 Task: Find connections with filter location Marbach am Neckar with filter topic #Industrieswith filter profile language Potuguese with filter current company L.E.K. Consulting with filter school Sri Chaitanya Techno School, Bangalore with filter industry Security Guards and Patrol Services with filter service category Property Management with filter keywords title Online ESL Instructor
Action: Mouse moved to (590, 57)
Screenshot: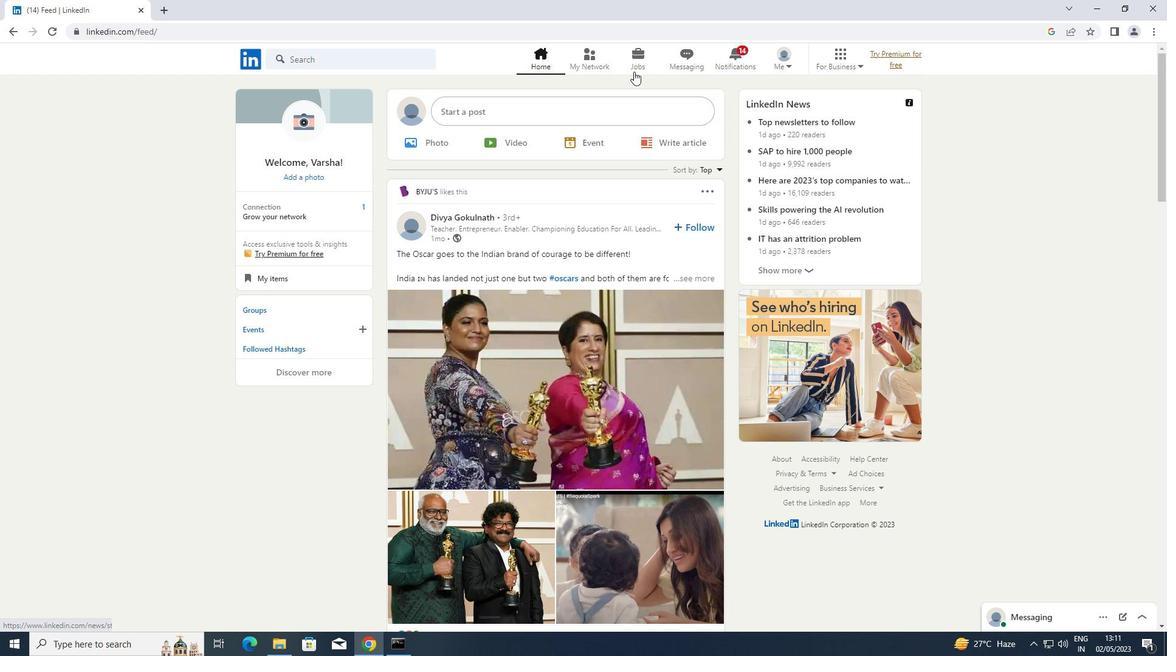 
Action: Mouse pressed left at (590, 57)
Screenshot: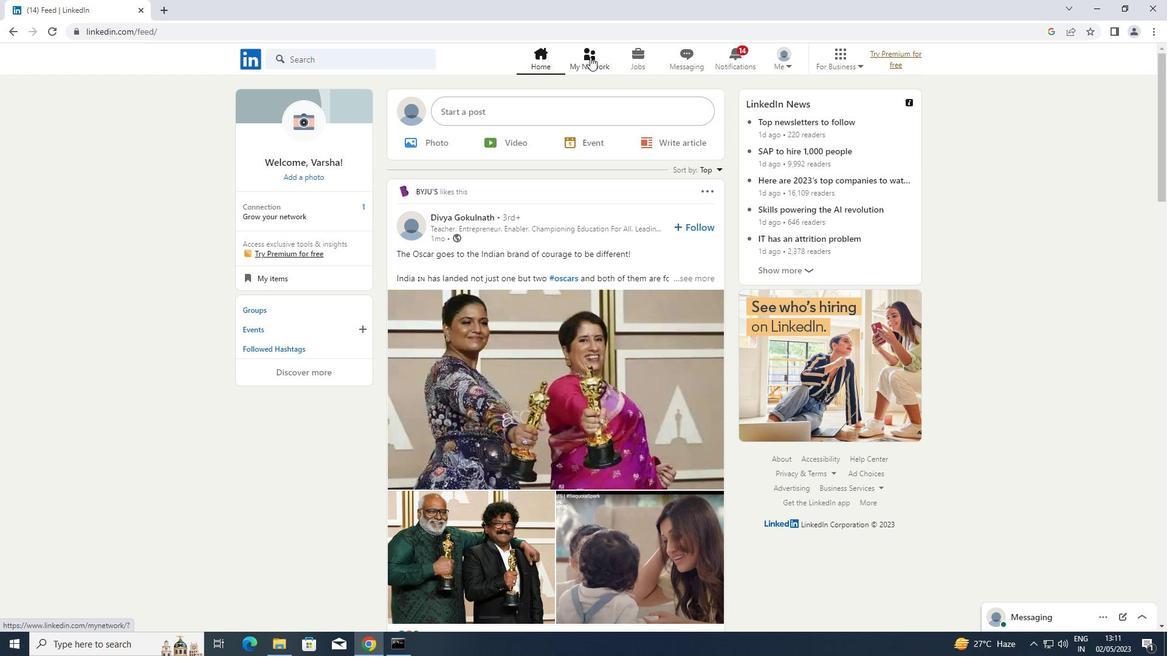 
Action: Mouse moved to (336, 125)
Screenshot: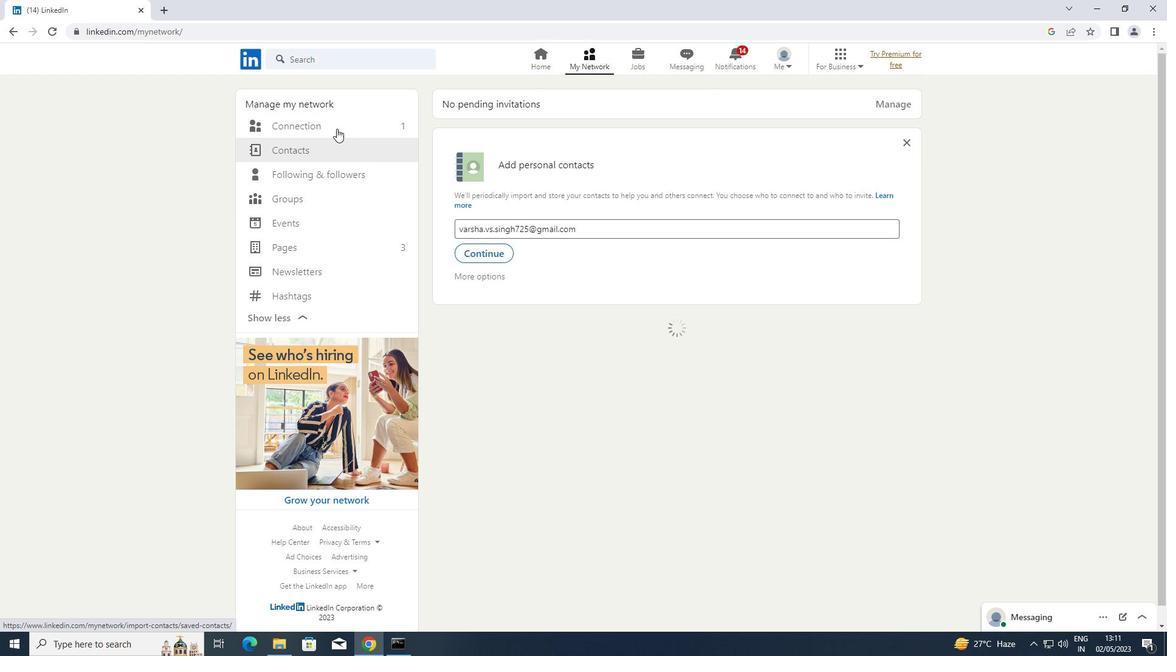 
Action: Mouse pressed left at (336, 125)
Screenshot: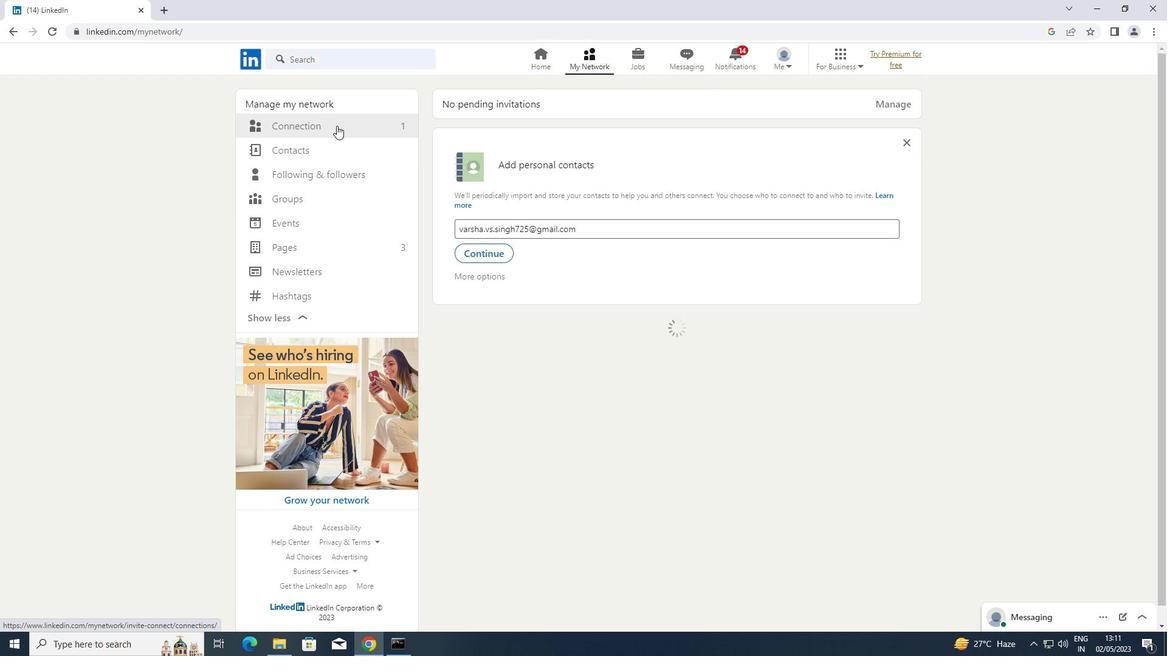 
Action: Mouse moved to (662, 129)
Screenshot: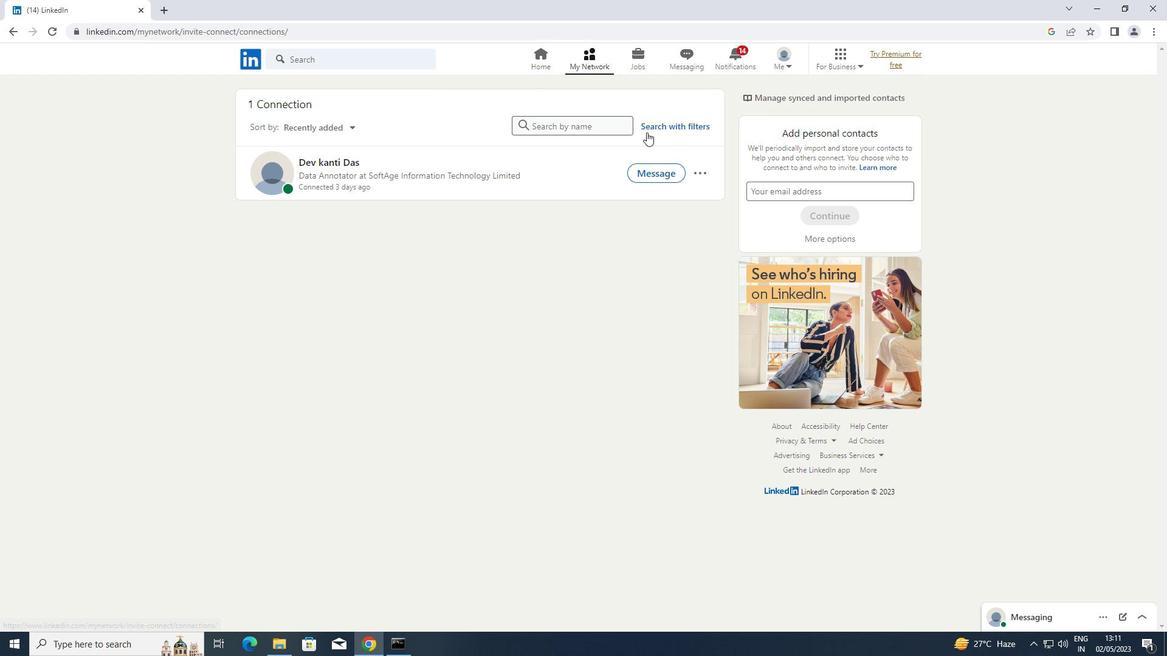
Action: Mouse pressed left at (662, 129)
Screenshot: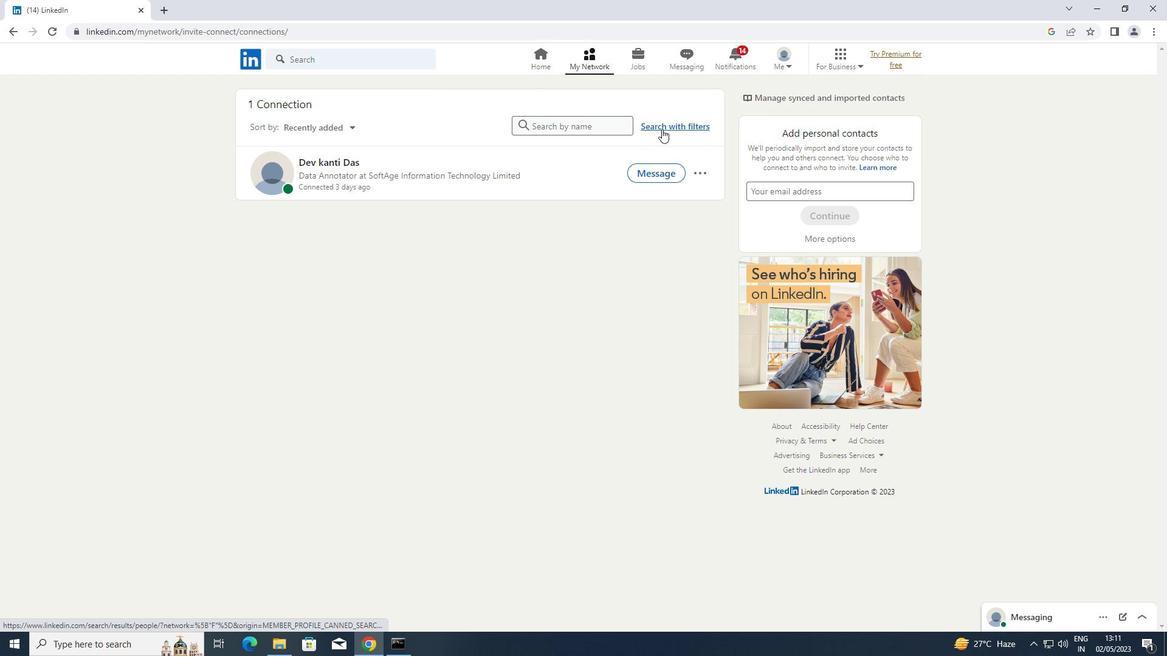 
Action: Mouse moved to (620, 94)
Screenshot: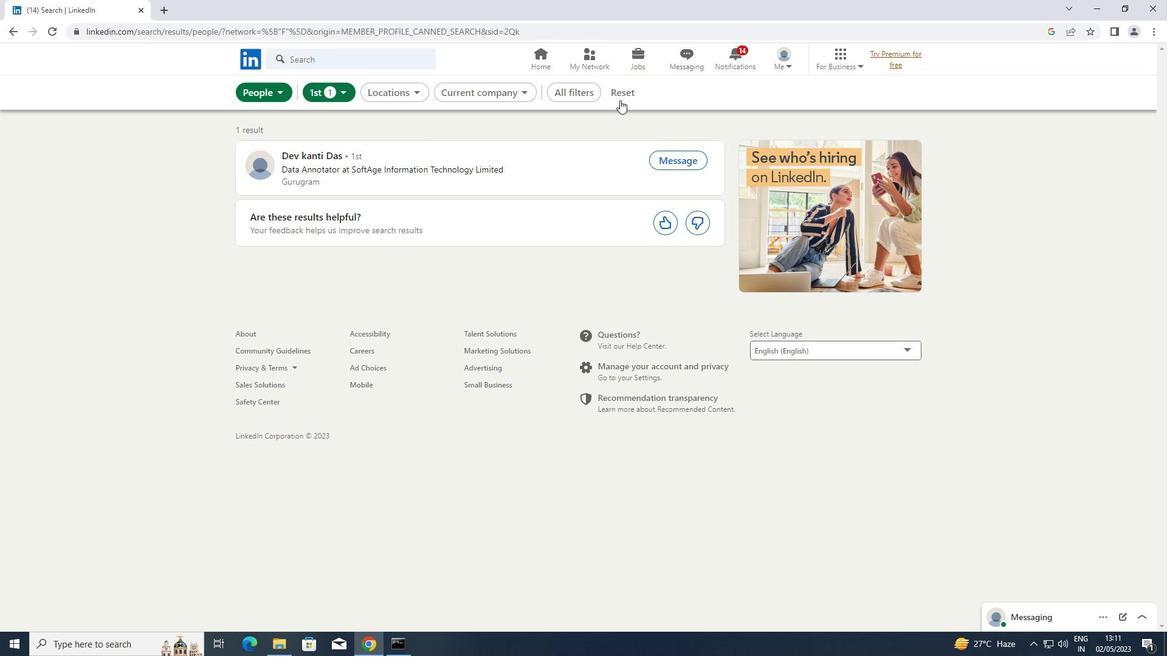 
Action: Mouse pressed left at (620, 94)
Screenshot: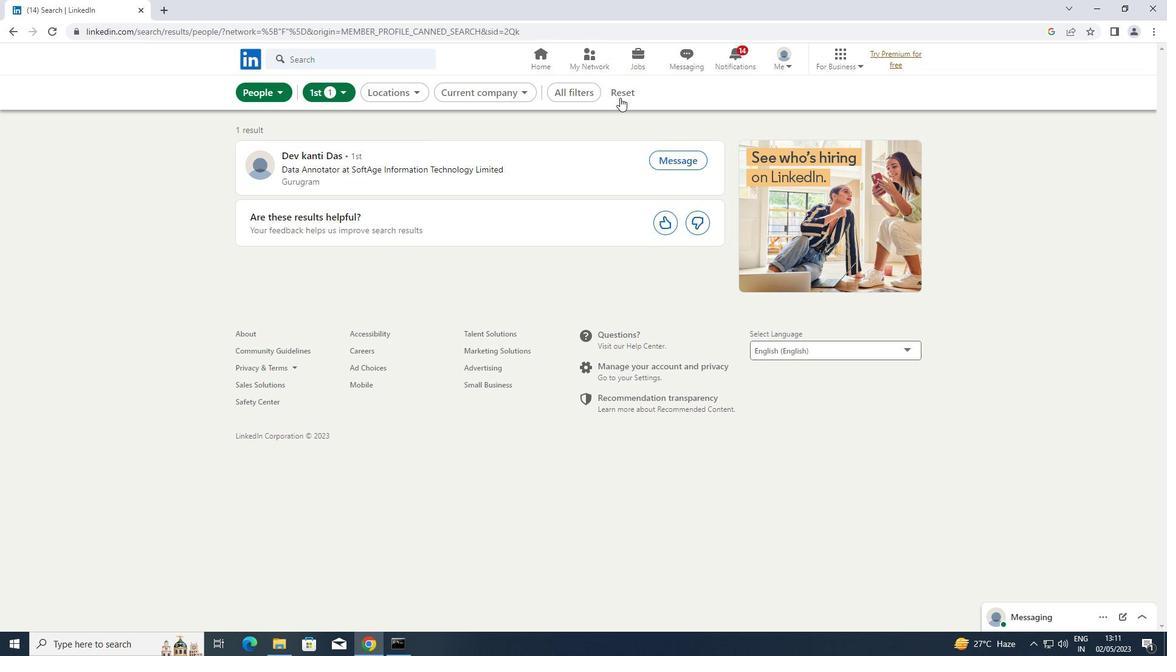 
Action: Mouse moved to (613, 89)
Screenshot: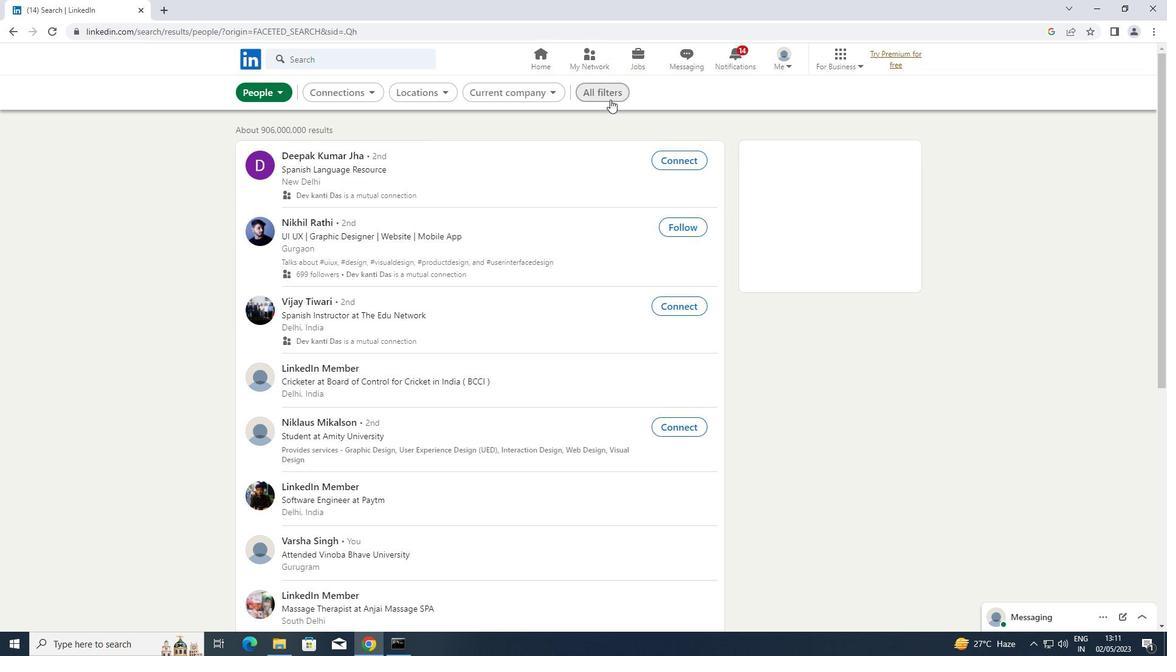 
Action: Mouse pressed left at (613, 89)
Screenshot: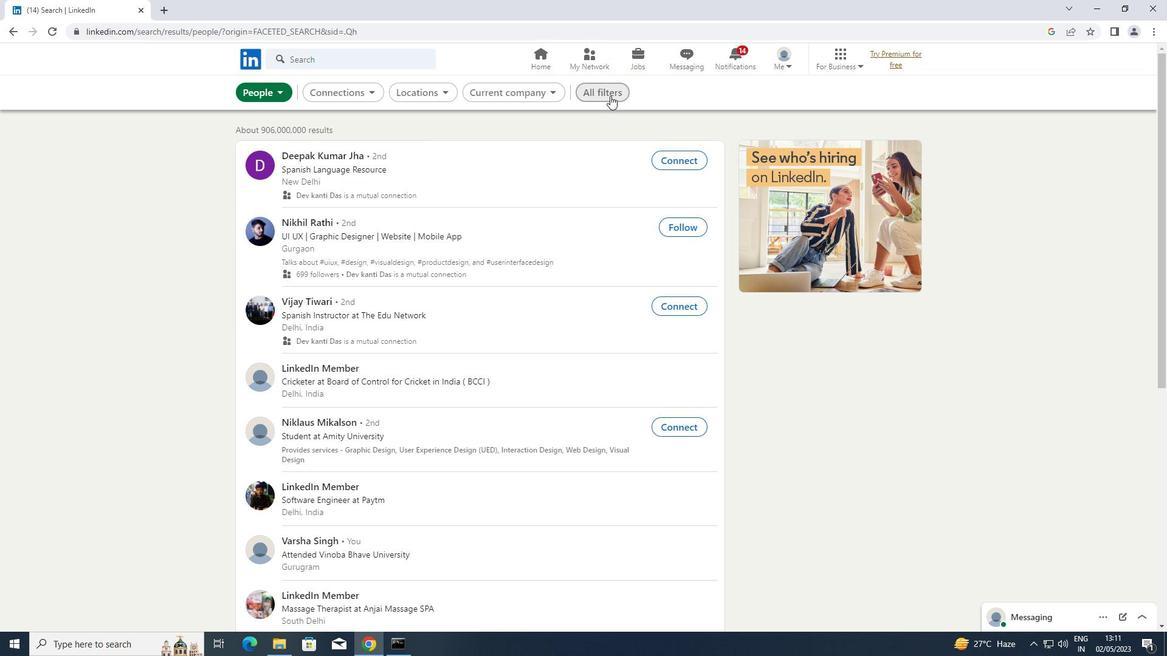 
Action: Mouse moved to (940, 396)
Screenshot: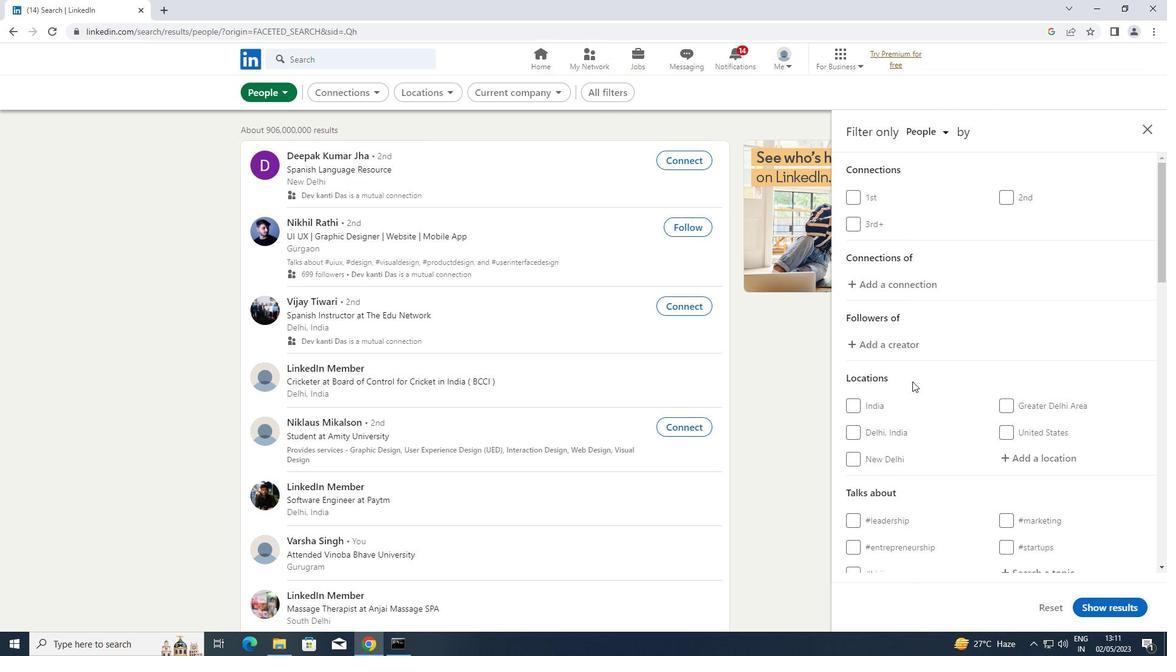 
Action: Mouse scrolled (940, 395) with delta (0, 0)
Screenshot: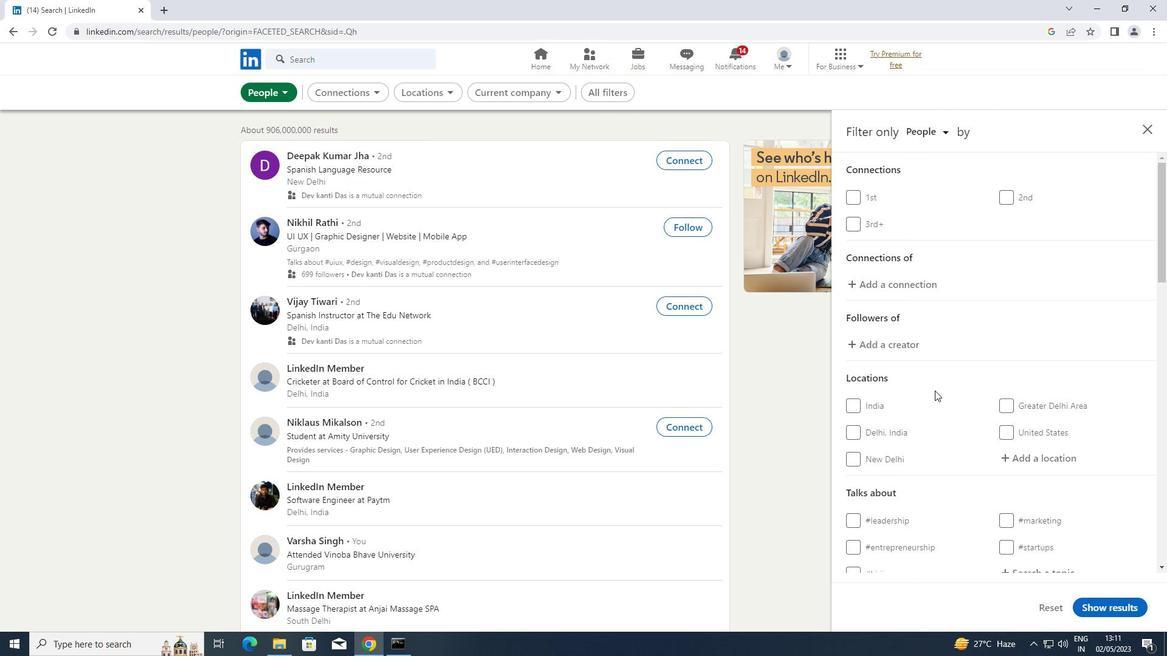 
Action: Mouse moved to (1026, 397)
Screenshot: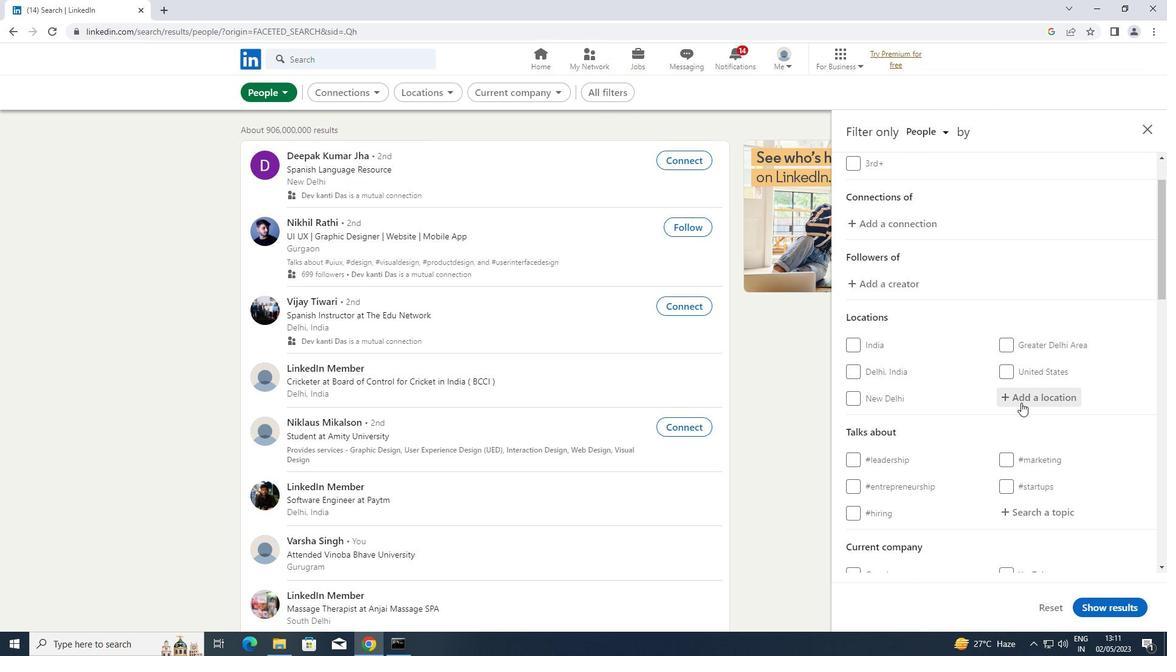 
Action: Mouse pressed left at (1026, 397)
Screenshot: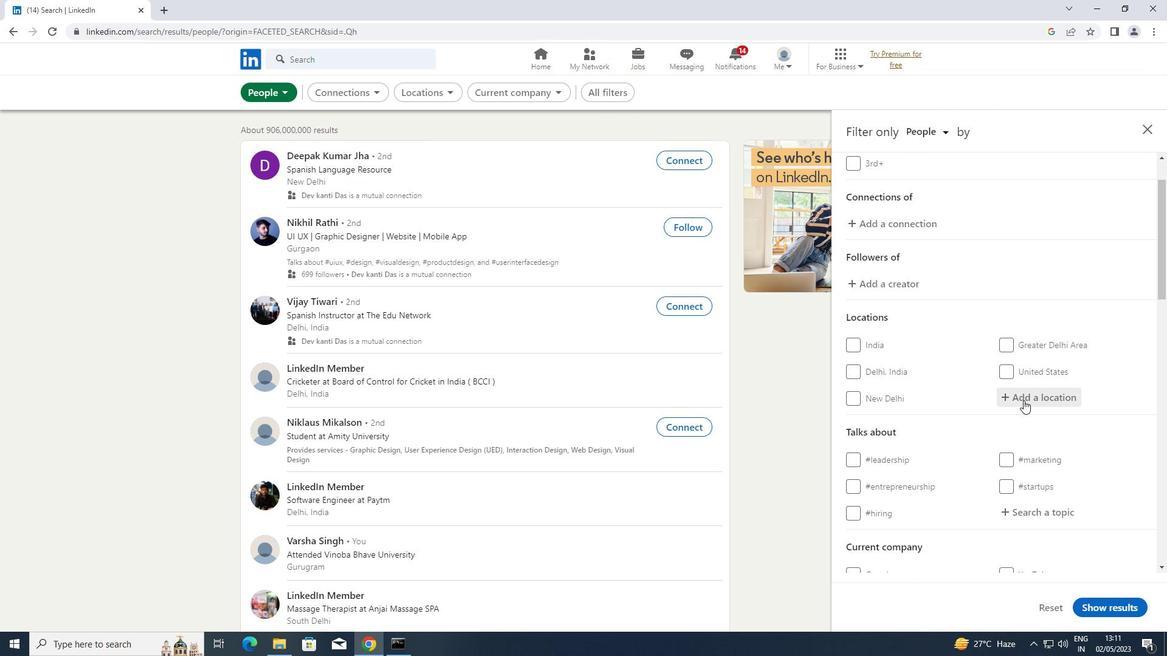 
Action: Key pressed <Key.shift>MARBACH<Key.space>AM<Key.space><Key.shift>NECKAR
Screenshot: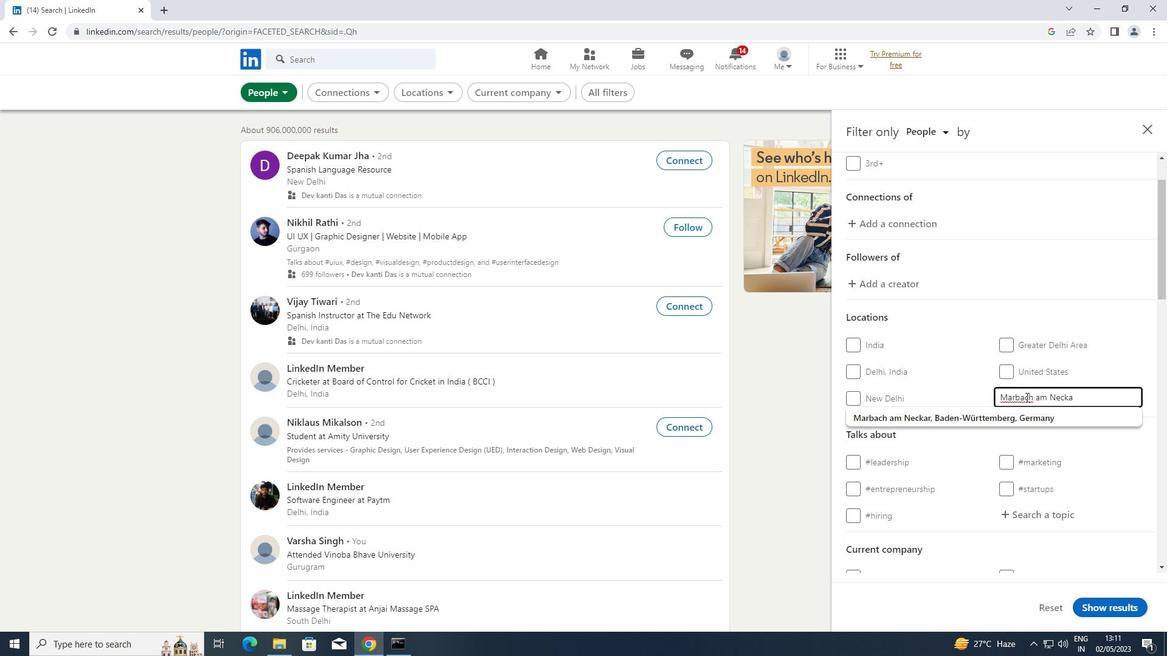 
Action: Mouse moved to (1035, 519)
Screenshot: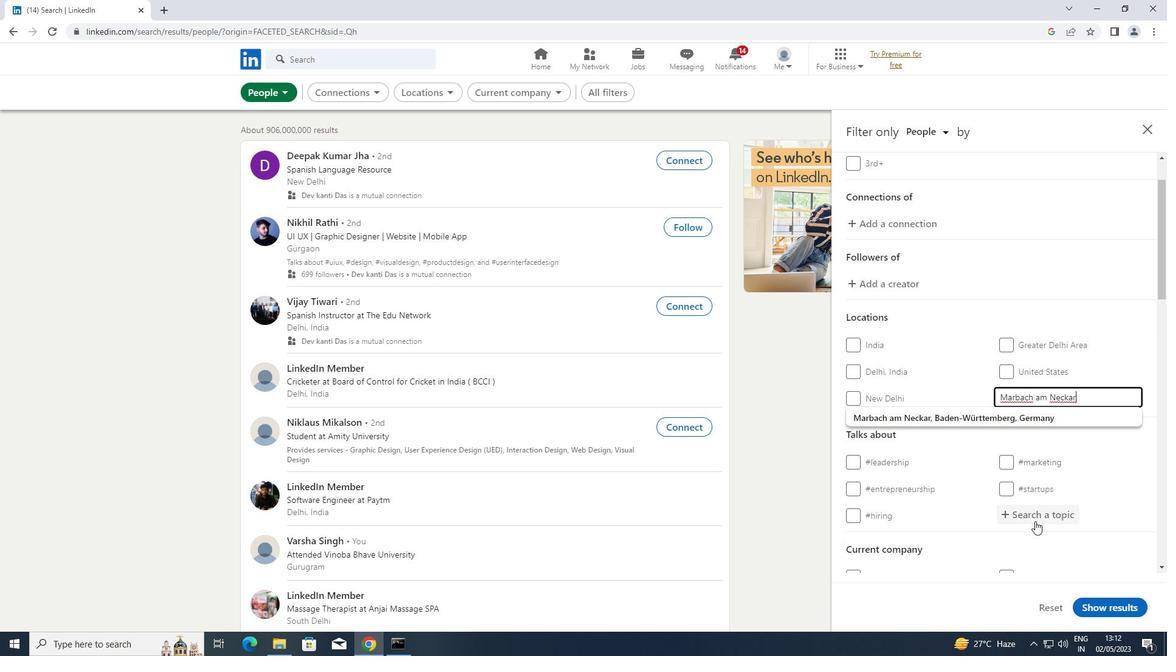 
Action: Mouse pressed left at (1035, 519)
Screenshot: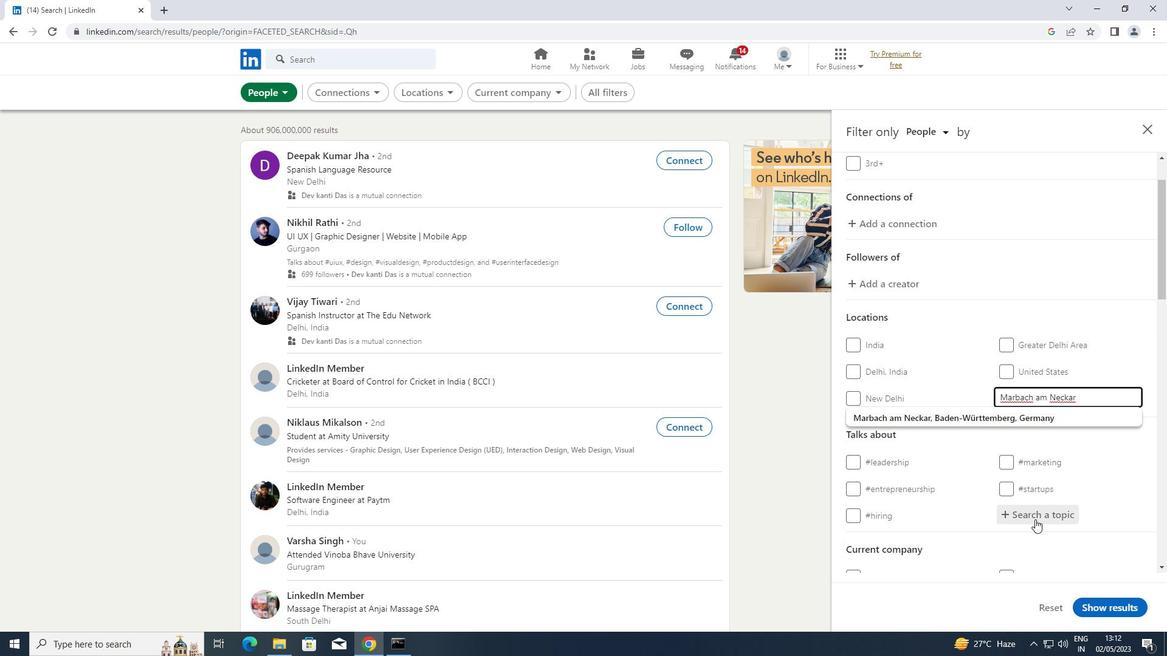 
Action: Key pressed <Key.shift>INDUSTR
Screenshot: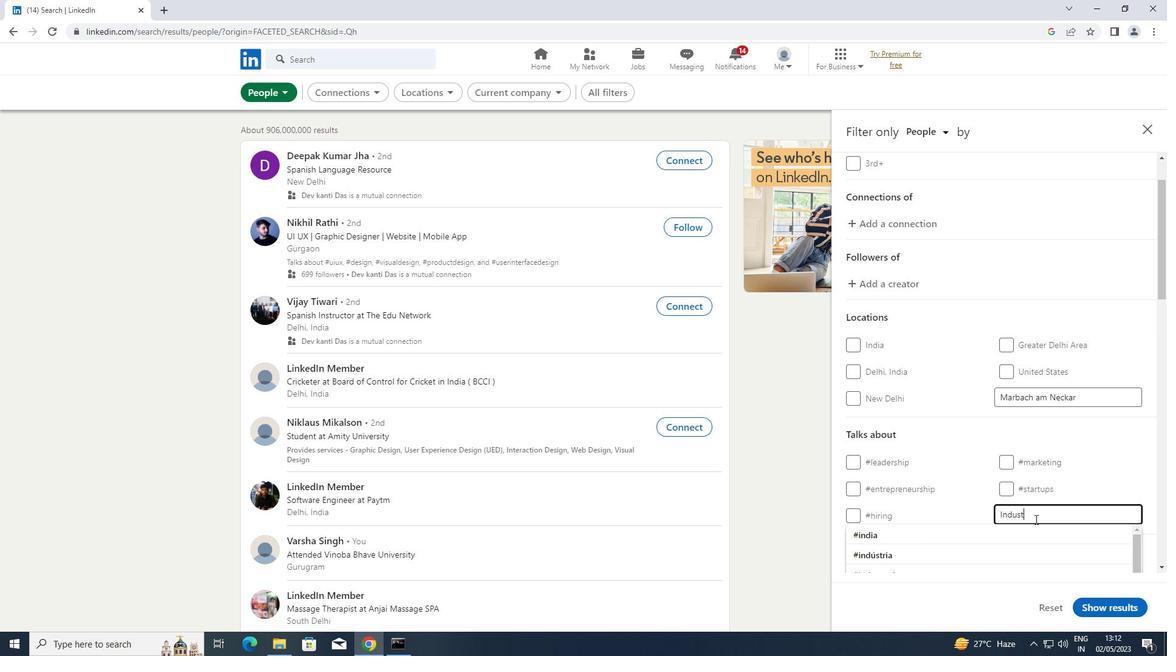 
Action: Mouse moved to (999, 529)
Screenshot: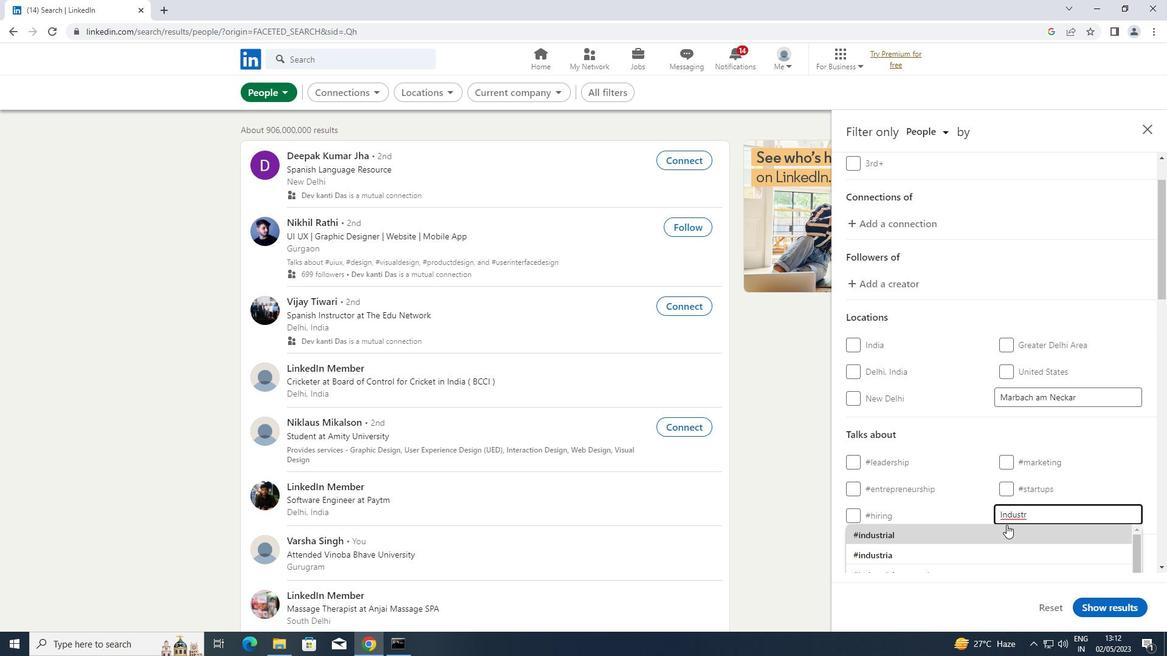 
Action: Key pressed IE
Screenshot: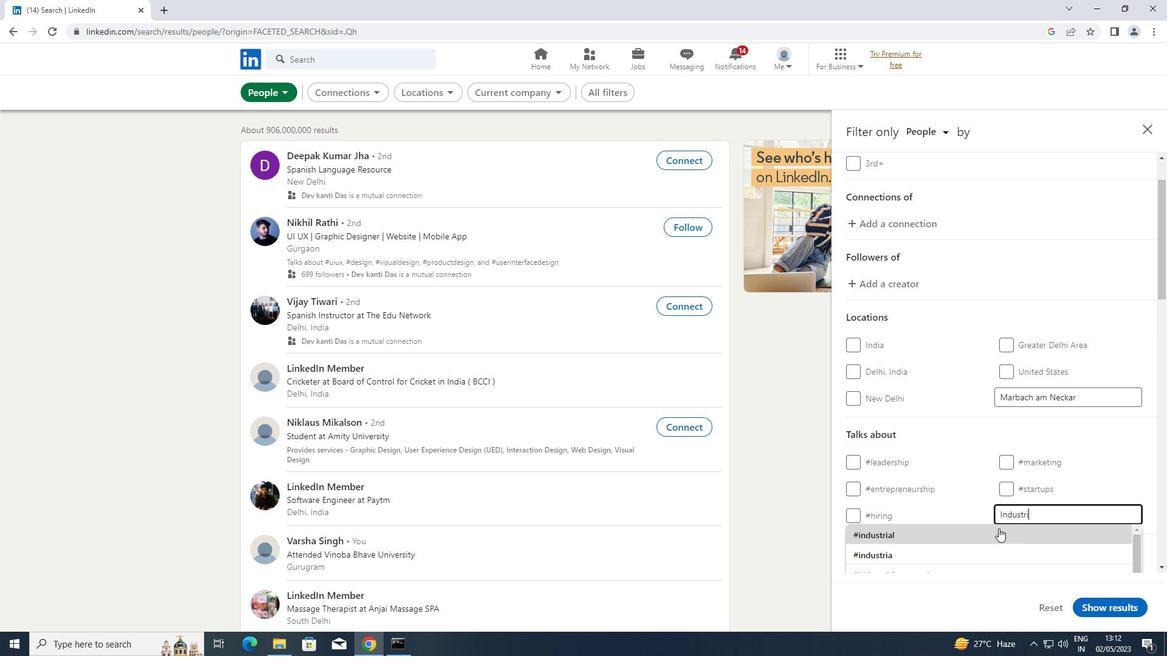
Action: Mouse moved to (906, 549)
Screenshot: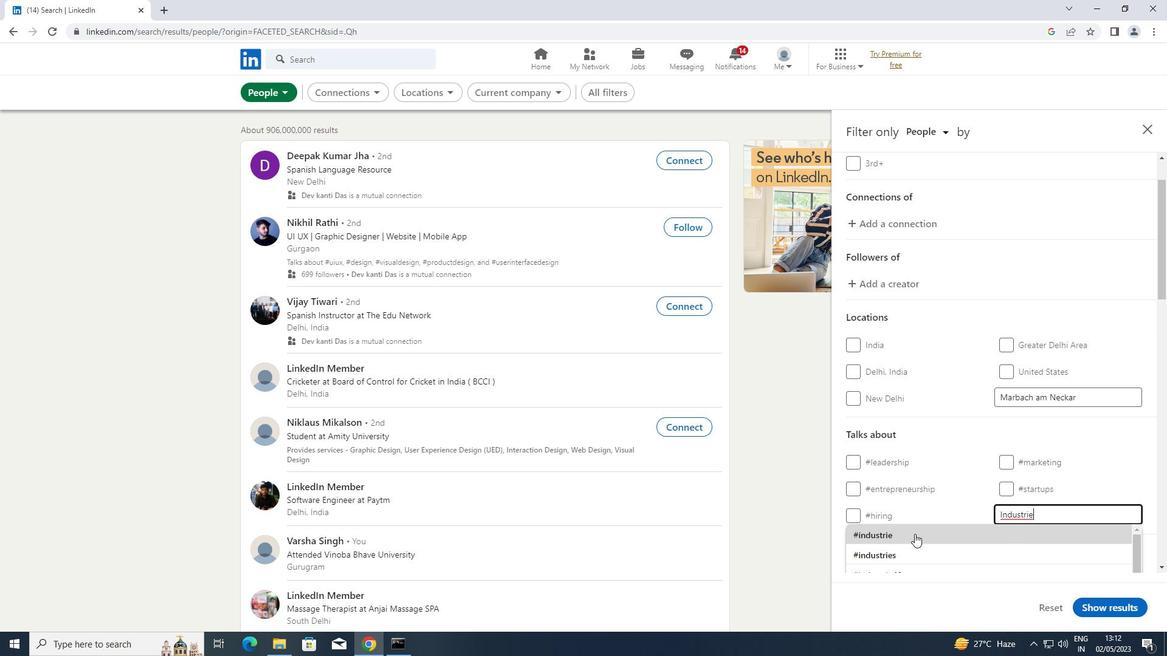 
Action: Mouse pressed left at (906, 549)
Screenshot: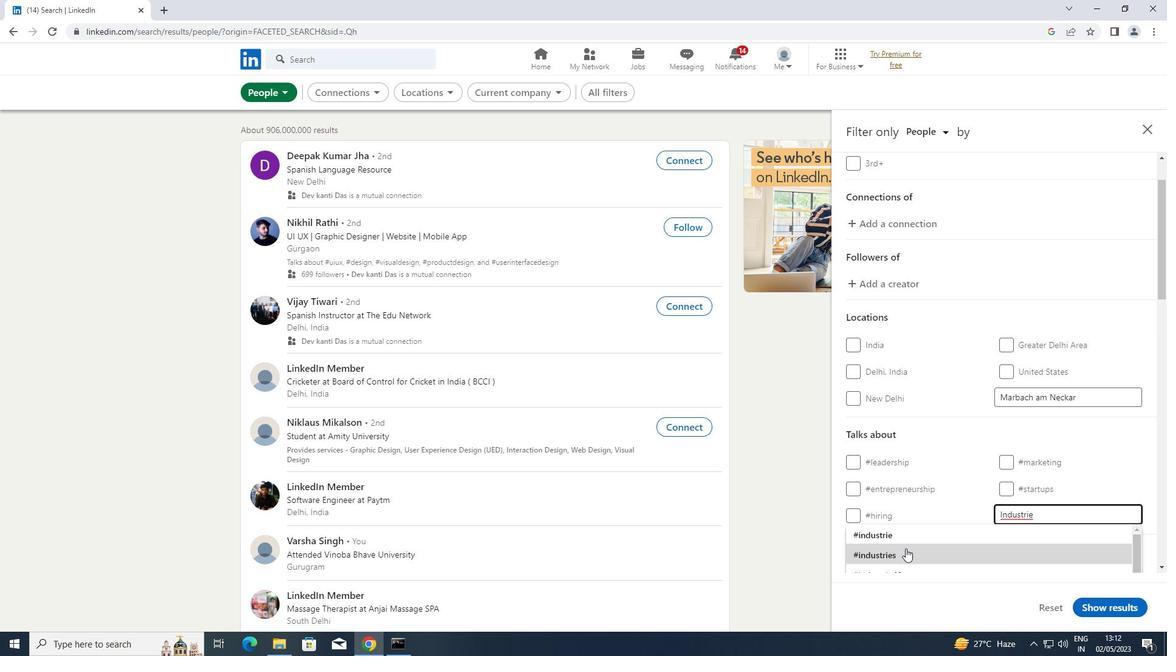 
Action: Mouse scrolled (906, 548) with delta (0, 0)
Screenshot: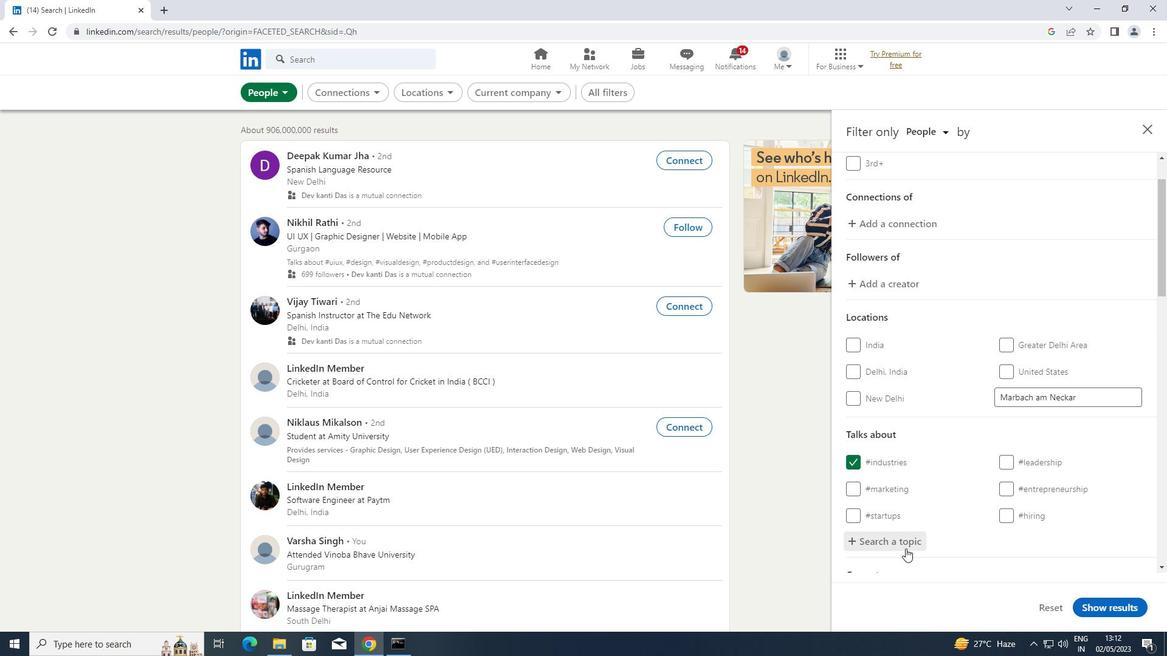 
Action: Mouse scrolled (906, 548) with delta (0, 0)
Screenshot: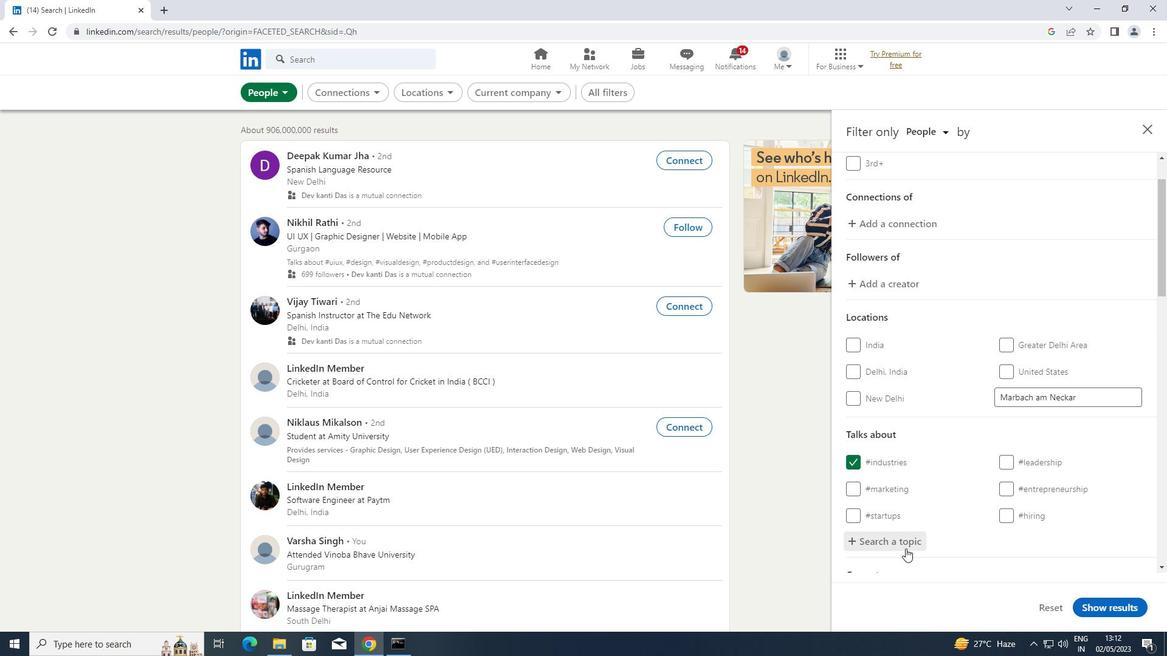 
Action: Mouse scrolled (906, 548) with delta (0, 0)
Screenshot: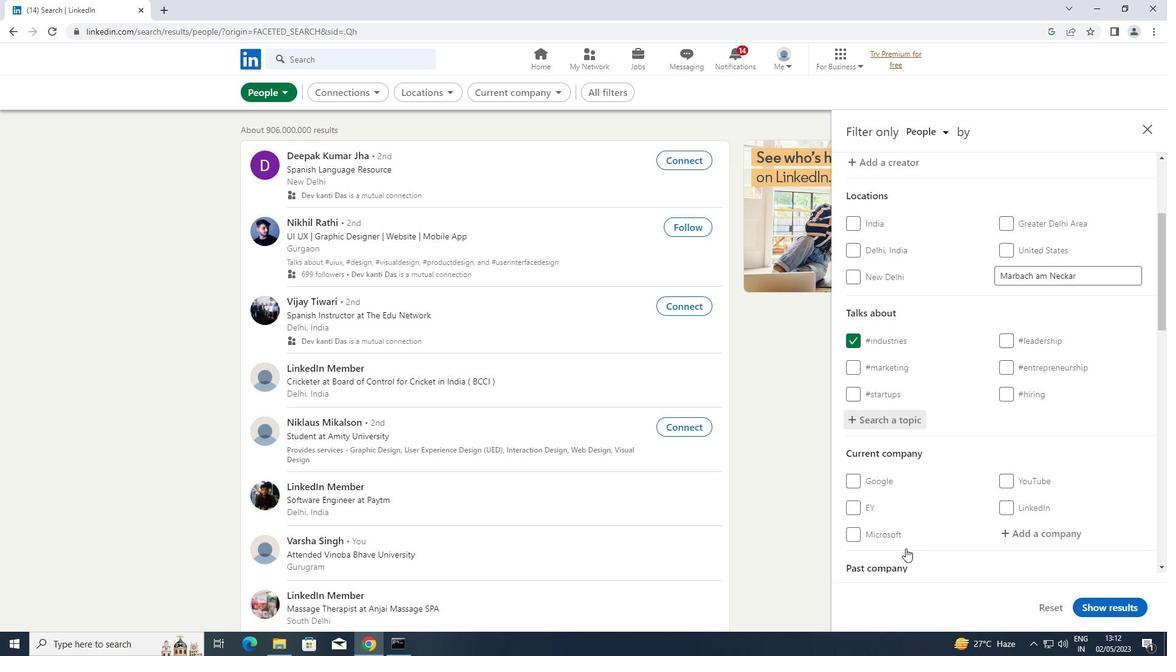 
Action: Mouse scrolled (906, 548) with delta (0, 0)
Screenshot: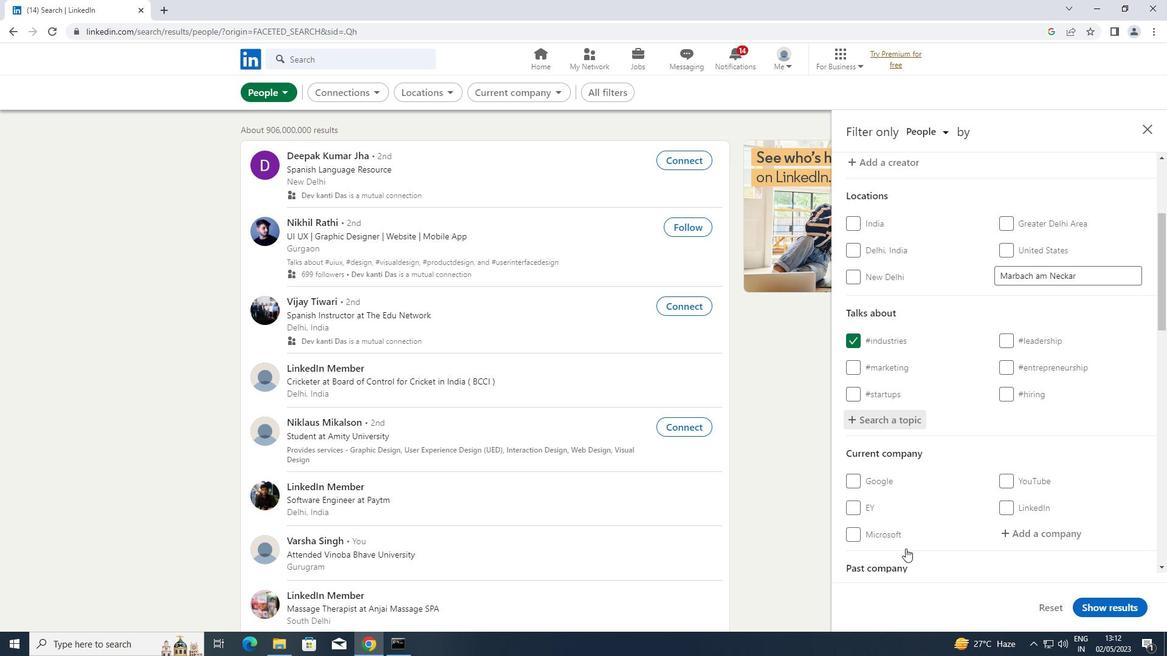 
Action: Mouse scrolled (906, 548) with delta (0, 0)
Screenshot: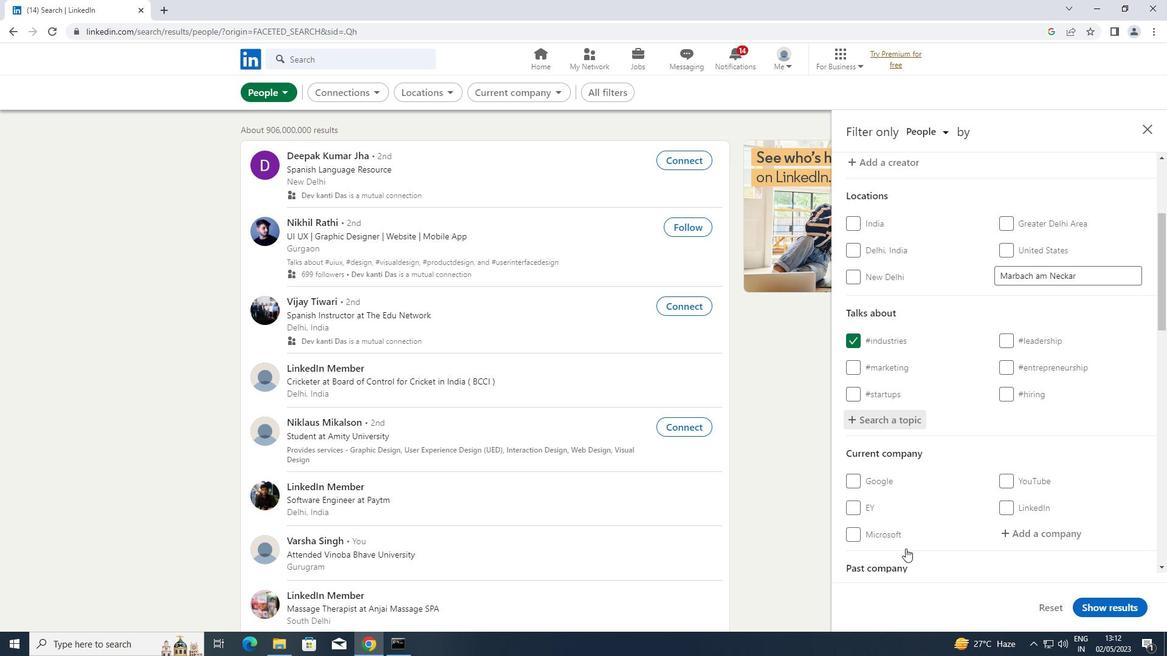 
Action: Mouse scrolled (906, 548) with delta (0, 0)
Screenshot: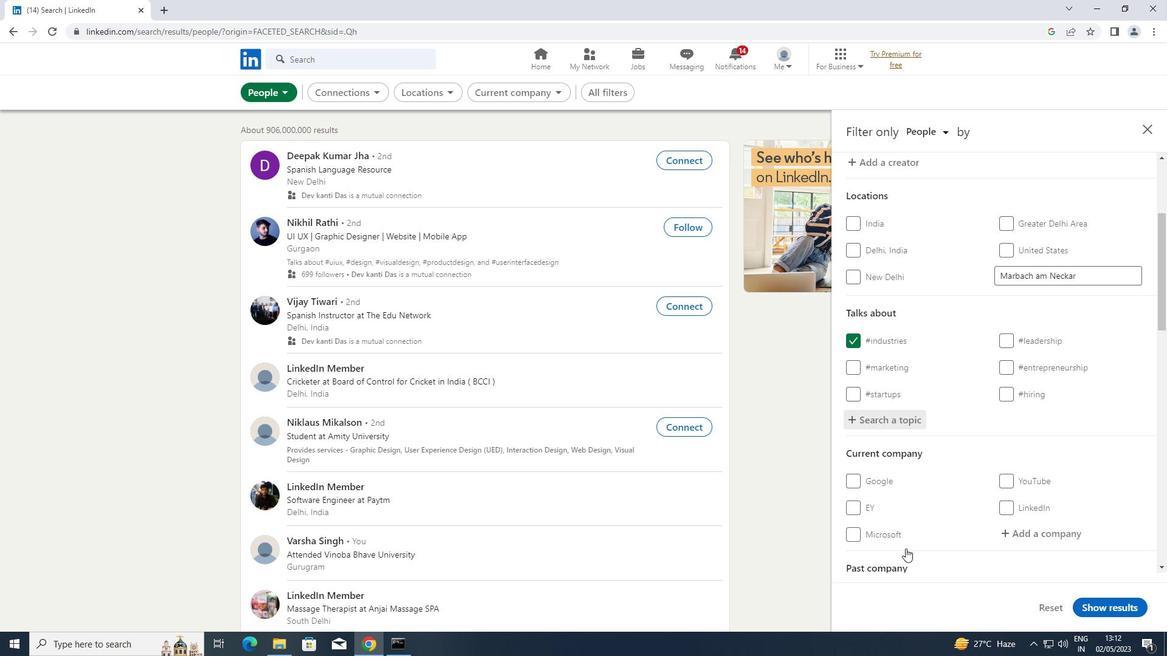 
Action: Mouse scrolled (906, 548) with delta (0, 0)
Screenshot: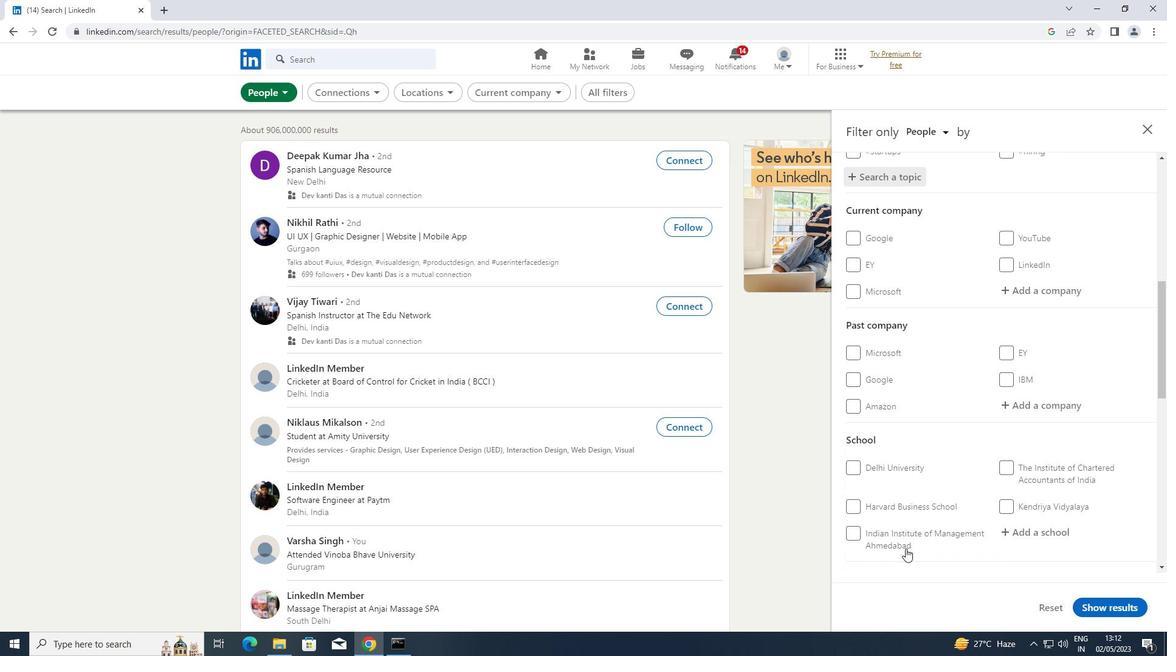 
Action: Mouse scrolled (906, 548) with delta (0, 0)
Screenshot: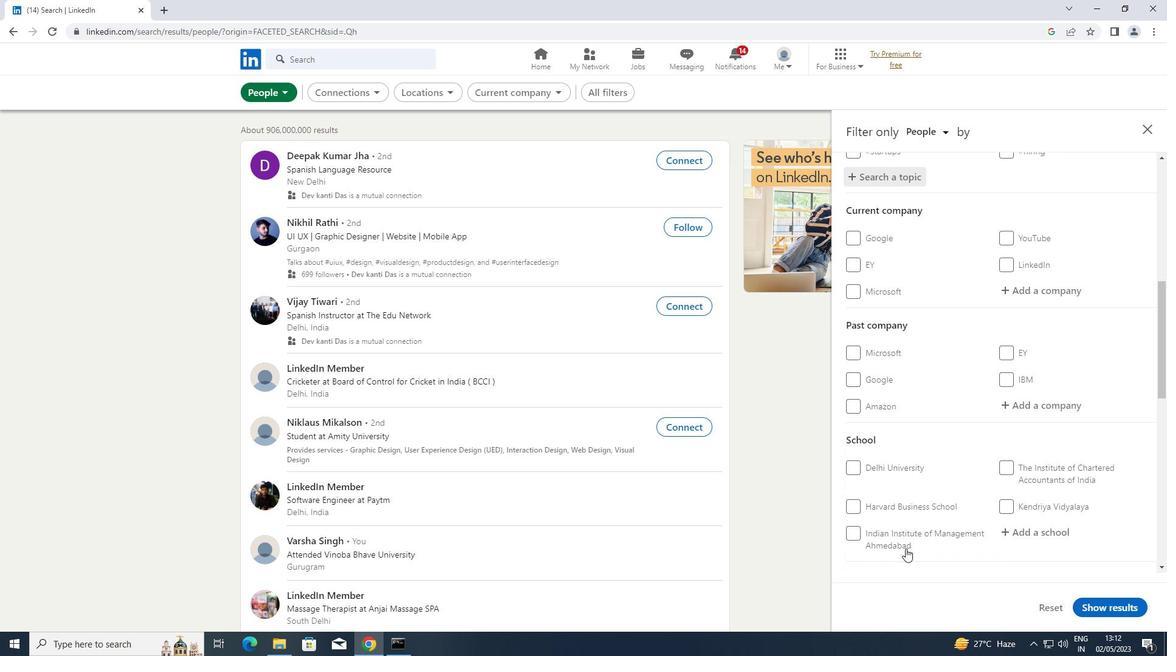 
Action: Mouse scrolled (906, 548) with delta (0, 0)
Screenshot: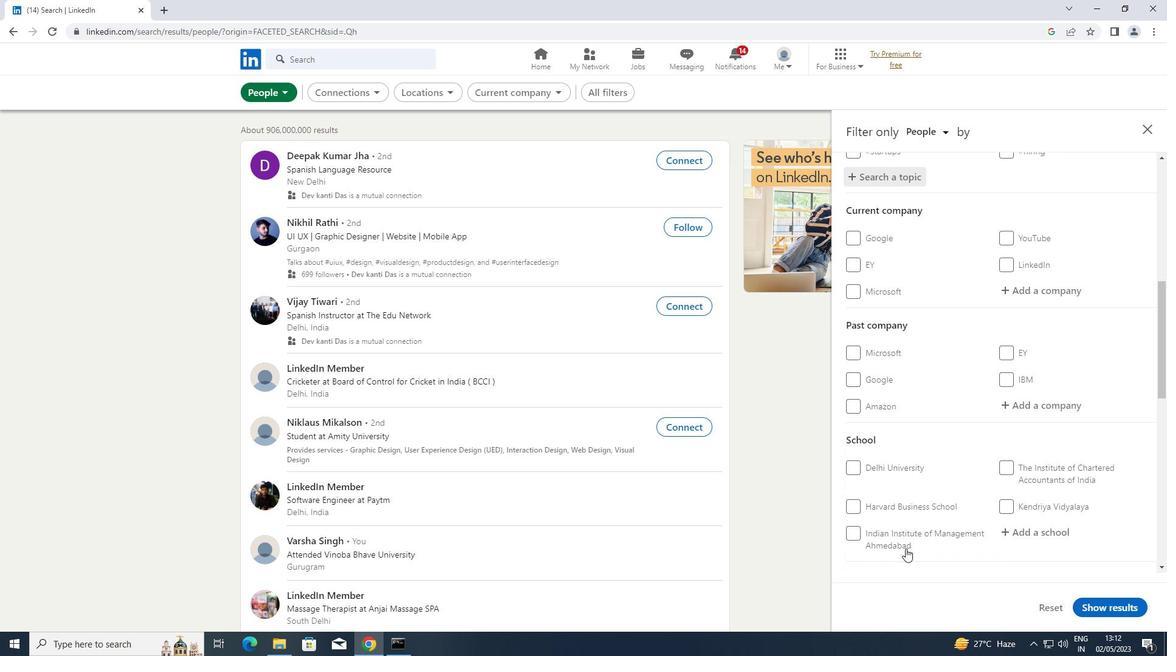 
Action: Mouse moved to (948, 534)
Screenshot: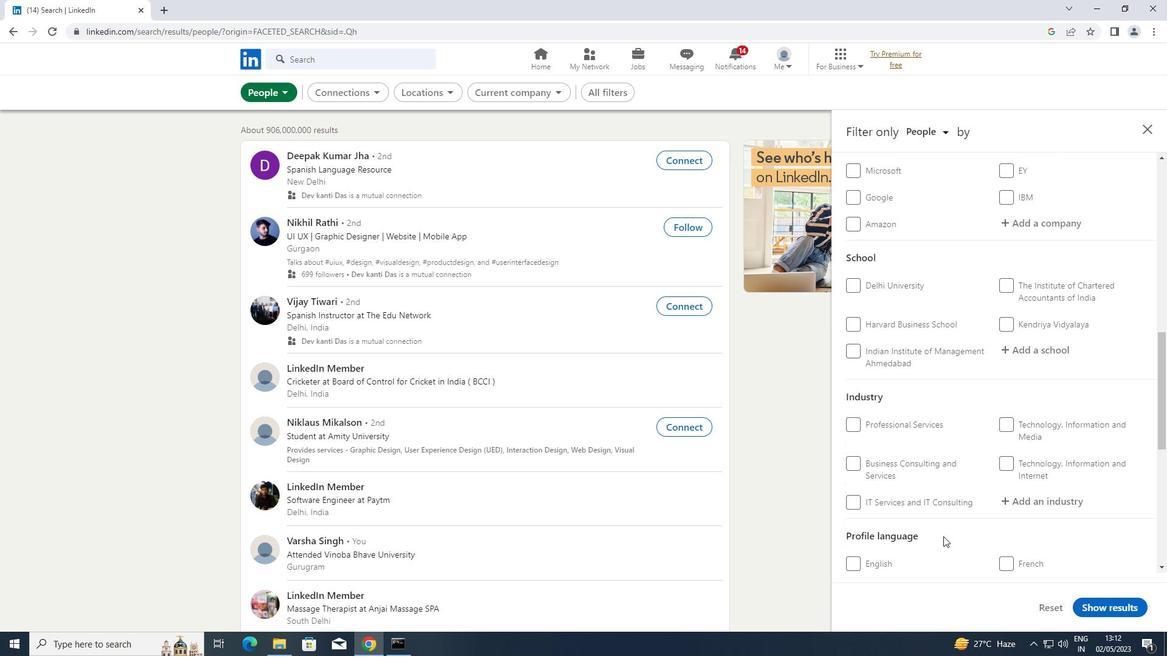 
Action: Mouse scrolled (948, 533) with delta (0, 0)
Screenshot: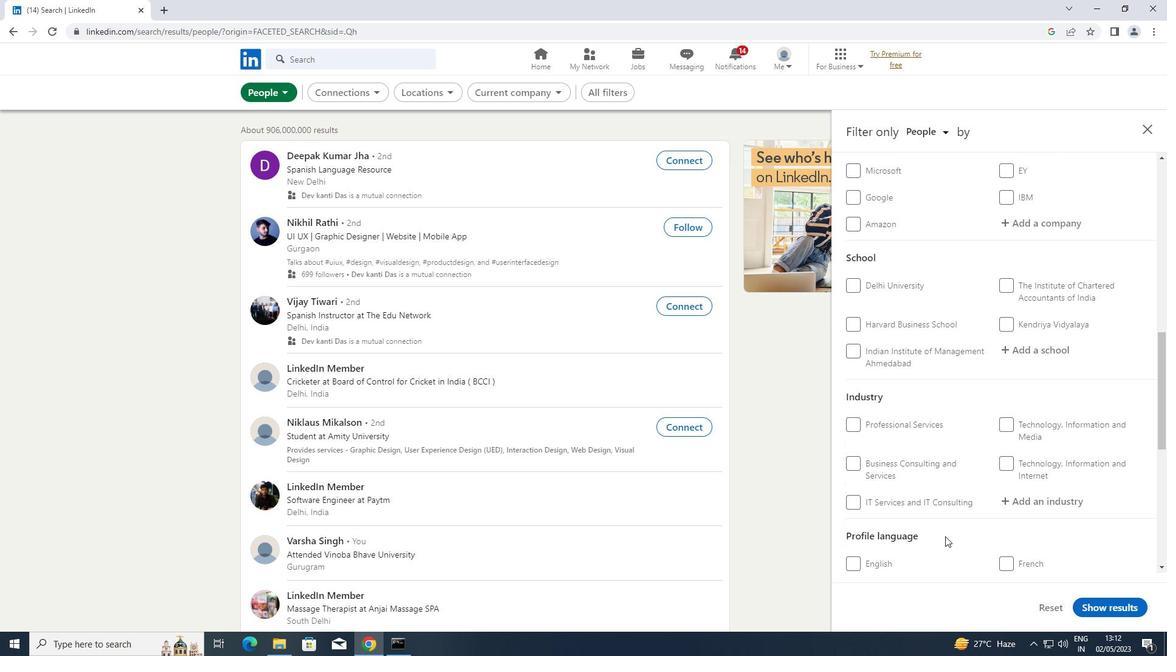 
Action: Mouse scrolled (948, 533) with delta (0, 0)
Screenshot: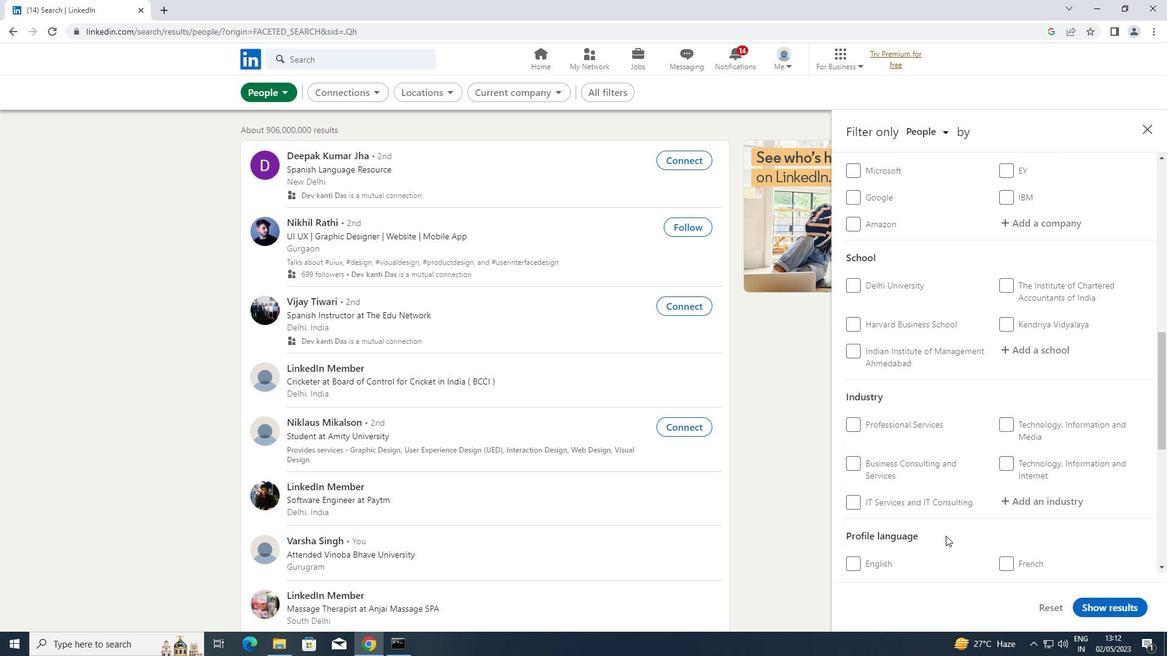 
Action: Mouse scrolled (948, 533) with delta (0, 0)
Screenshot: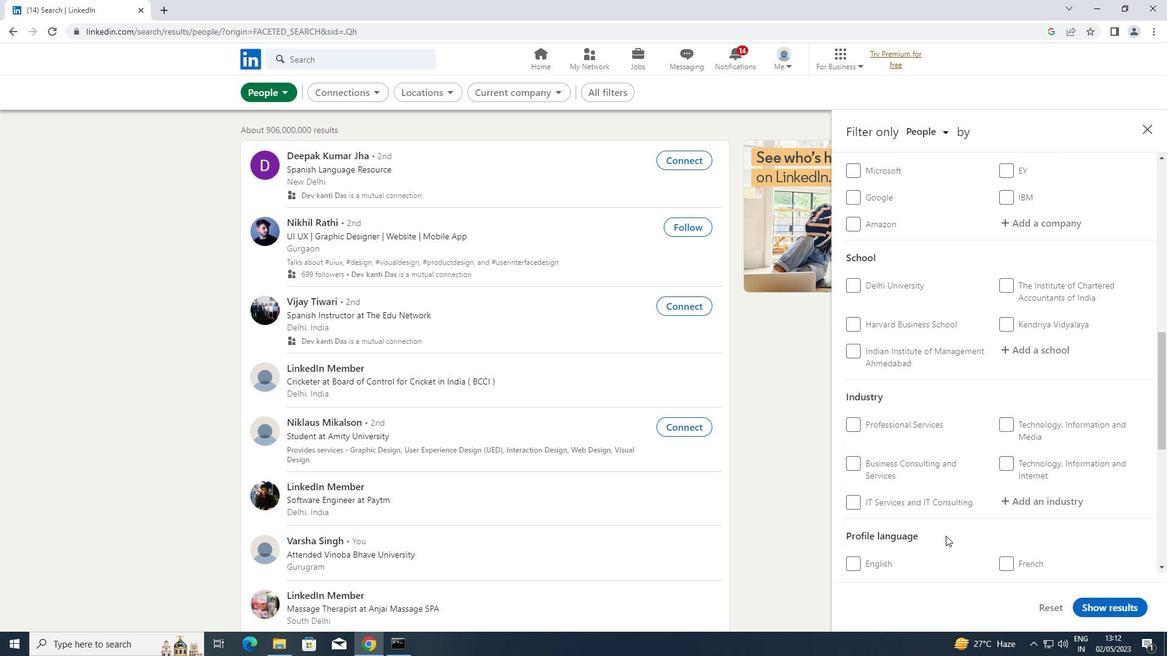 
Action: Mouse moved to (1007, 411)
Screenshot: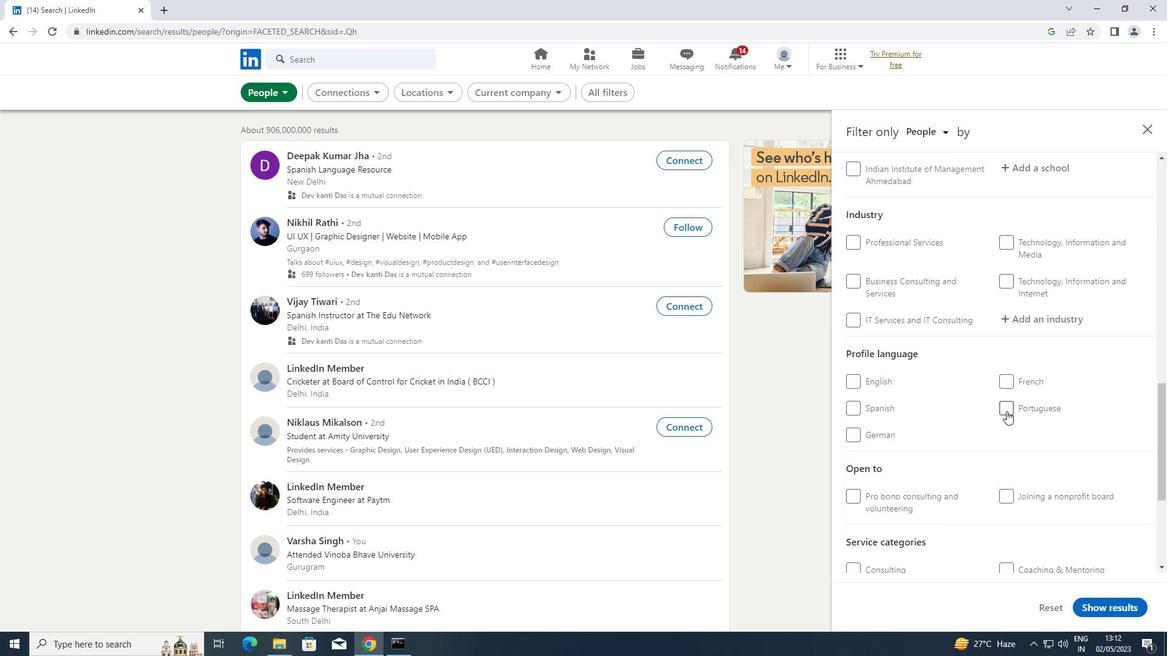 
Action: Mouse pressed left at (1007, 411)
Screenshot: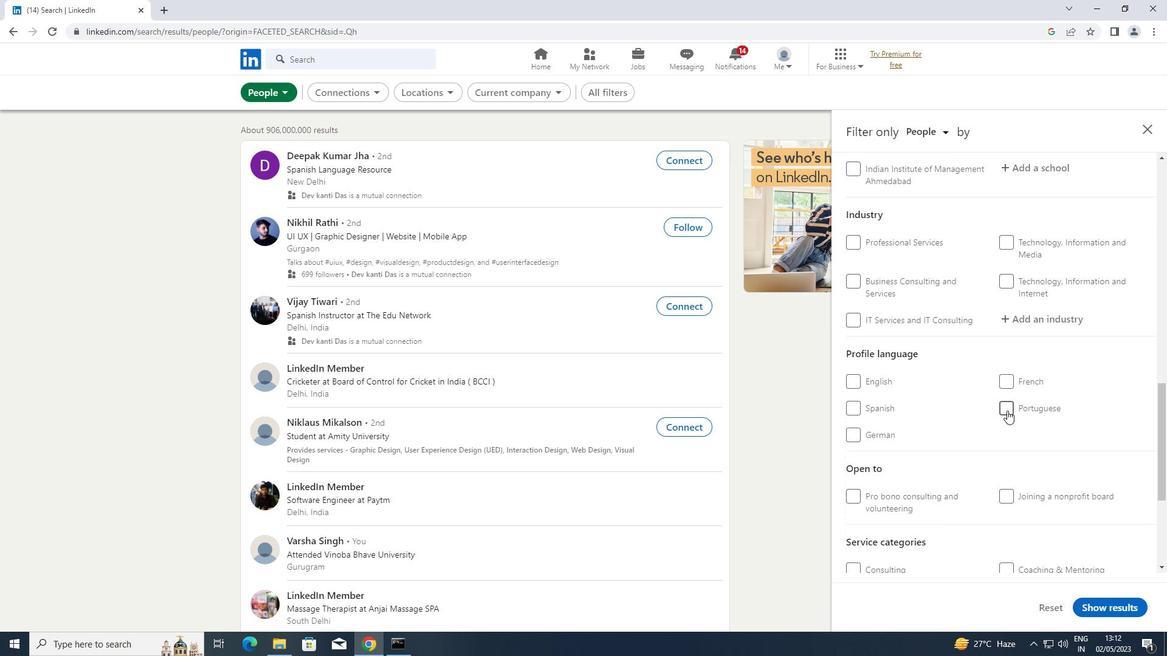 
Action: Mouse moved to (1007, 411)
Screenshot: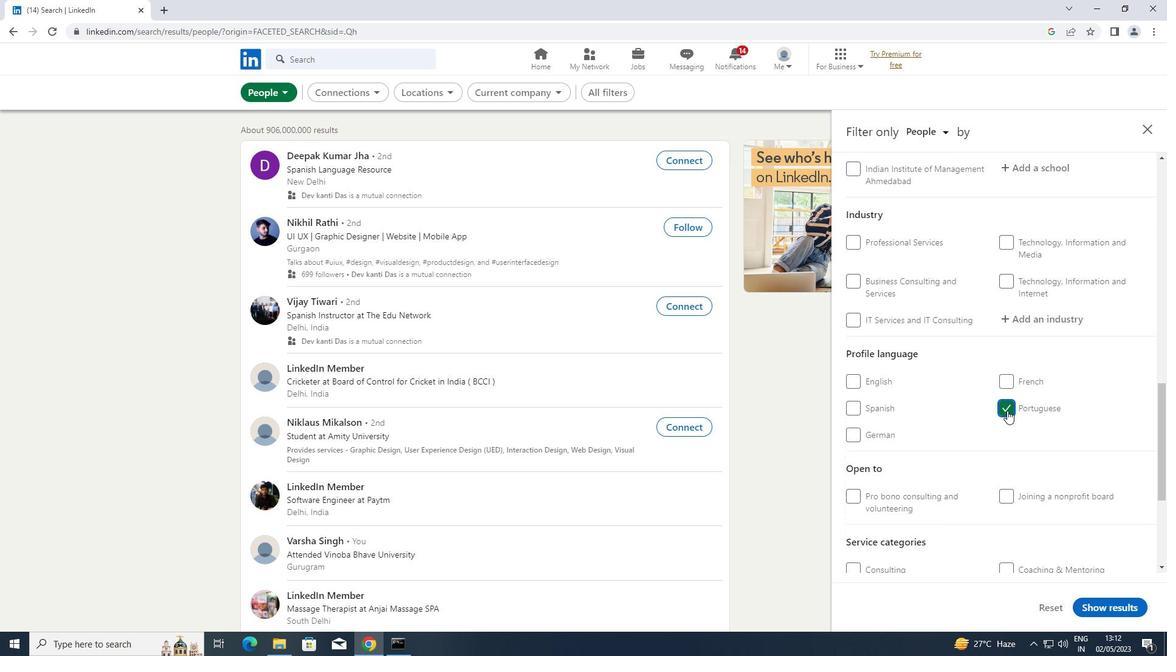 
Action: Mouse scrolled (1007, 411) with delta (0, 0)
Screenshot: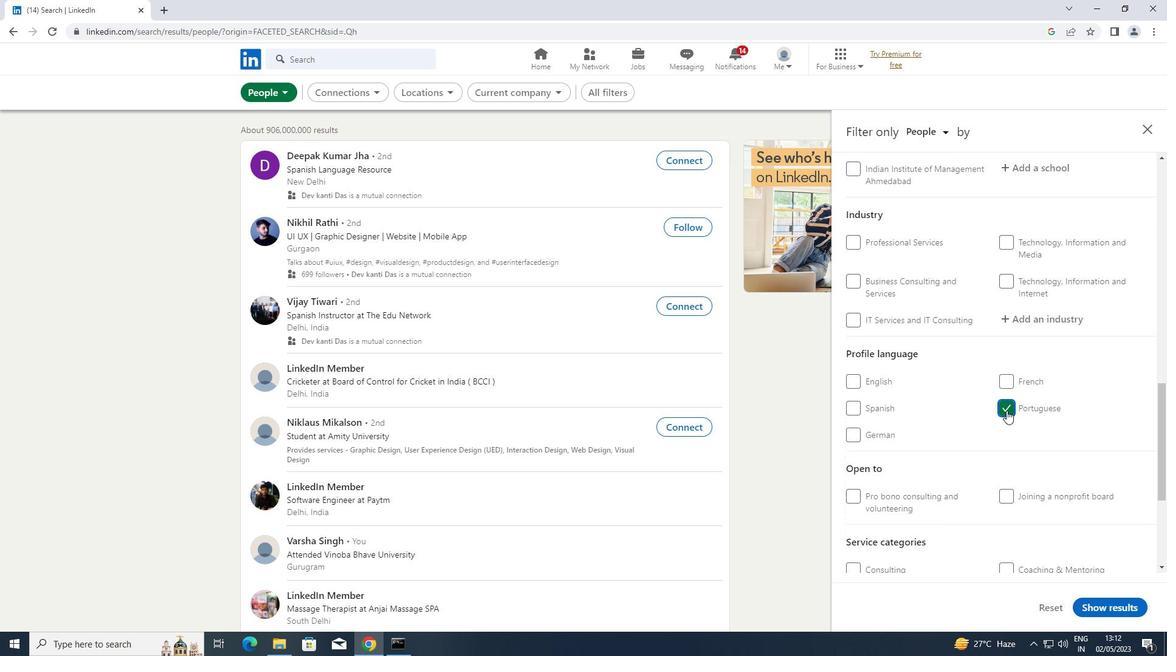 
Action: Mouse scrolled (1007, 411) with delta (0, 0)
Screenshot: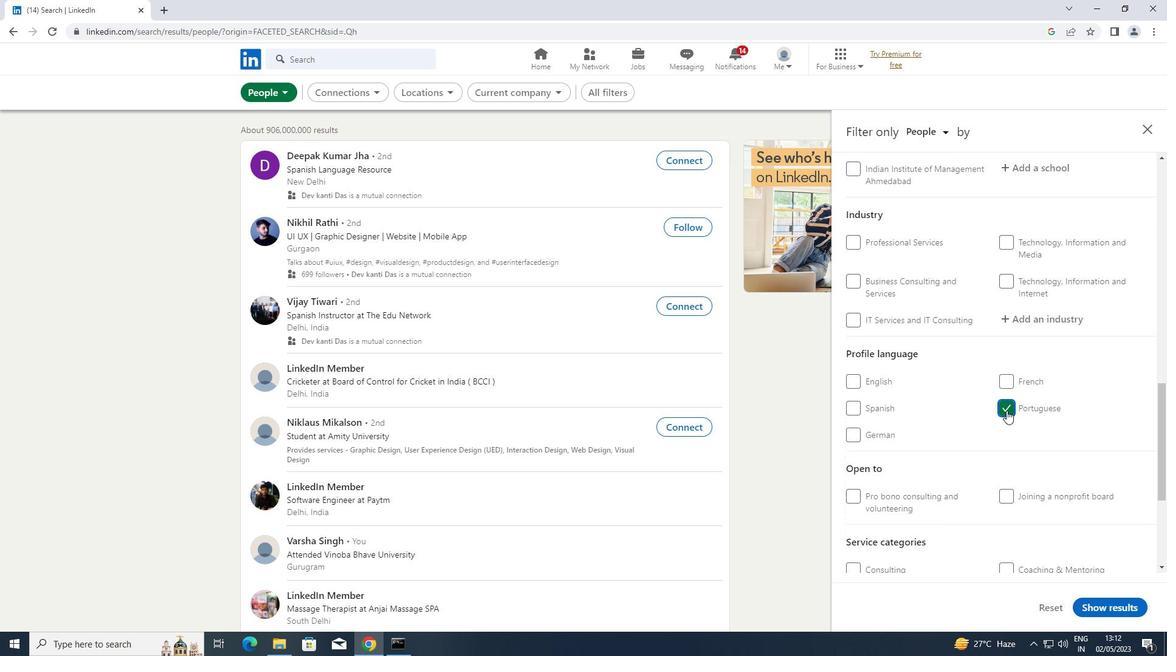 
Action: Mouse scrolled (1007, 411) with delta (0, 0)
Screenshot: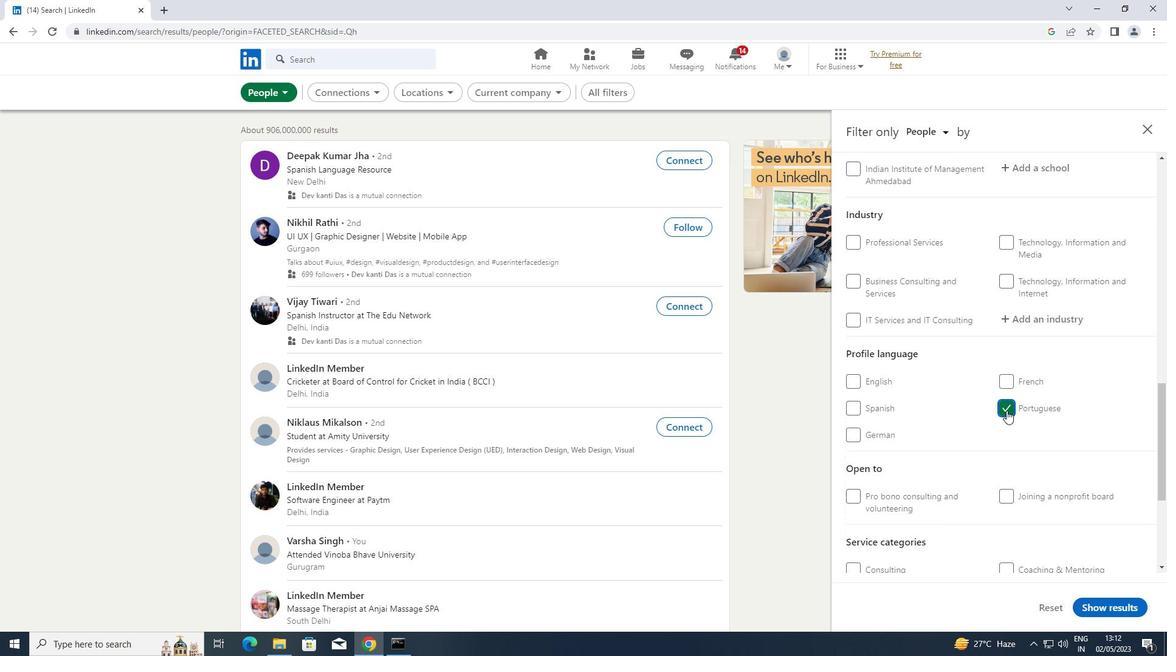 
Action: Mouse scrolled (1007, 411) with delta (0, 0)
Screenshot: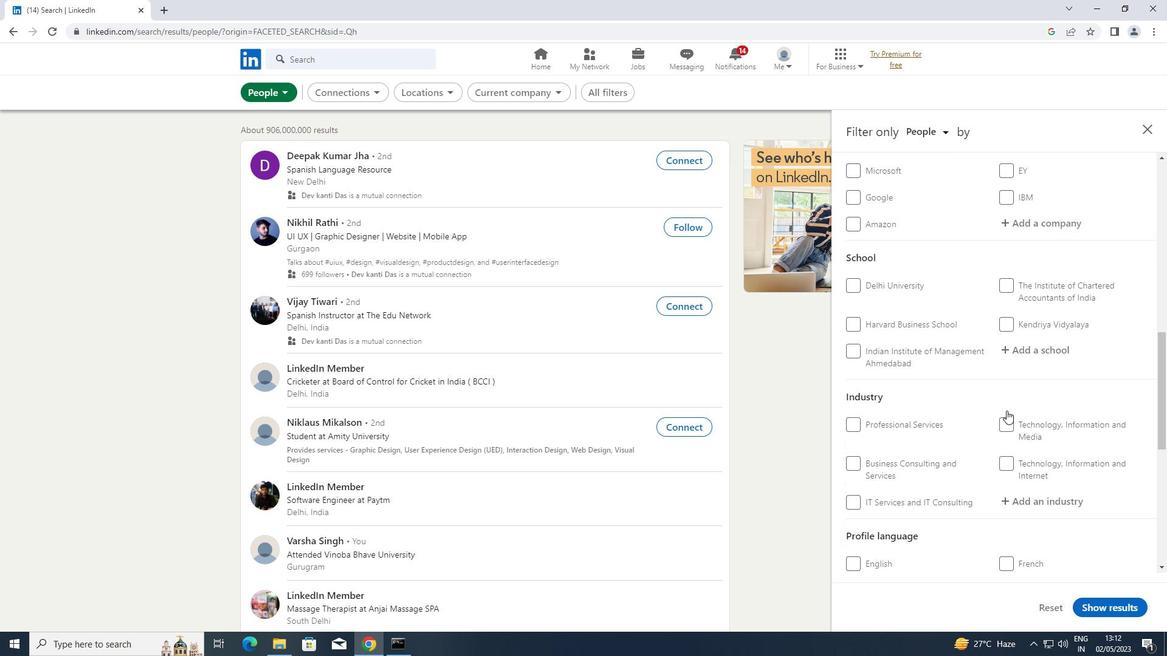 
Action: Mouse scrolled (1007, 411) with delta (0, 0)
Screenshot: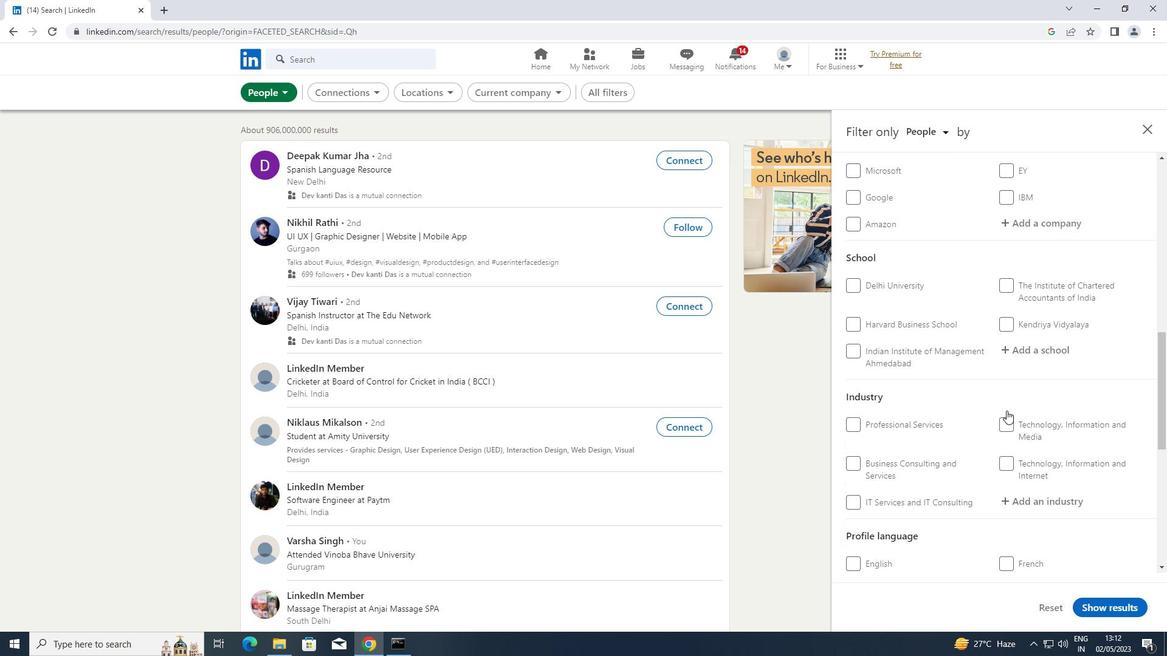 
Action: Mouse scrolled (1007, 411) with delta (0, 0)
Screenshot: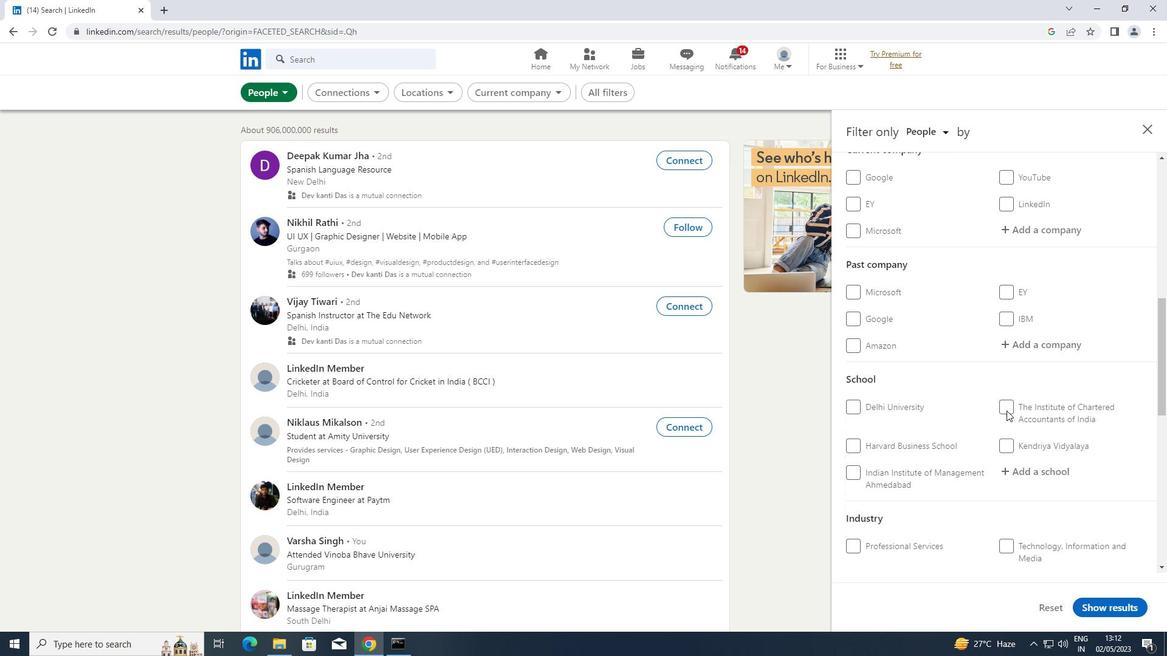 
Action: Mouse scrolled (1007, 411) with delta (0, 0)
Screenshot: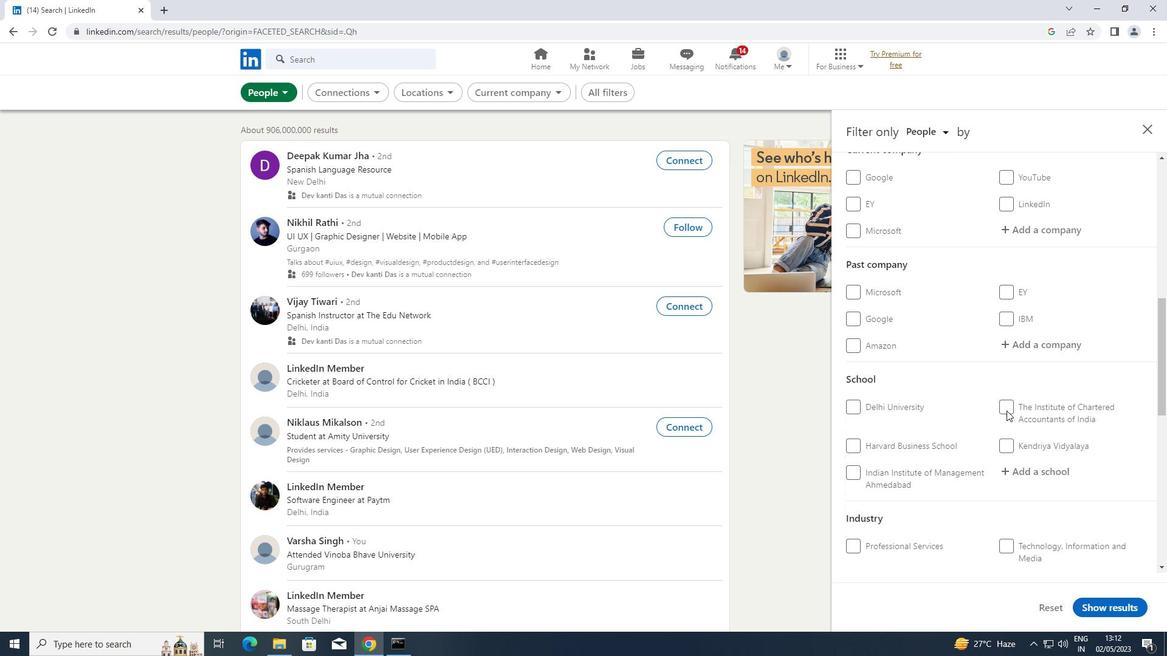 
Action: Mouse moved to (1051, 349)
Screenshot: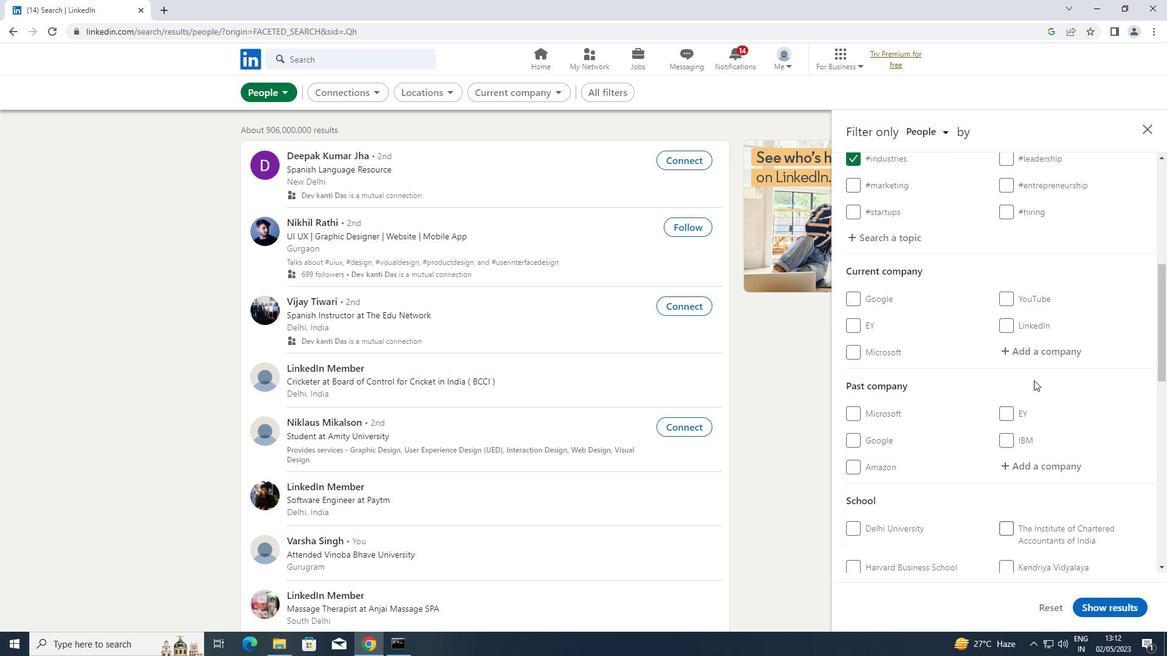 
Action: Mouse pressed left at (1051, 349)
Screenshot: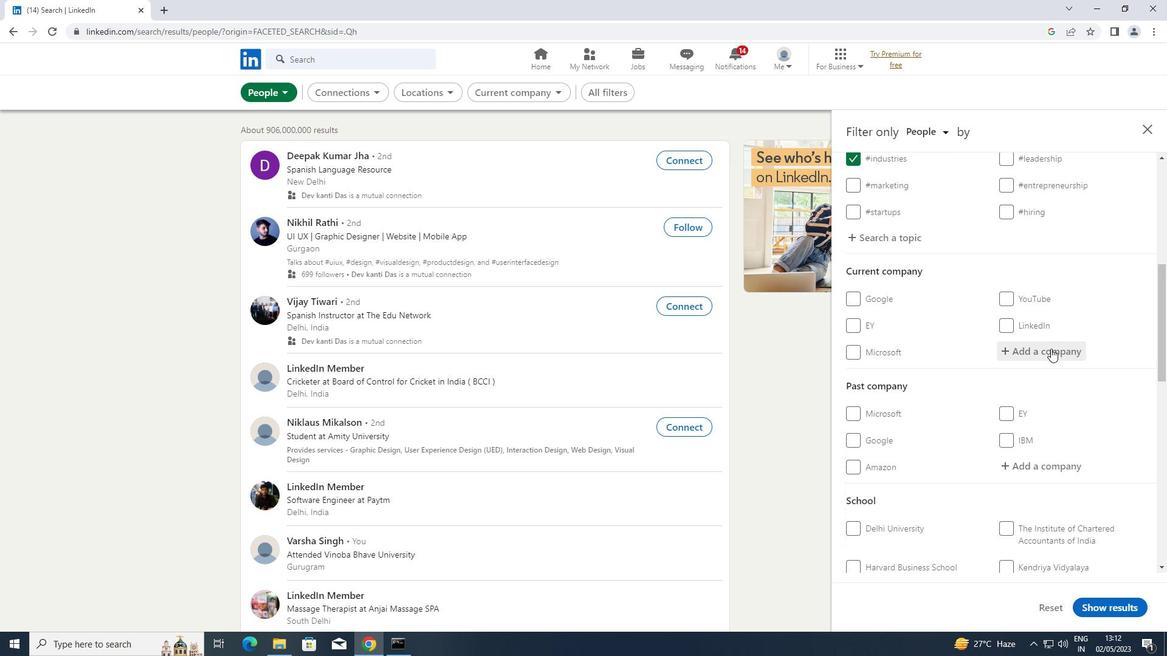 
Action: Key pressed <Key.shift>L>E>K
Screenshot: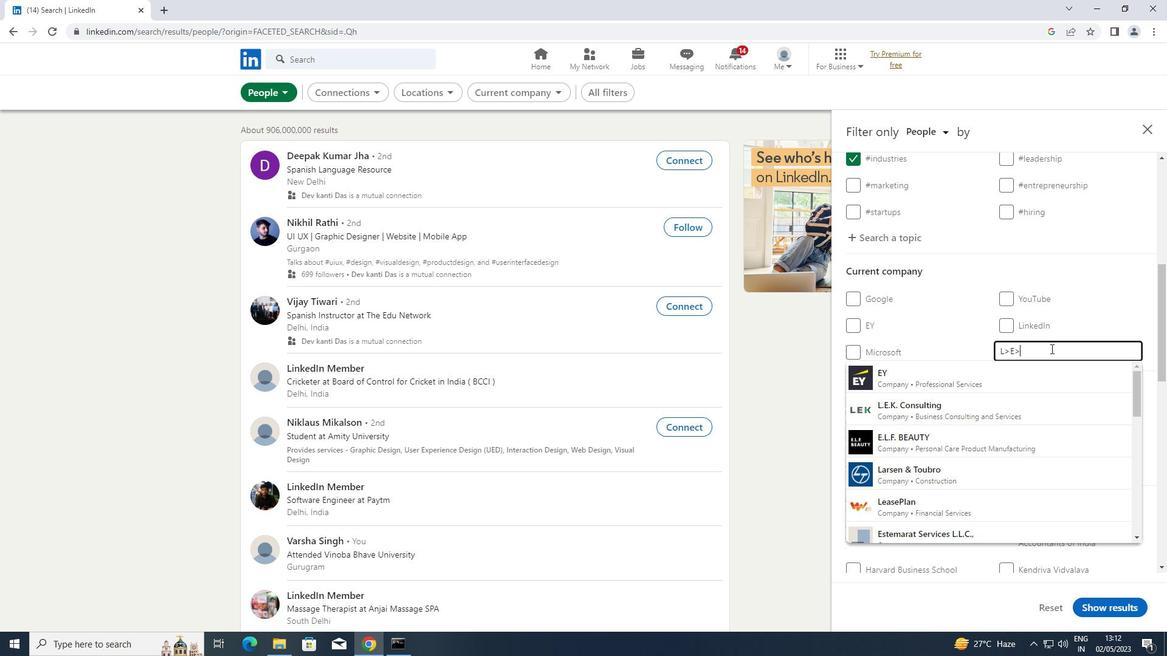 
Action: Mouse moved to (971, 383)
Screenshot: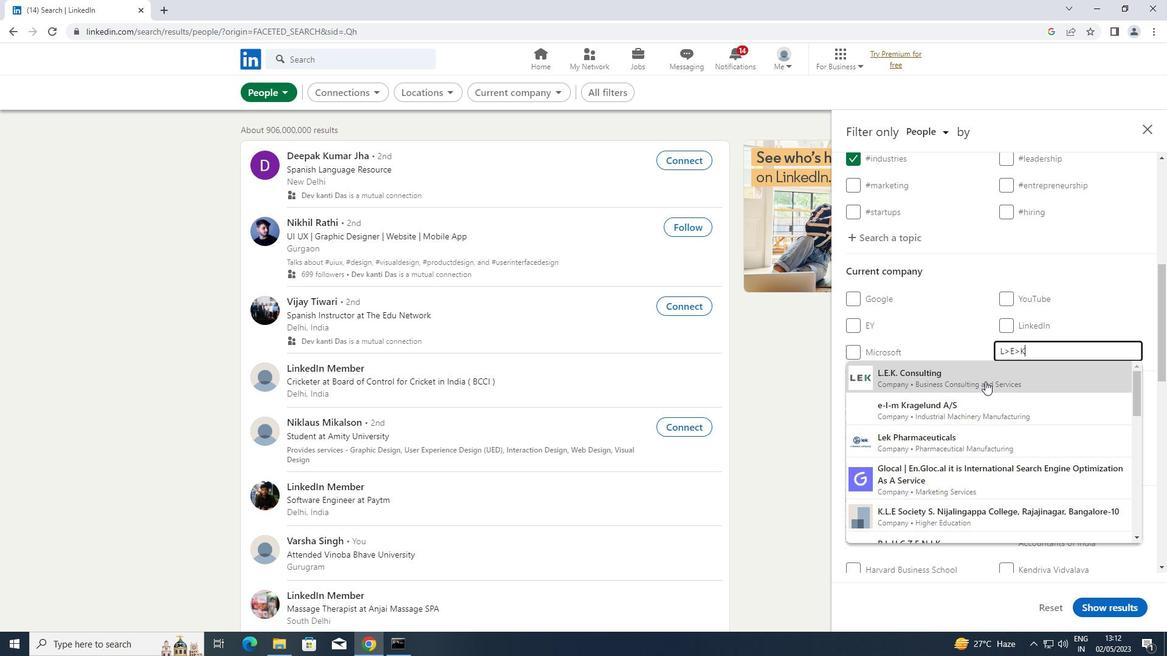 
Action: Mouse pressed left at (971, 383)
Screenshot: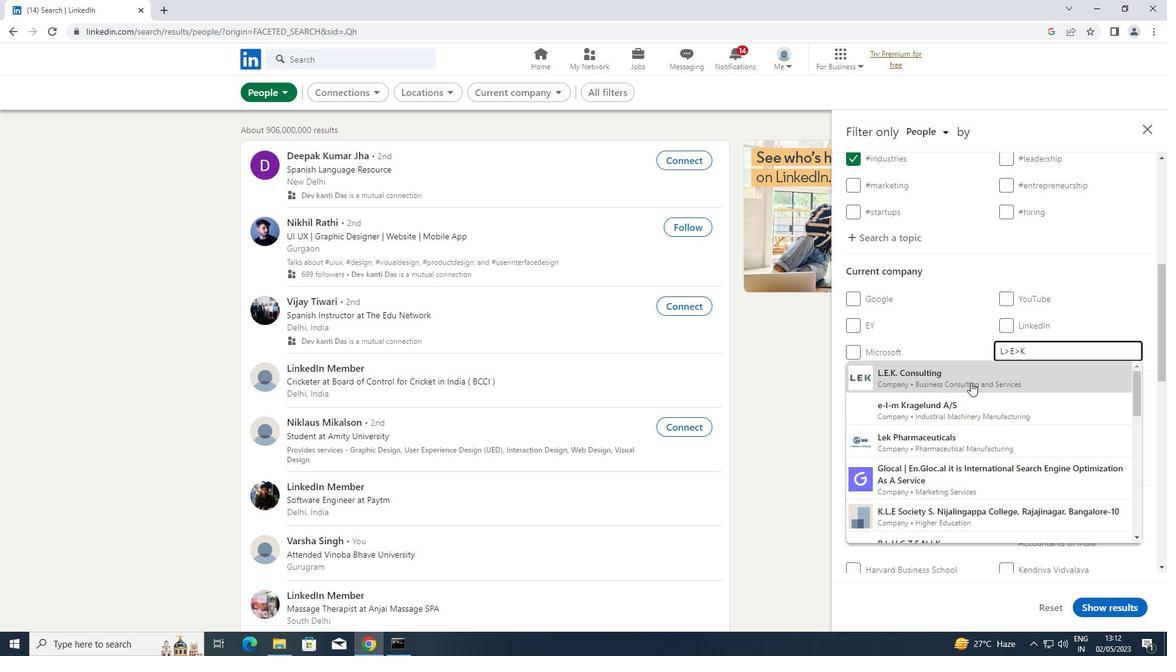 
Action: Mouse scrolled (971, 382) with delta (0, 0)
Screenshot: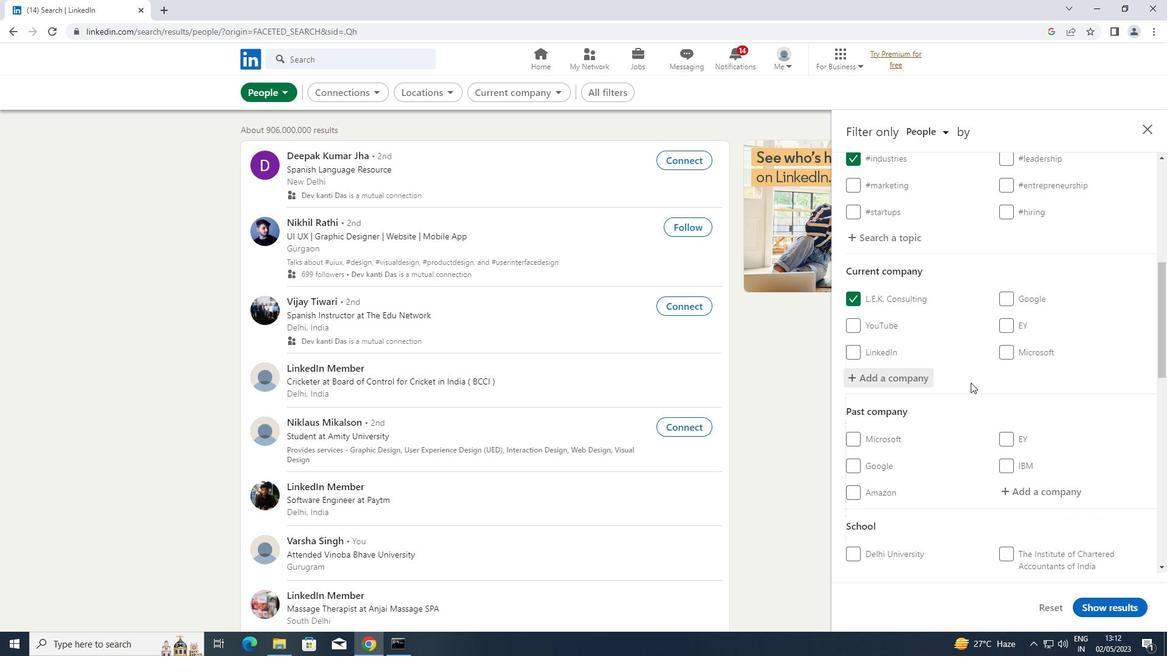 
Action: Mouse scrolled (971, 382) with delta (0, 0)
Screenshot: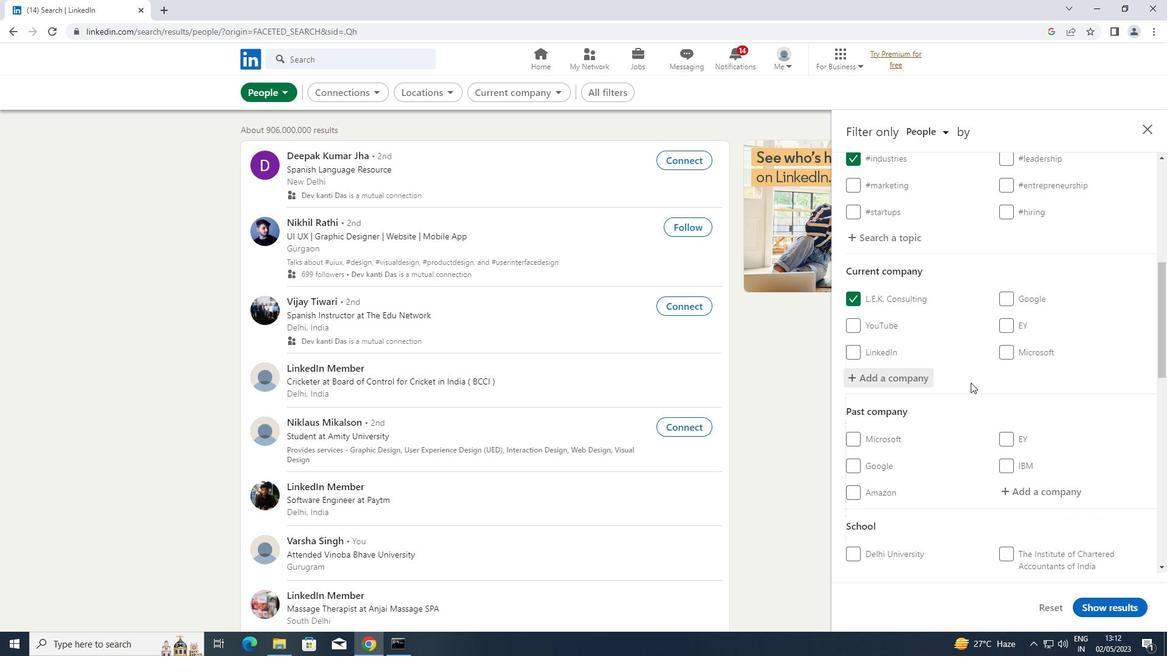 
Action: Mouse scrolled (971, 382) with delta (0, 0)
Screenshot: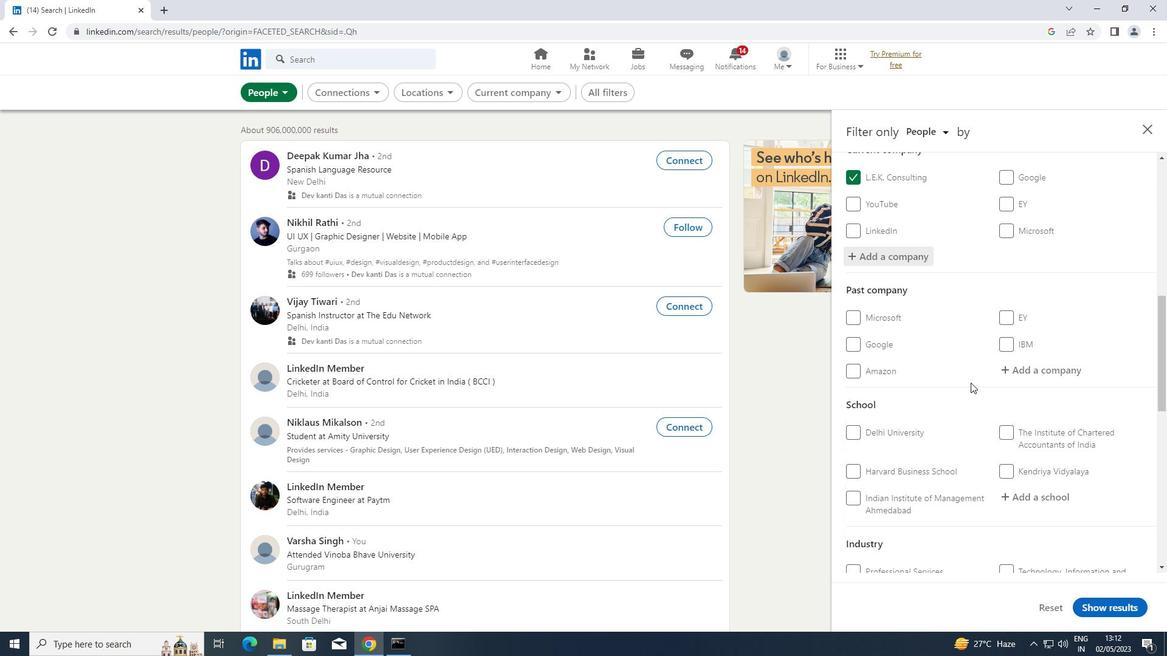 
Action: Mouse scrolled (971, 382) with delta (0, 0)
Screenshot: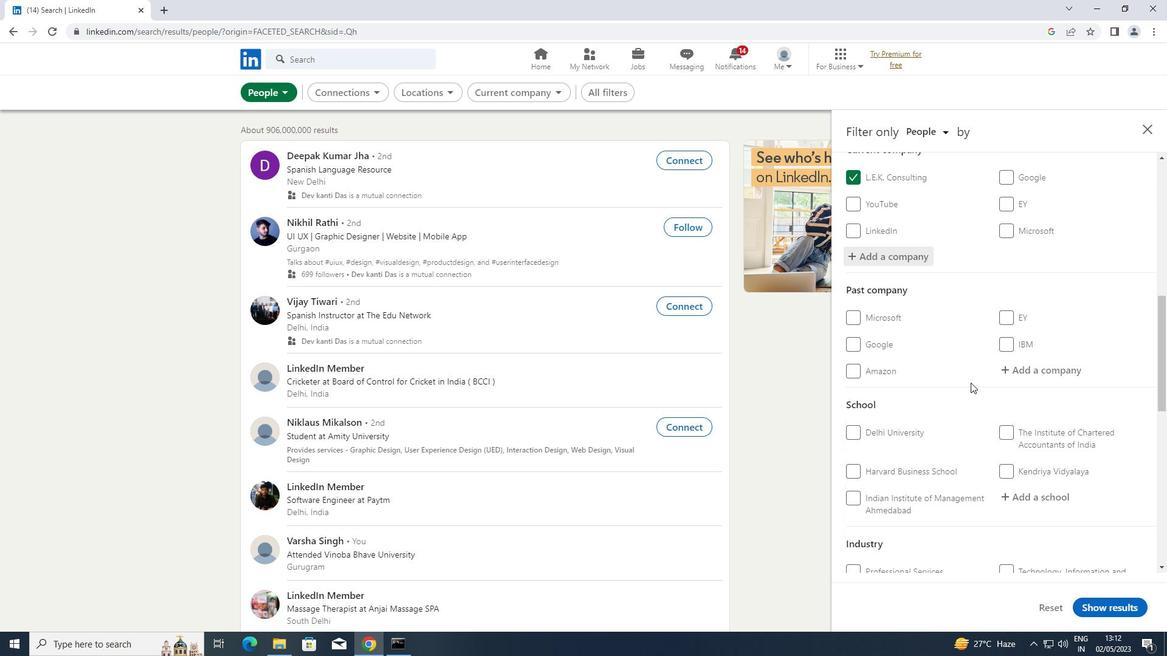 
Action: Mouse moved to (1018, 367)
Screenshot: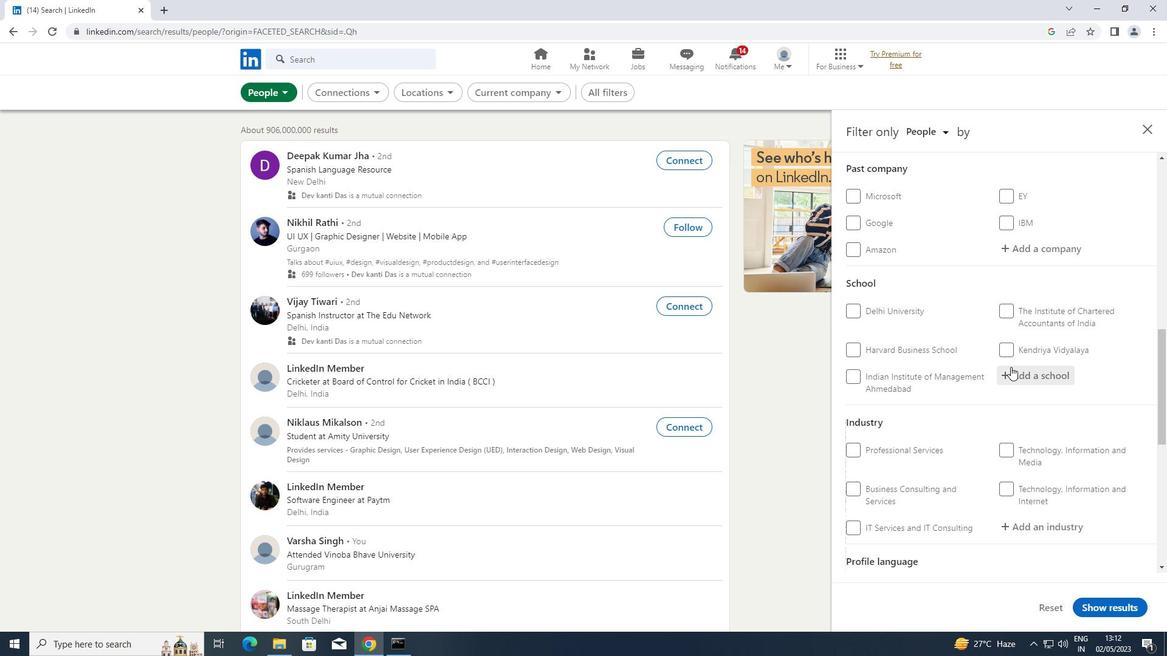 
Action: Mouse pressed left at (1018, 367)
Screenshot: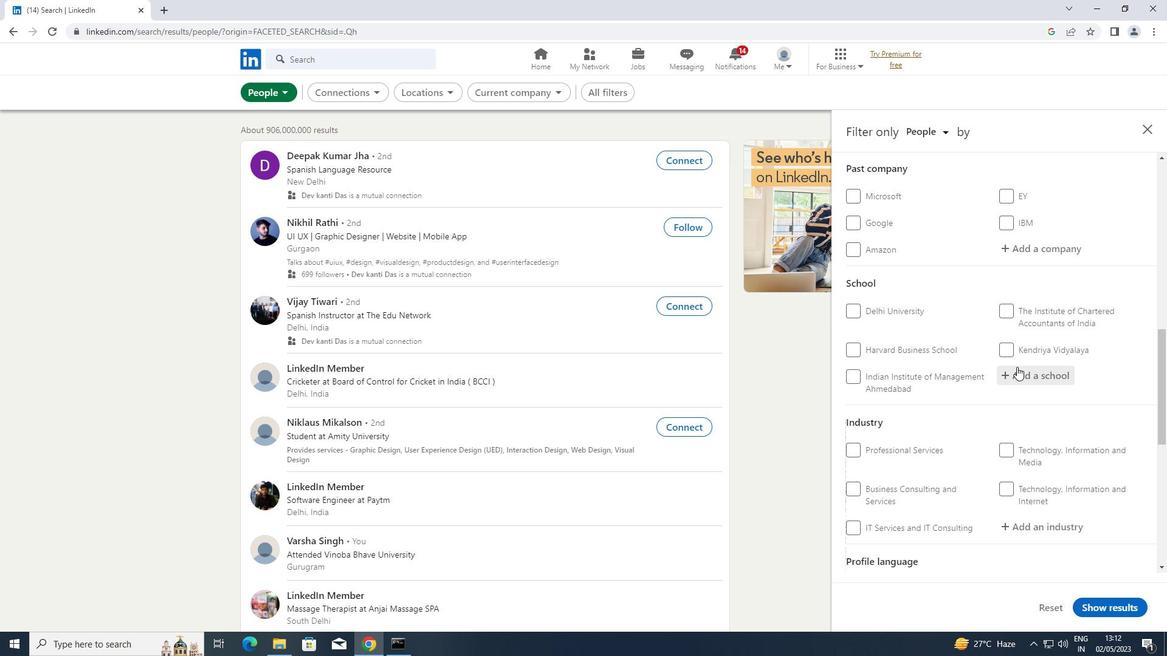 
Action: Key pressed <Key.shift>SRI<Key.space><Key.shift>CHAI
Screenshot: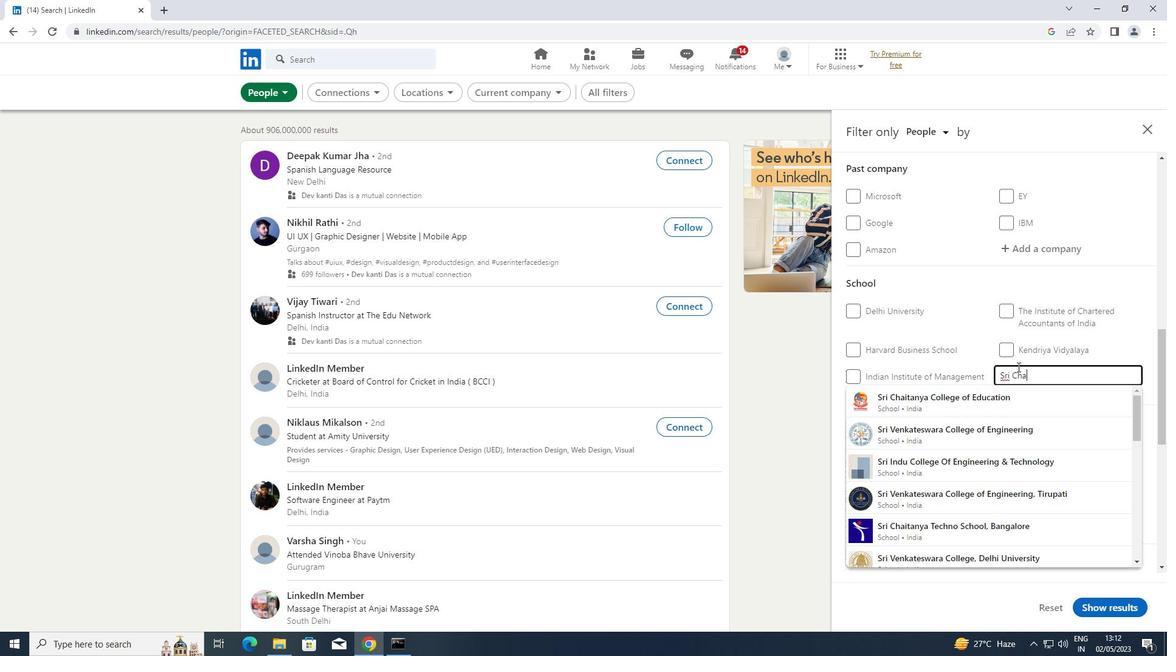 
Action: Mouse moved to (987, 430)
Screenshot: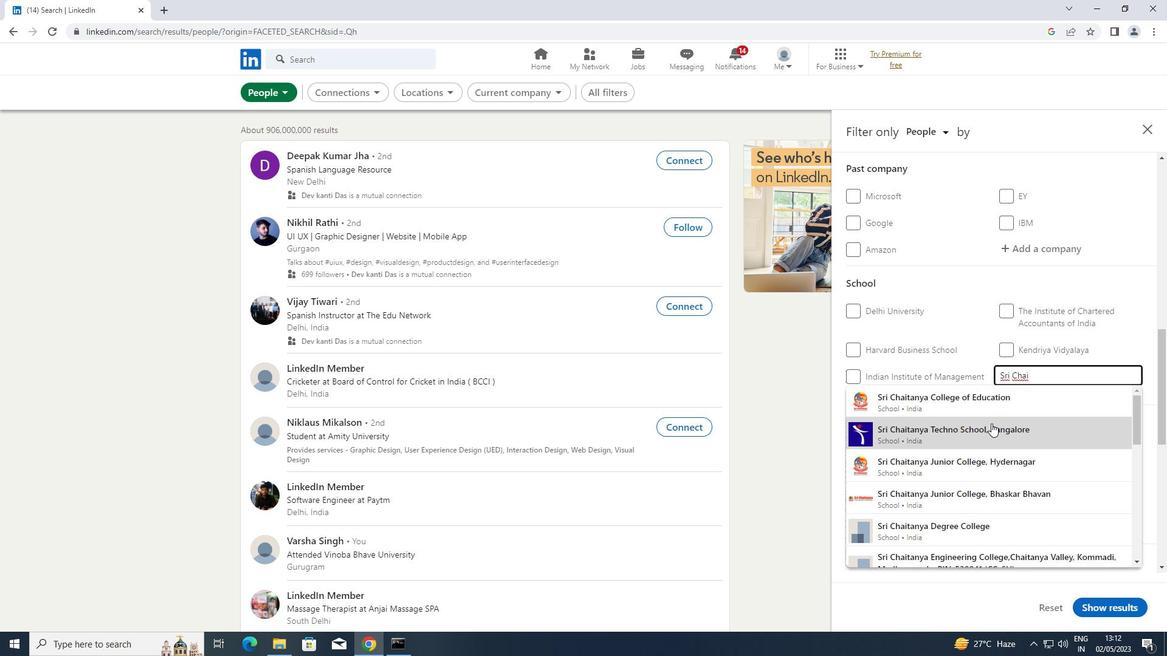 
Action: Mouse pressed left at (987, 430)
Screenshot: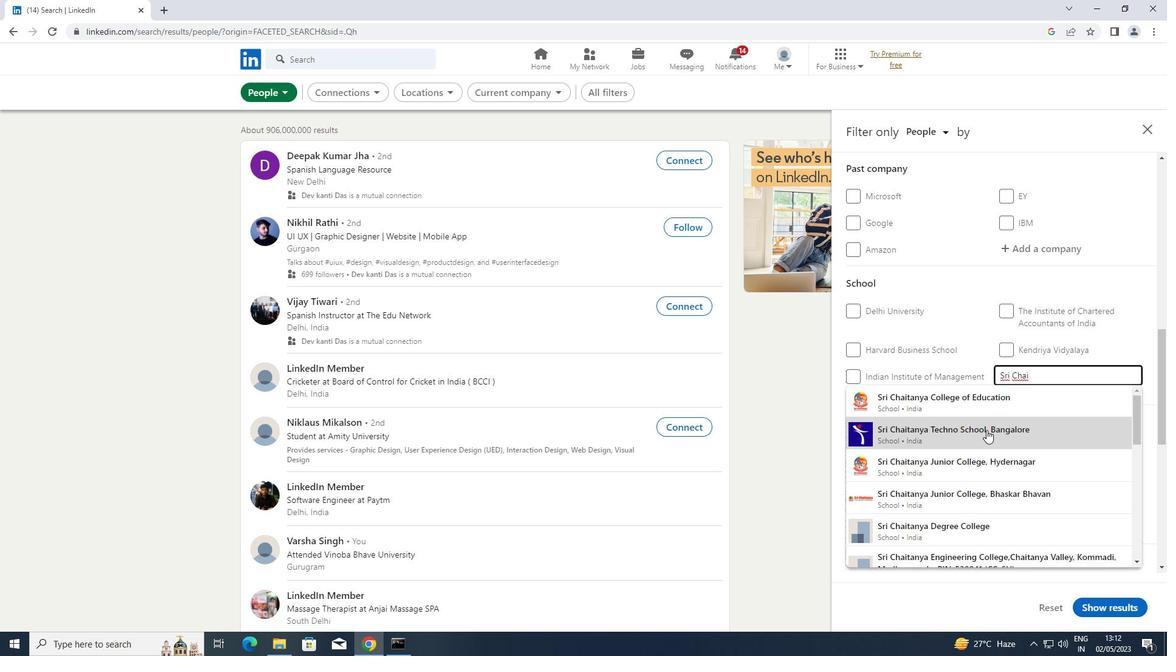 
Action: Mouse scrolled (987, 429) with delta (0, 0)
Screenshot: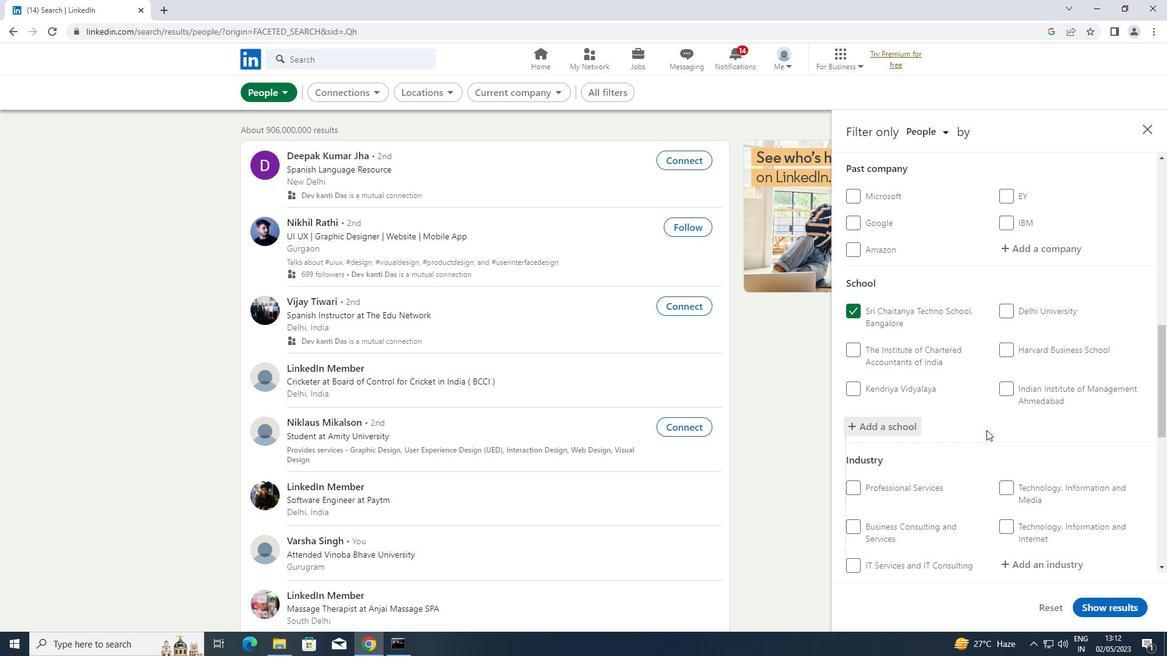 
Action: Mouse scrolled (987, 429) with delta (0, 0)
Screenshot: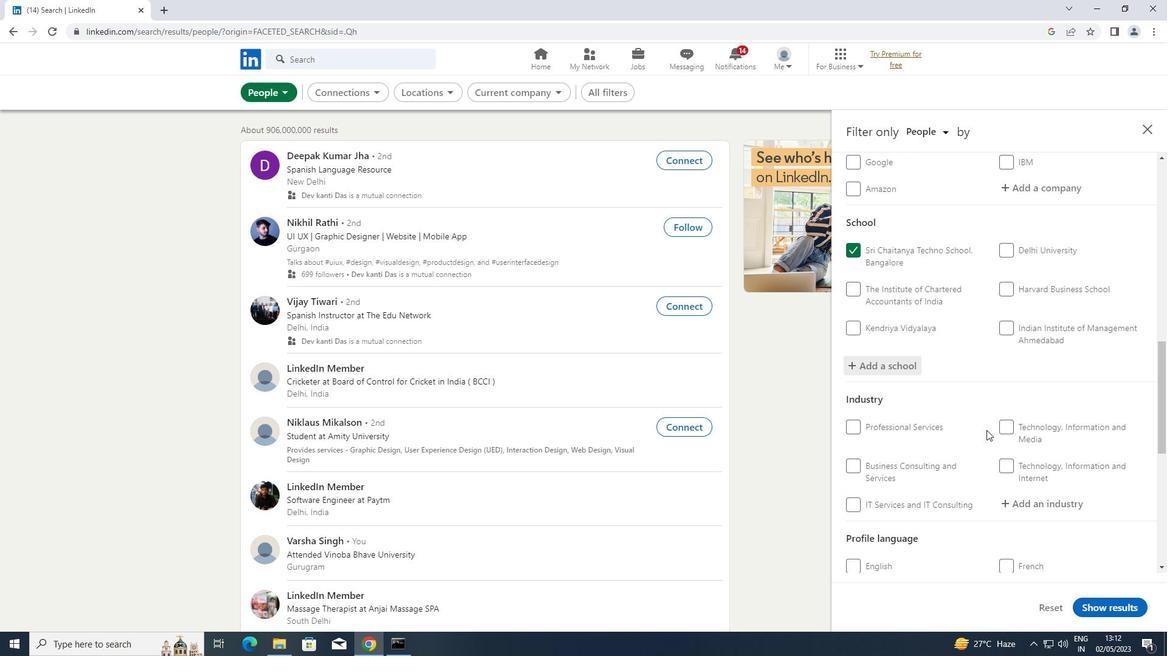 
Action: Mouse moved to (1035, 439)
Screenshot: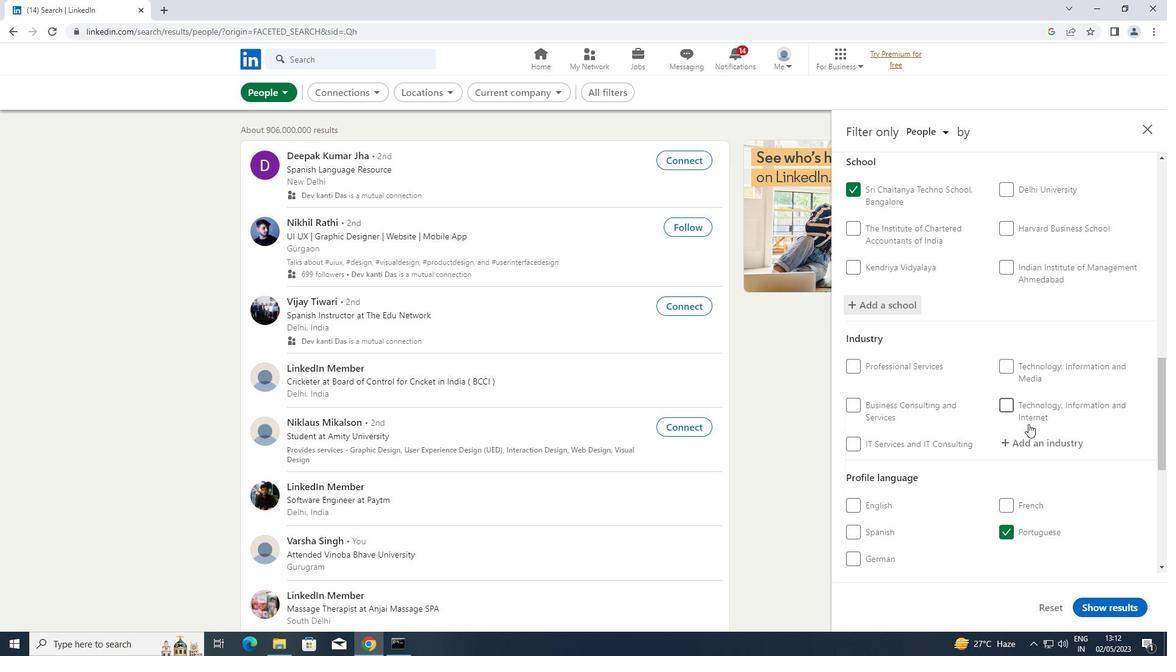 
Action: Mouse pressed left at (1035, 439)
Screenshot: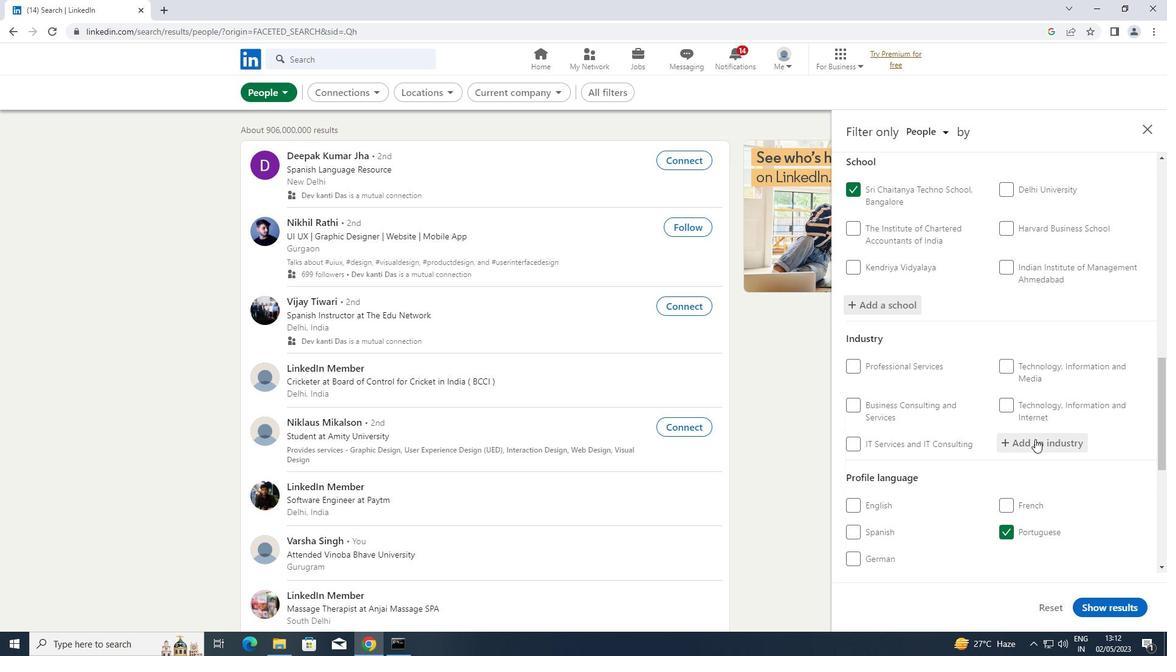 
Action: Key pressed <Key.shift>SECURITY<Key.space><Key.shift>GUARDS
Screenshot: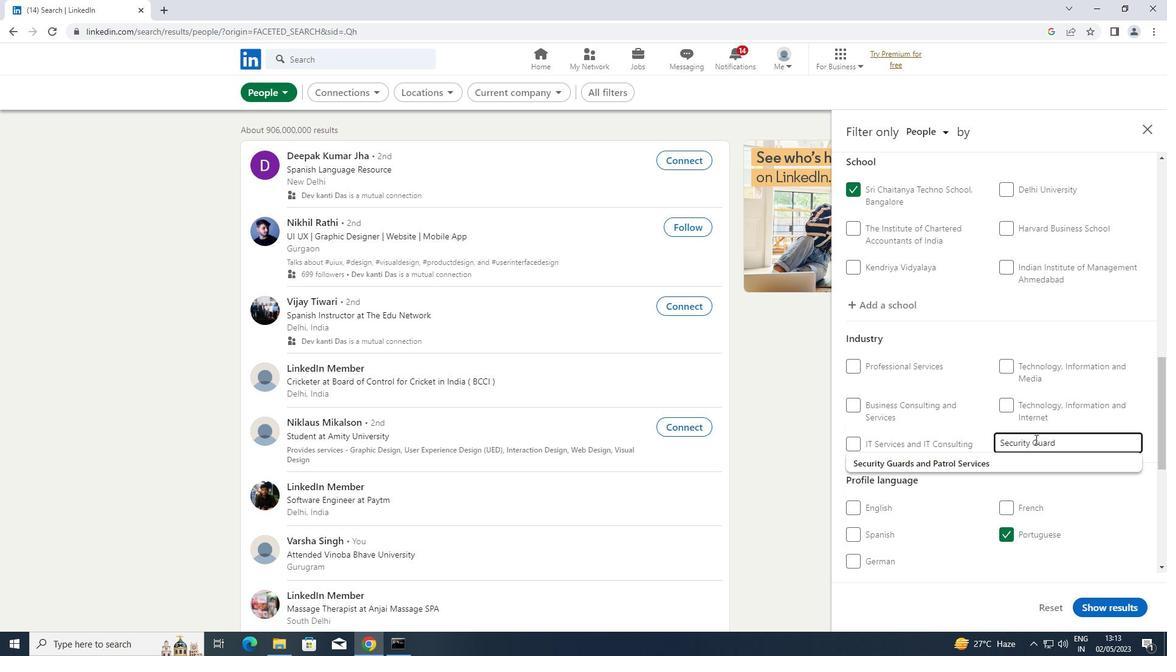 
Action: Mouse moved to (974, 465)
Screenshot: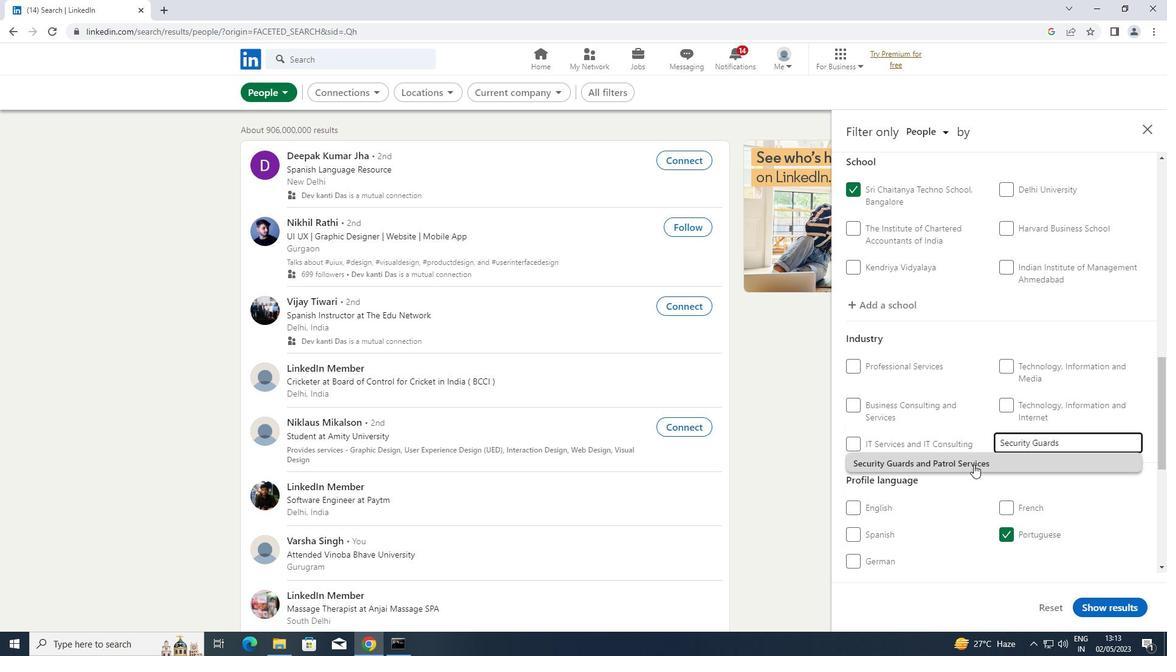 
Action: Mouse pressed left at (974, 465)
Screenshot: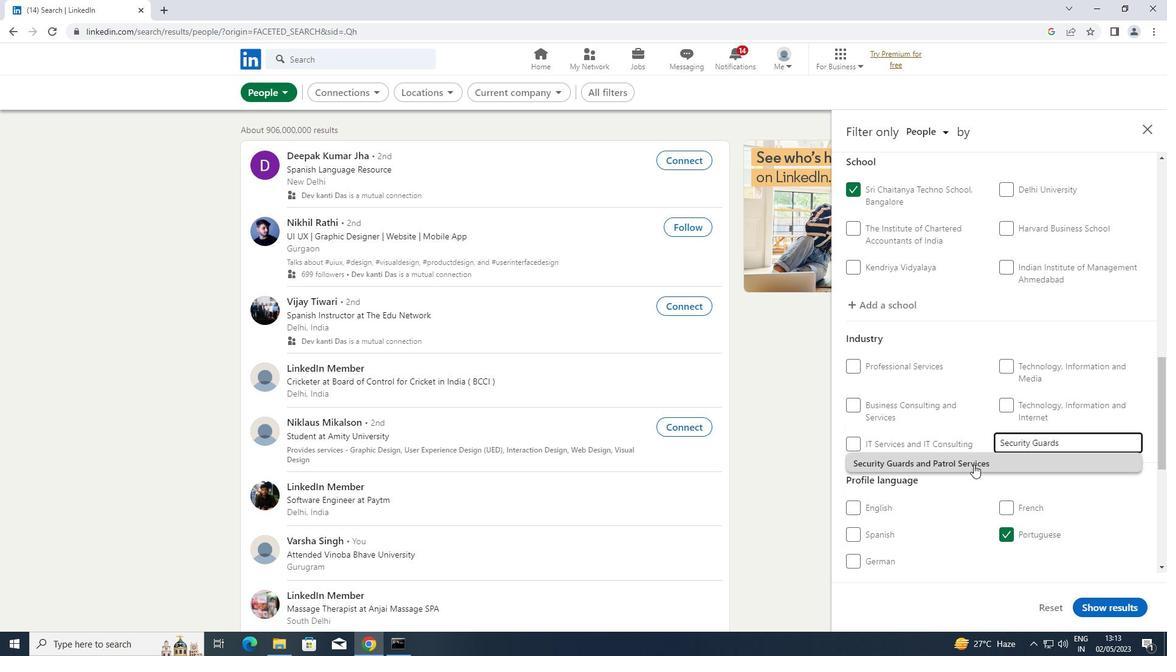 
Action: Mouse scrolled (974, 464) with delta (0, 0)
Screenshot: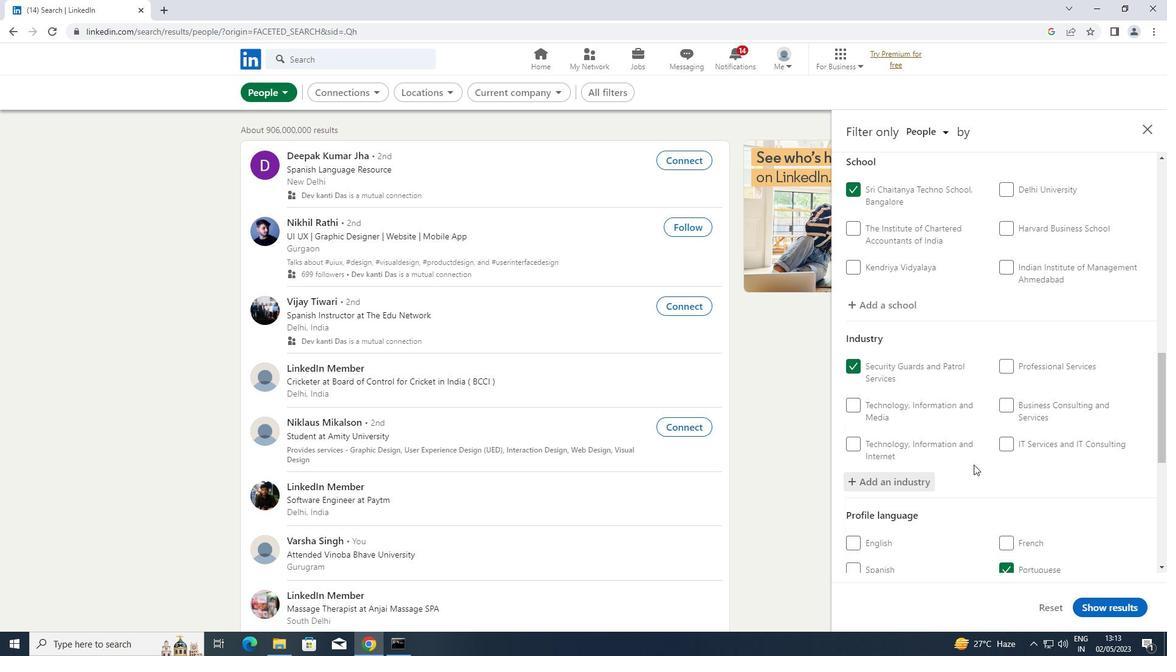 
Action: Mouse scrolled (974, 464) with delta (0, 0)
Screenshot: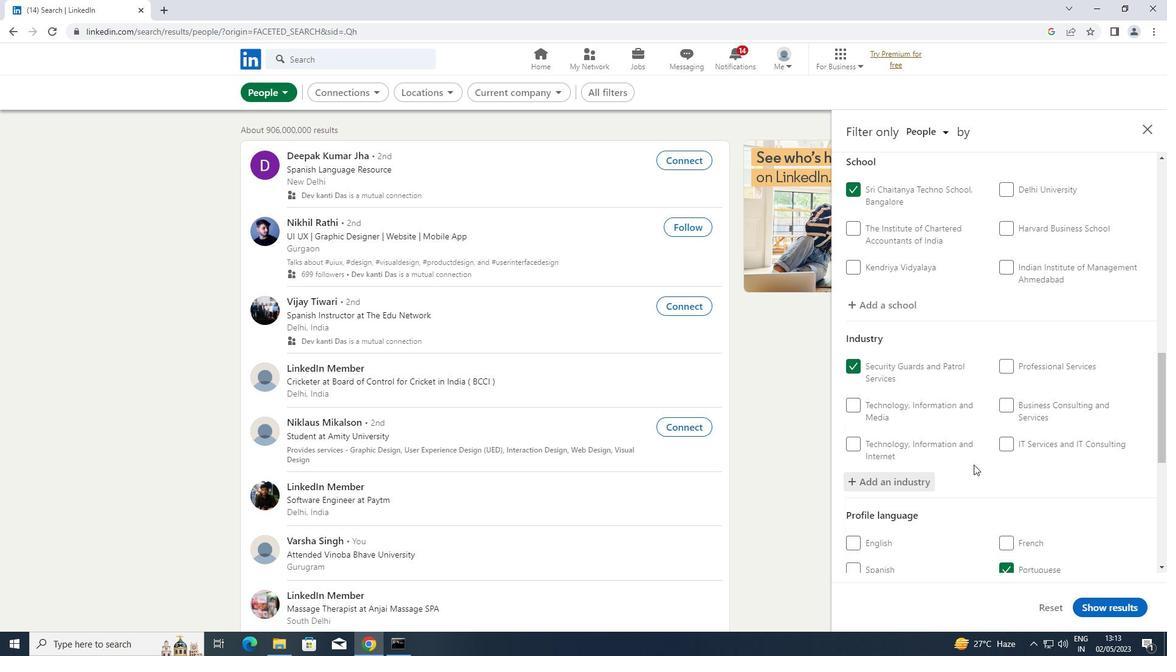 
Action: Mouse scrolled (974, 464) with delta (0, 0)
Screenshot: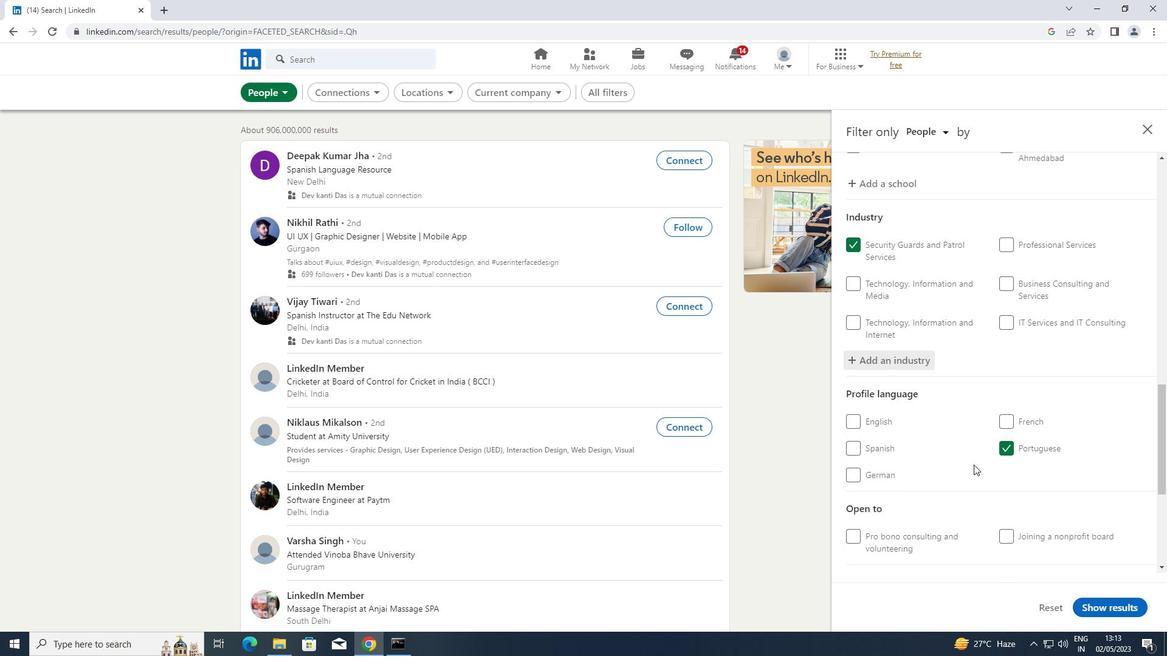 
Action: Mouse scrolled (974, 464) with delta (0, 0)
Screenshot: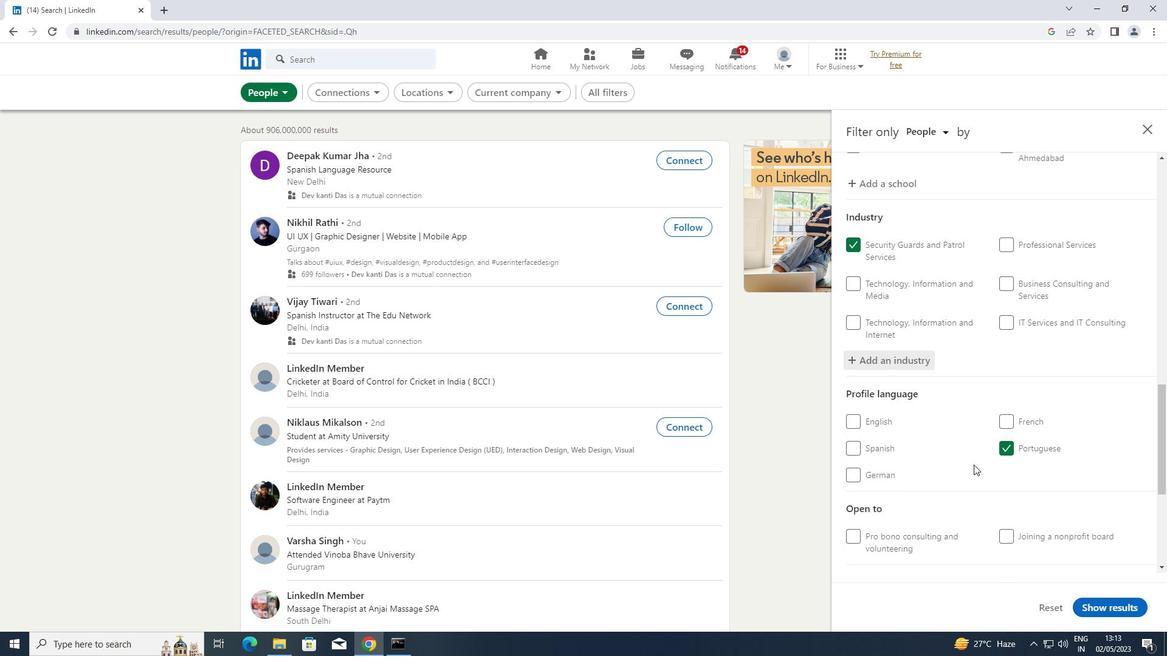 
Action: Mouse moved to (1034, 536)
Screenshot: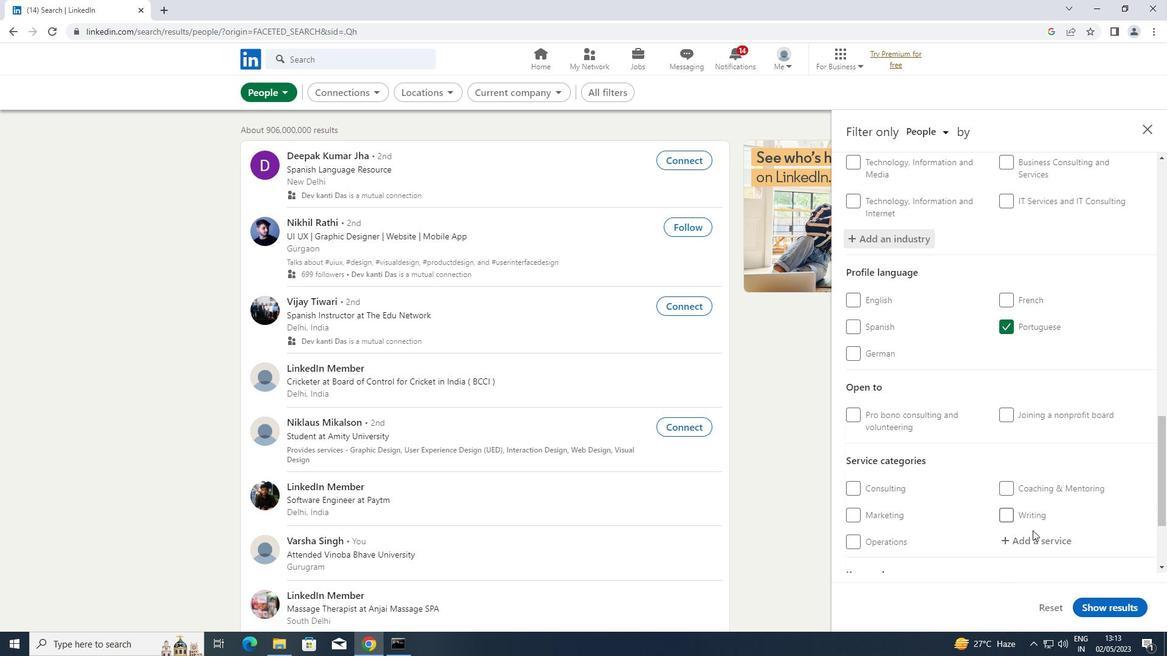 
Action: Mouse pressed left at (1034, 536)
Screenshot: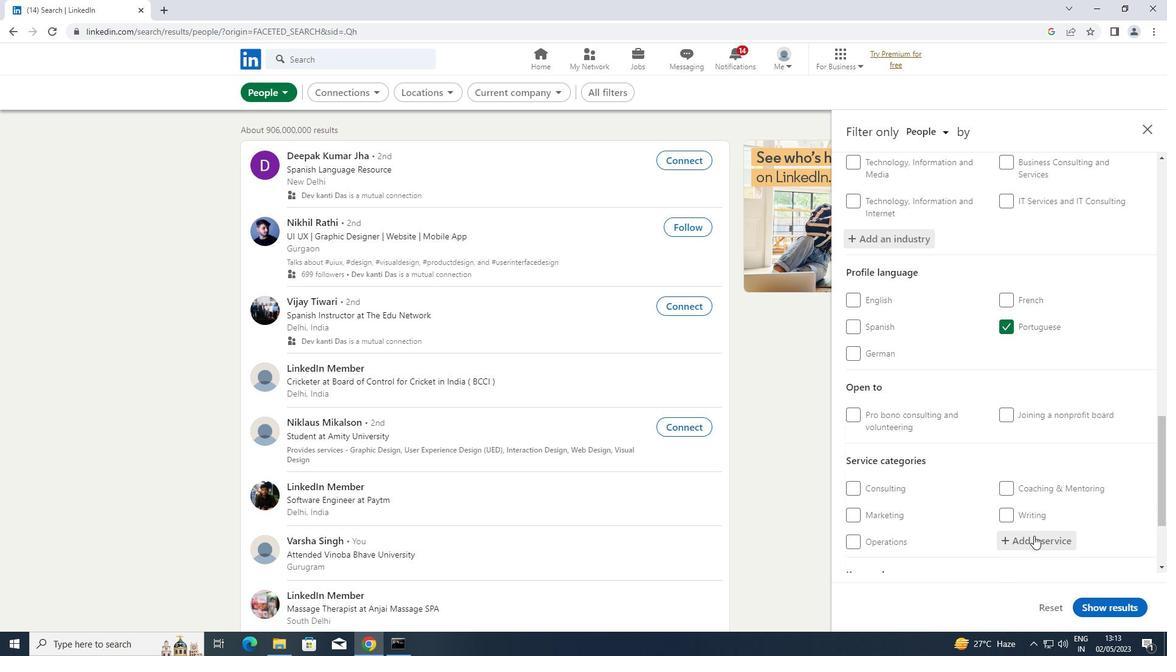 
Action: Key pressed <Key.shift>PROPERT
Screenshot: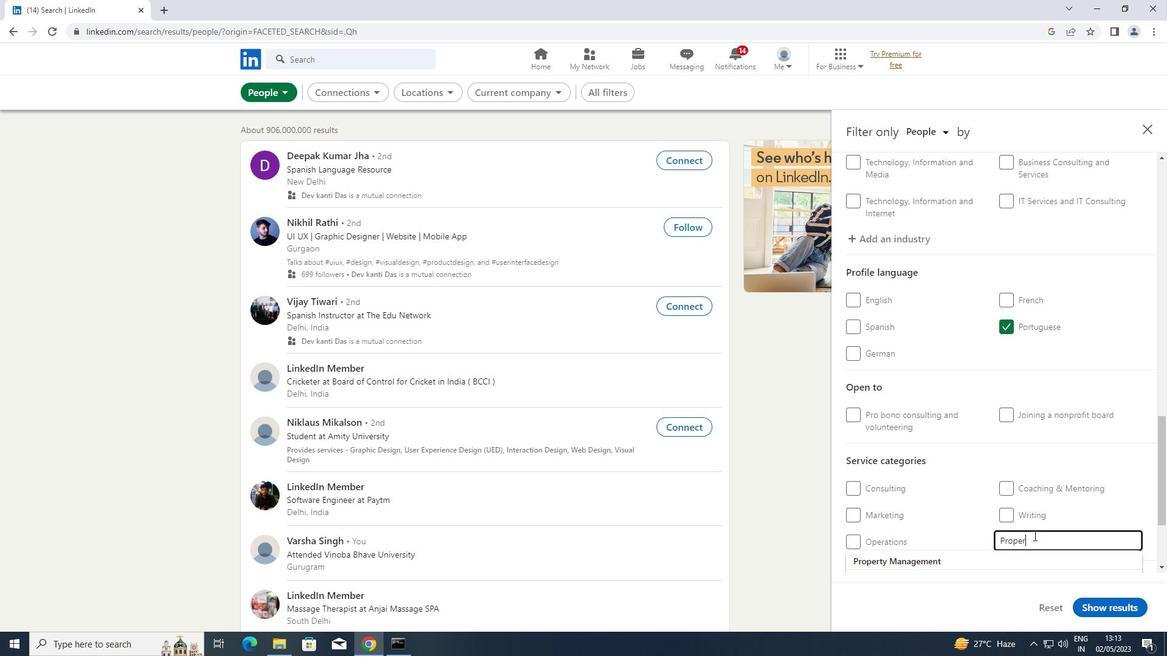 
Action: Mouse moved to (938, 564)
Screenshot: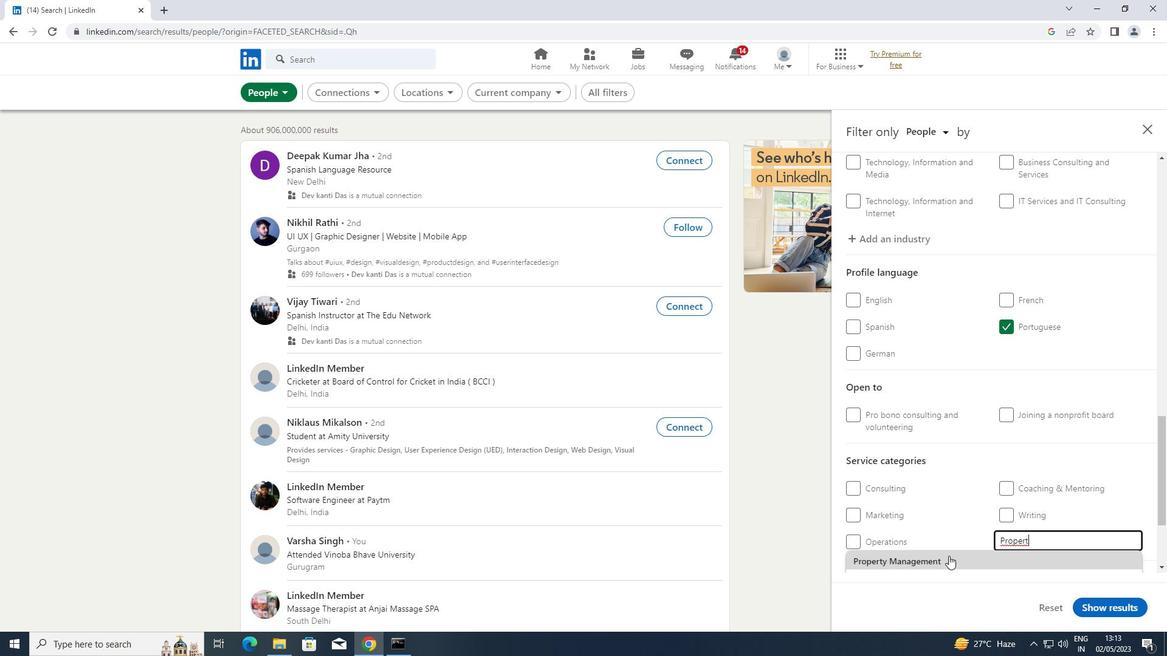 
Action: Mouse pressed left at (938, 564)
Screenshot: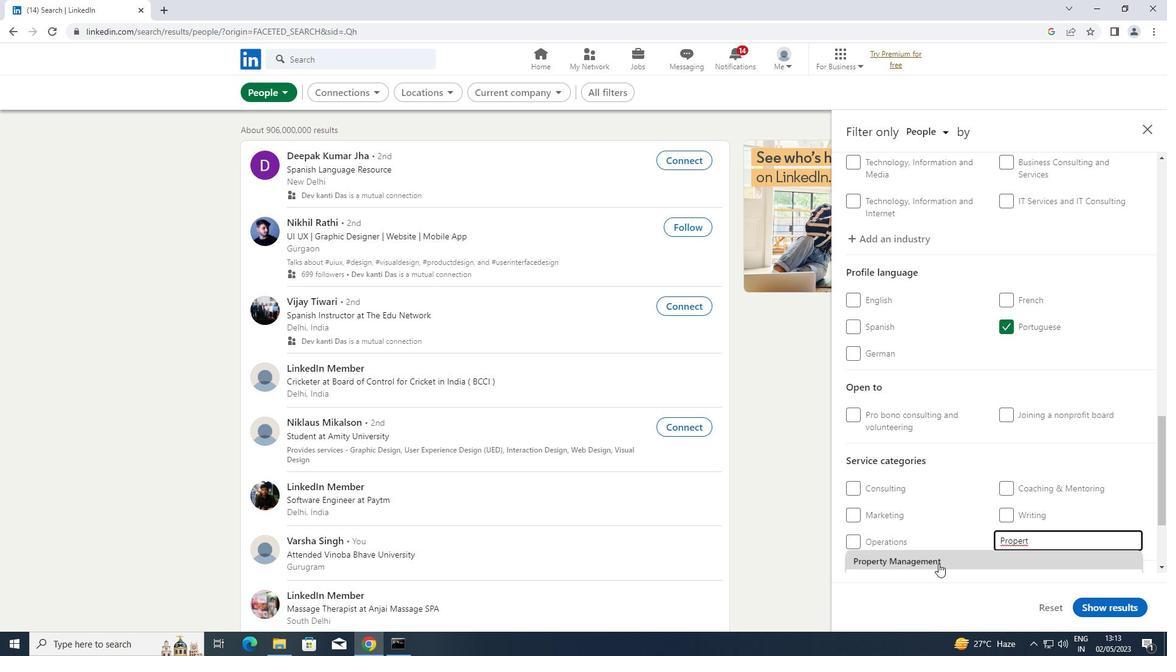 
Action: Mouse moved to (940, 510)
Screenshot: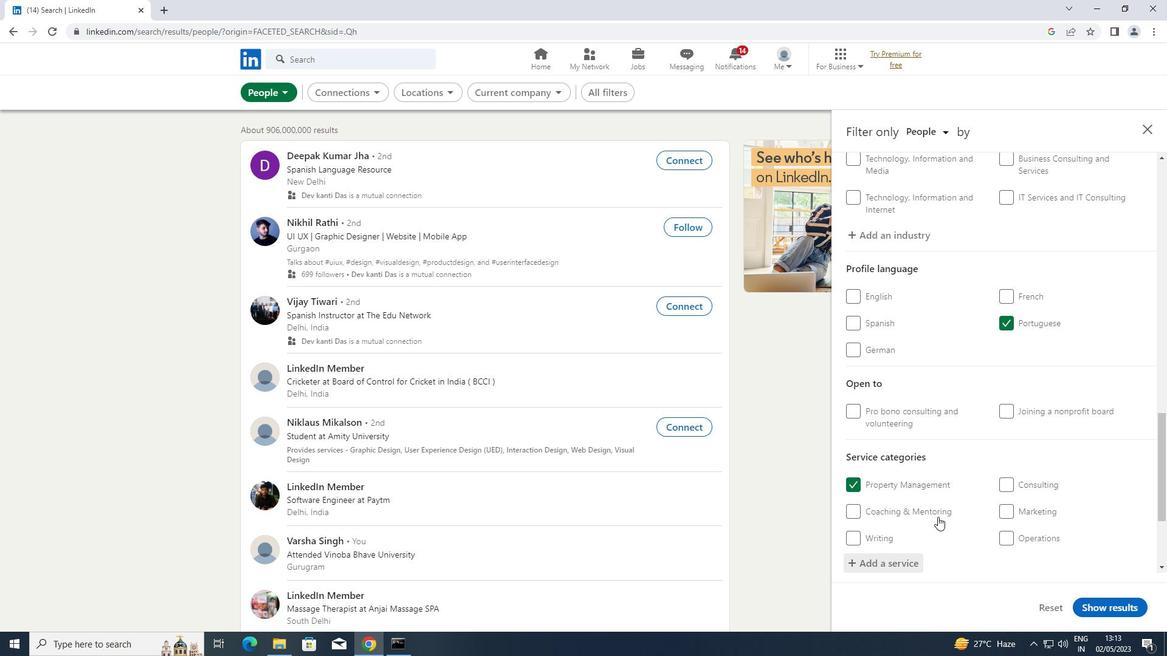 
Action: Mouse scrolled (940, 509) with delta (0, 0)
Screenshot: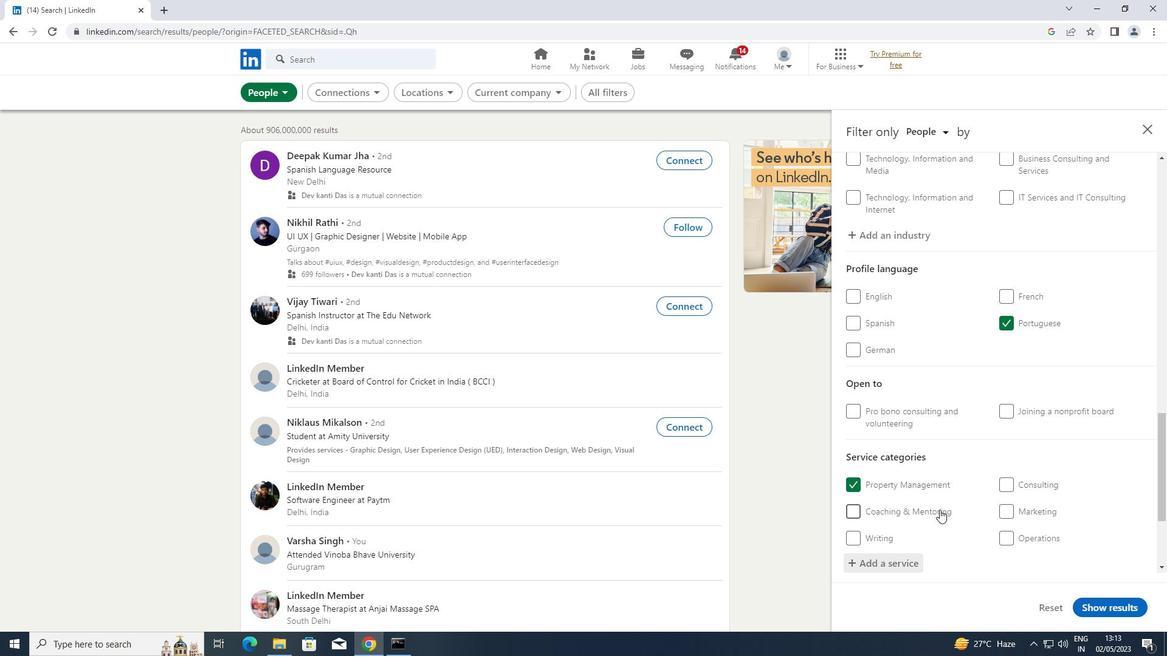 
Action: Mouse scrolled (940, 509) with delta (0, 0)
Screenshot: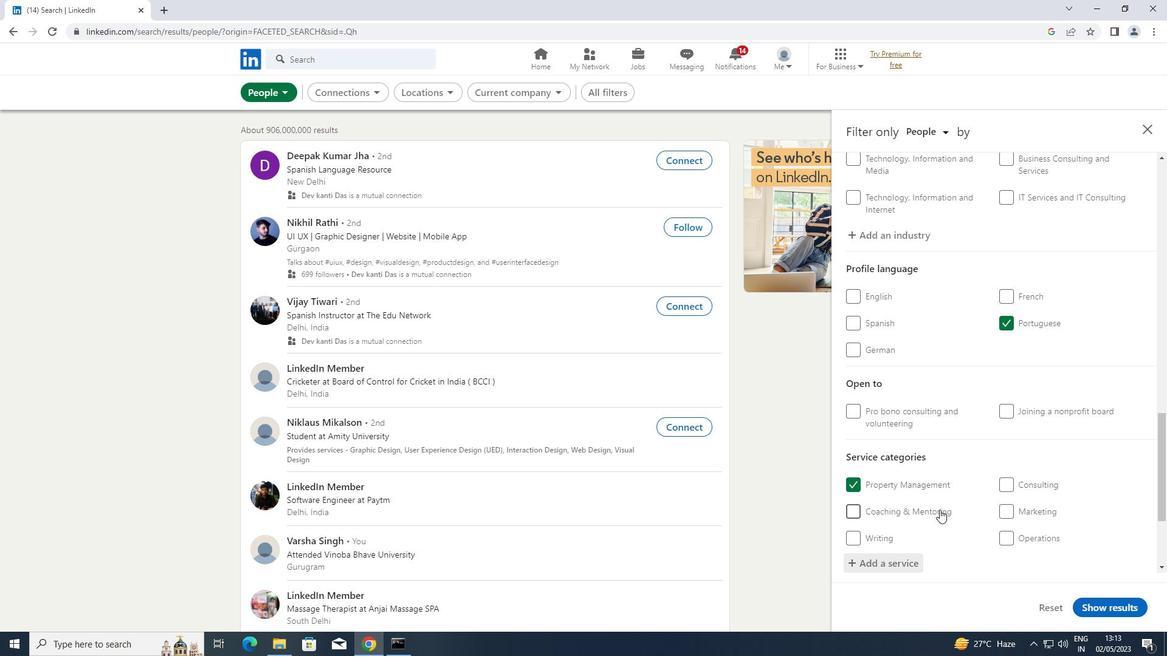 
Action: Mouse scrolled (940, 509) with delta (0, 0)
Screenshot: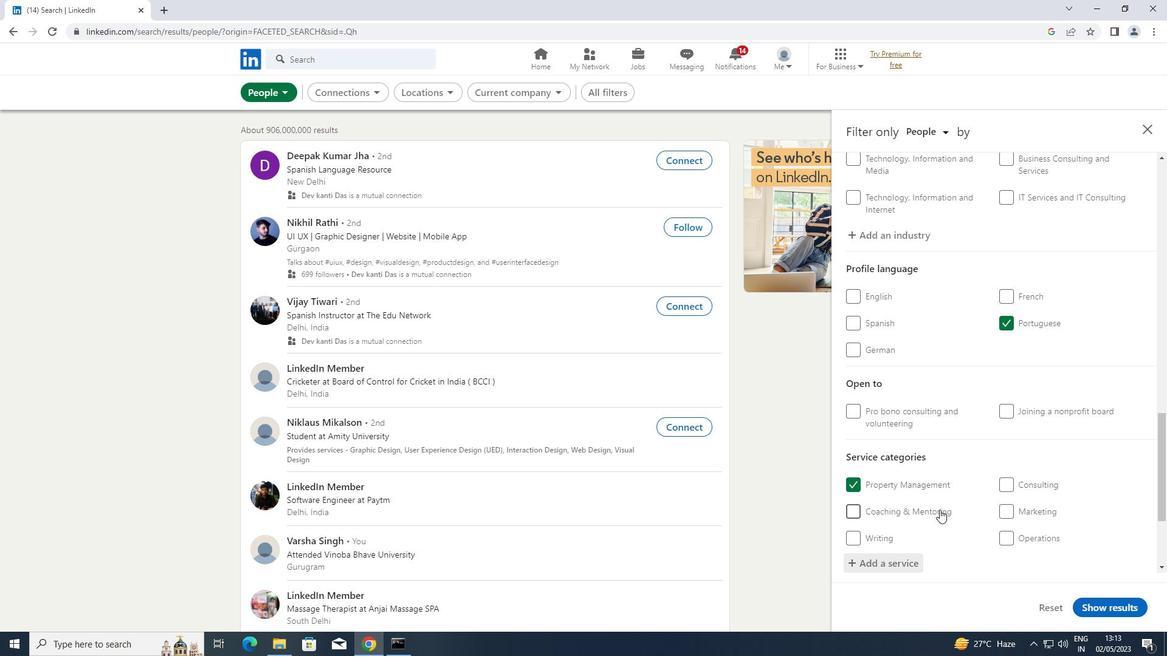 
Action: Mouse scrolled (940, 509) with delta (0, 0)
Screenshot: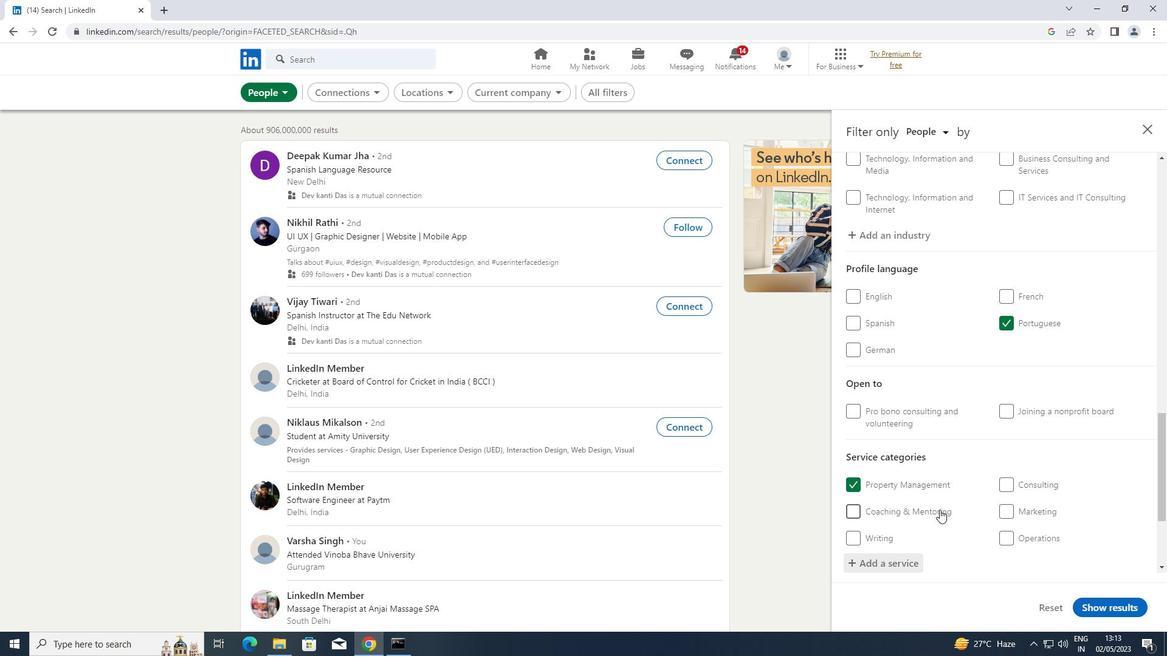 
Action: Mouse scrolled (940, 509) with delta (0, 0)
Screenshot: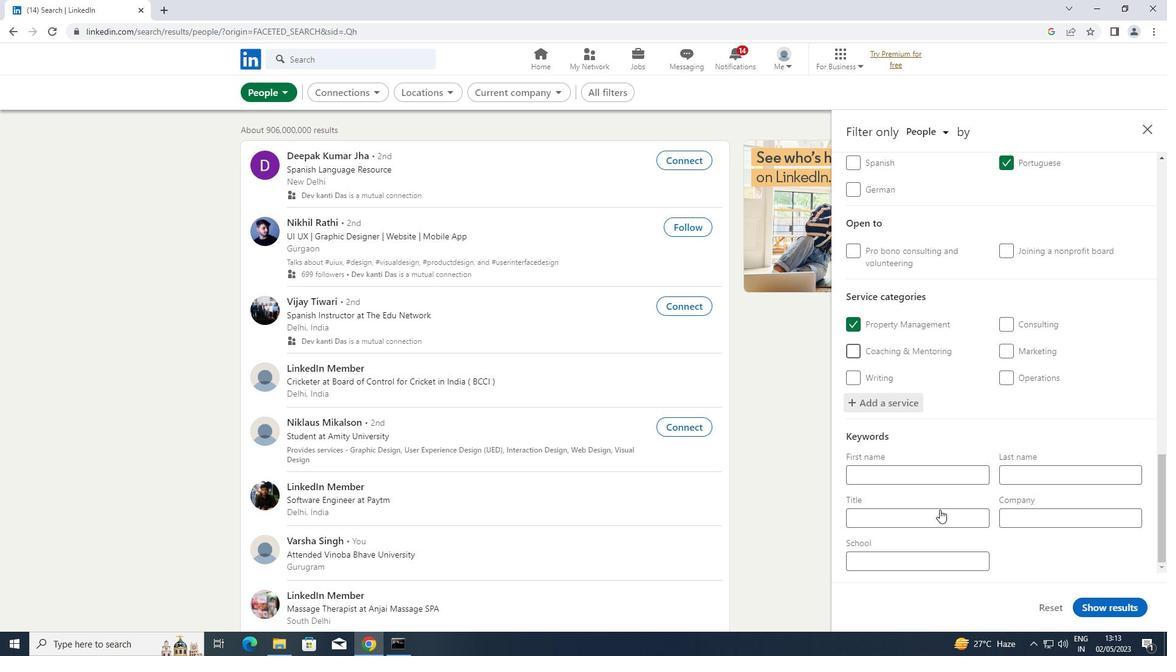 
Action: Mouse scrolled (940, 509) with delta (0, 0)
Screenshot: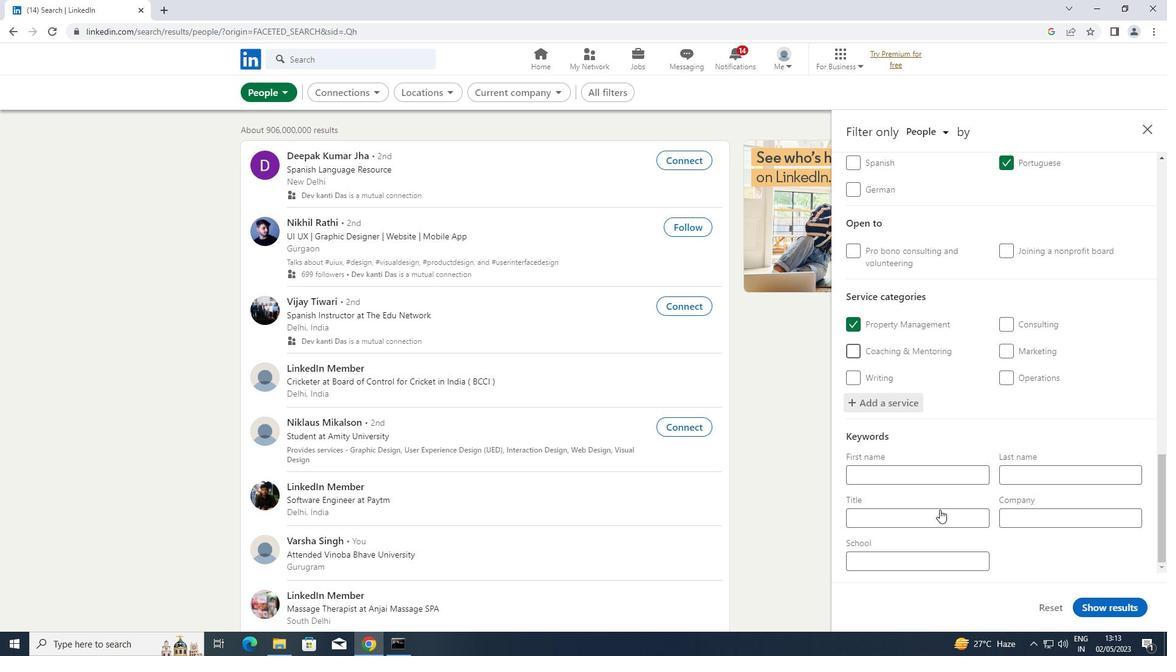 
Action: Mouse scrolled (940, 509) with delta (0, 0)
Screenshot: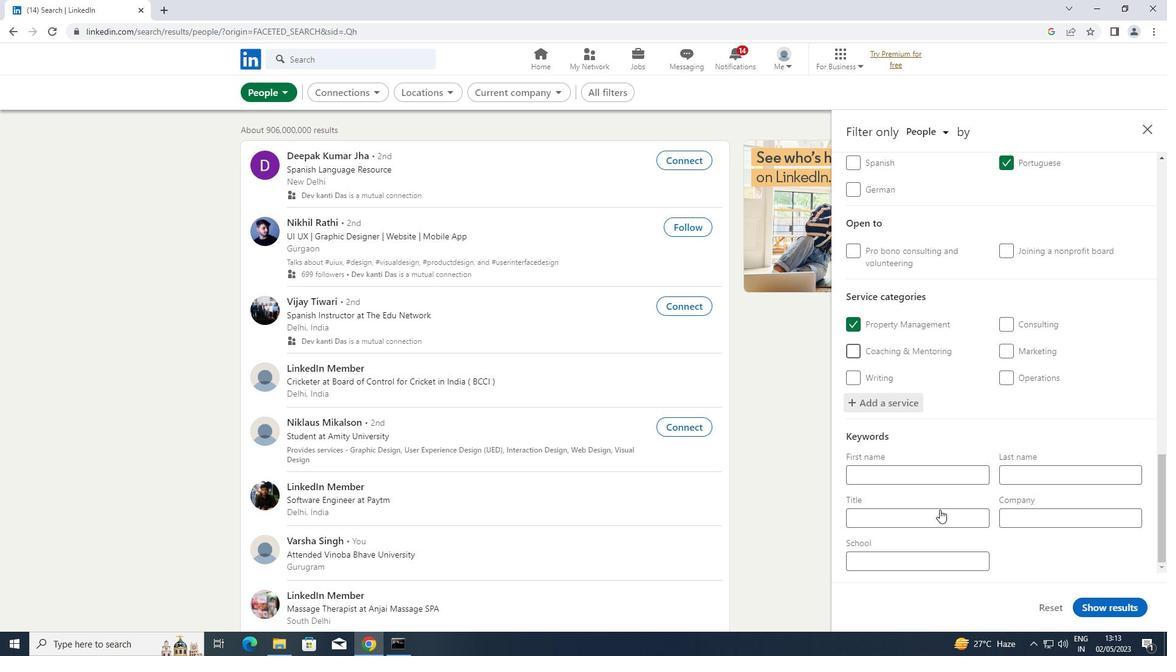 
Action: Mouse scrolled (940, 509) with delta (0, 0)
Screenshot: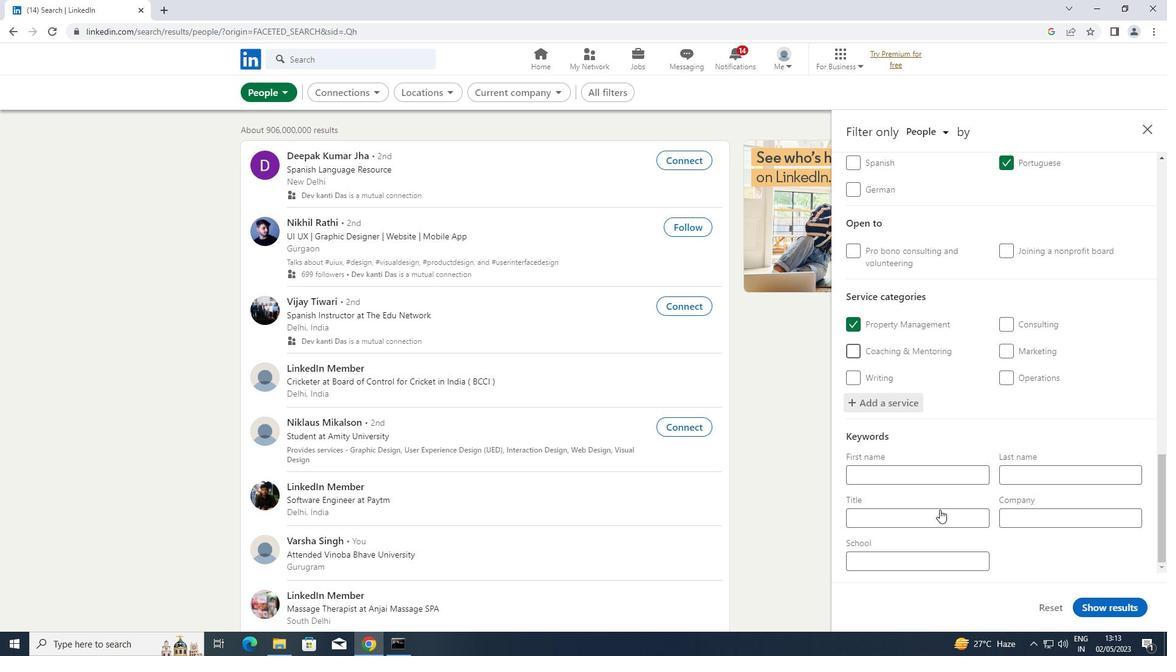 
Action: Mouse scrolled (940, 509) with delta (0, 0)
Screenshot: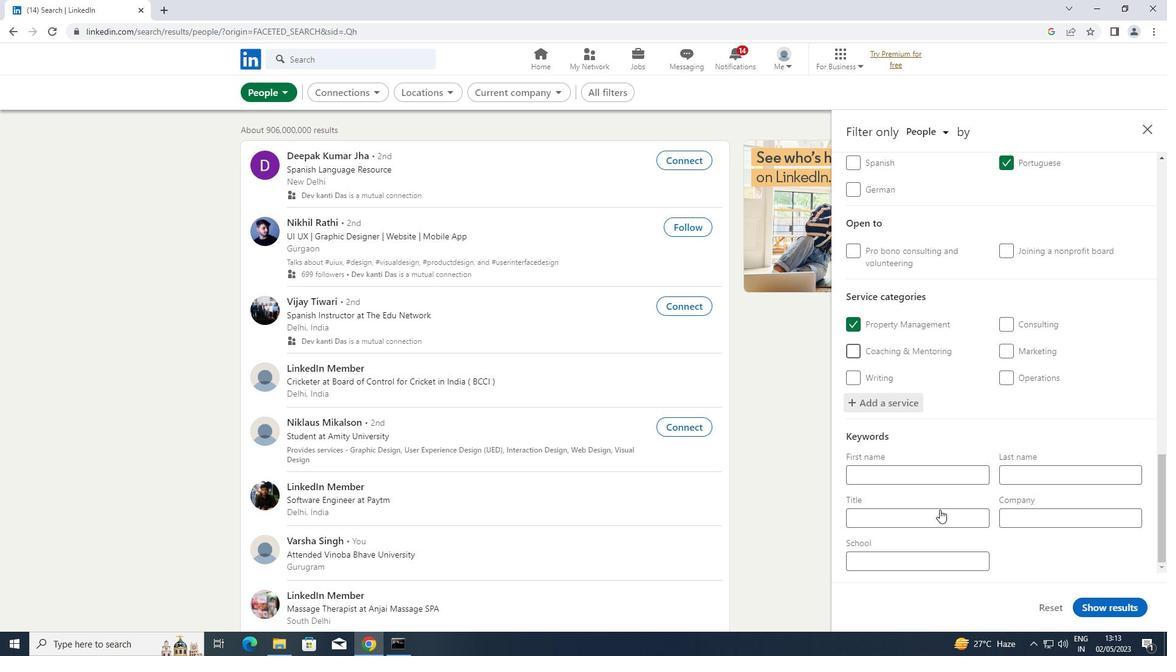 
Action: Mouse moved to (924, 519)
Screenshot: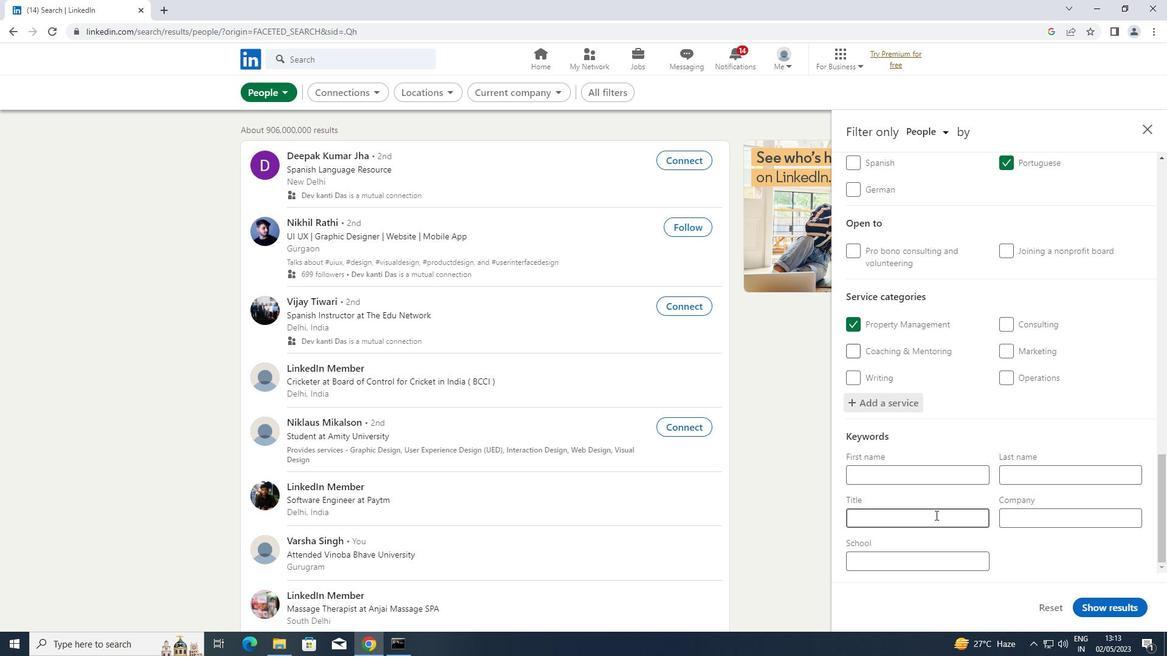 
Action: Mouse pressed left at (924, 519)
Screenshot: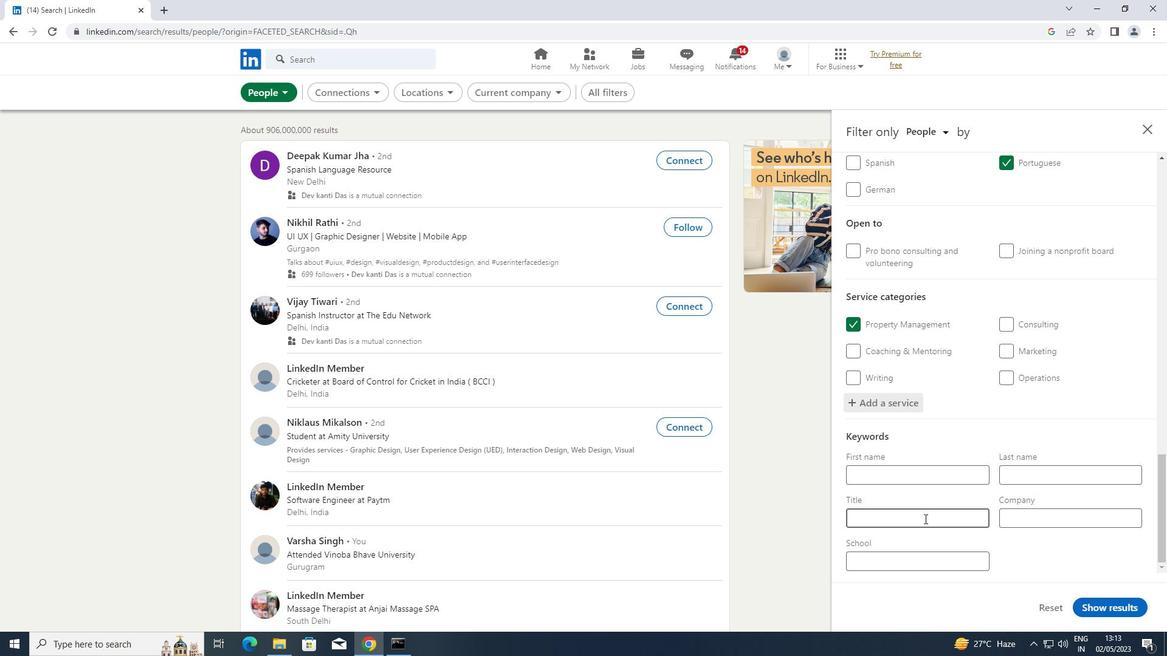 
Action: Mouse moved to (924, 519)
Screenshot: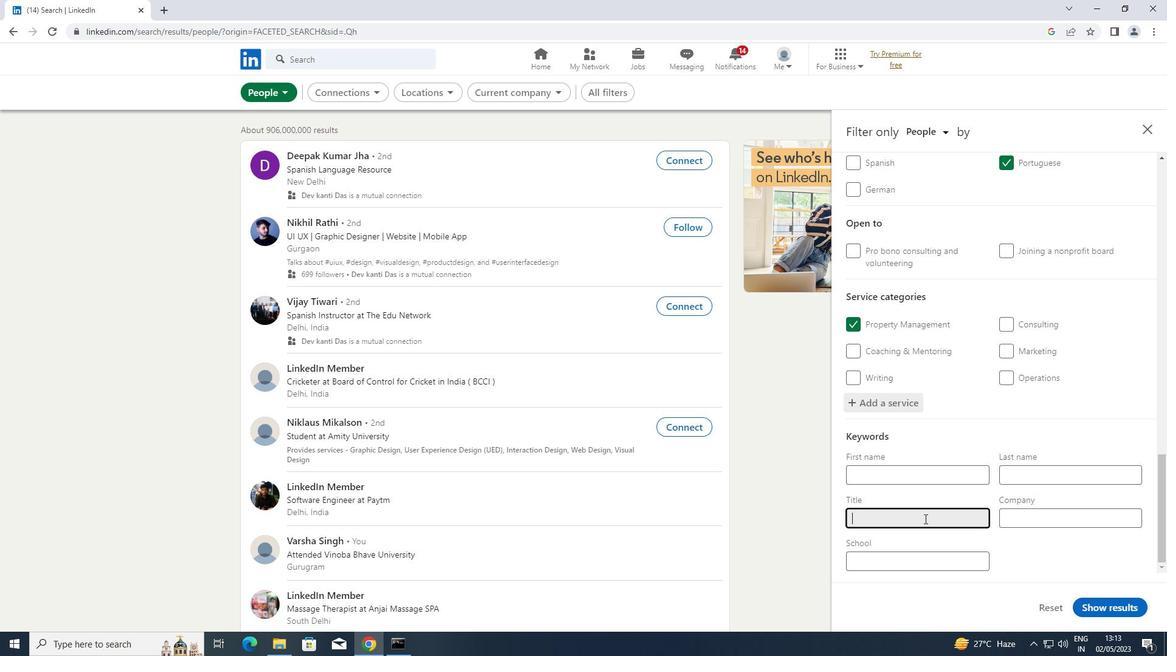 
Action: Key pressed <Key.shift>ESL<Key.space><Key.shift>INSTRUCTOR
Screenshot: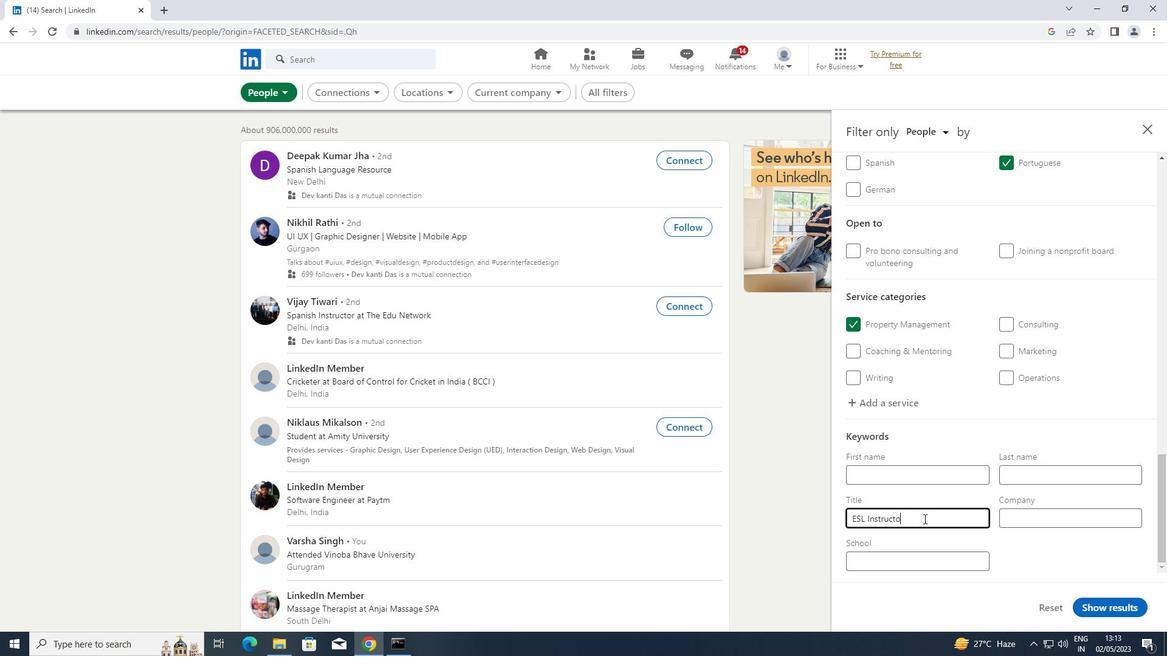 
Action: Mouse moved to (1092, 606)
Screenshot: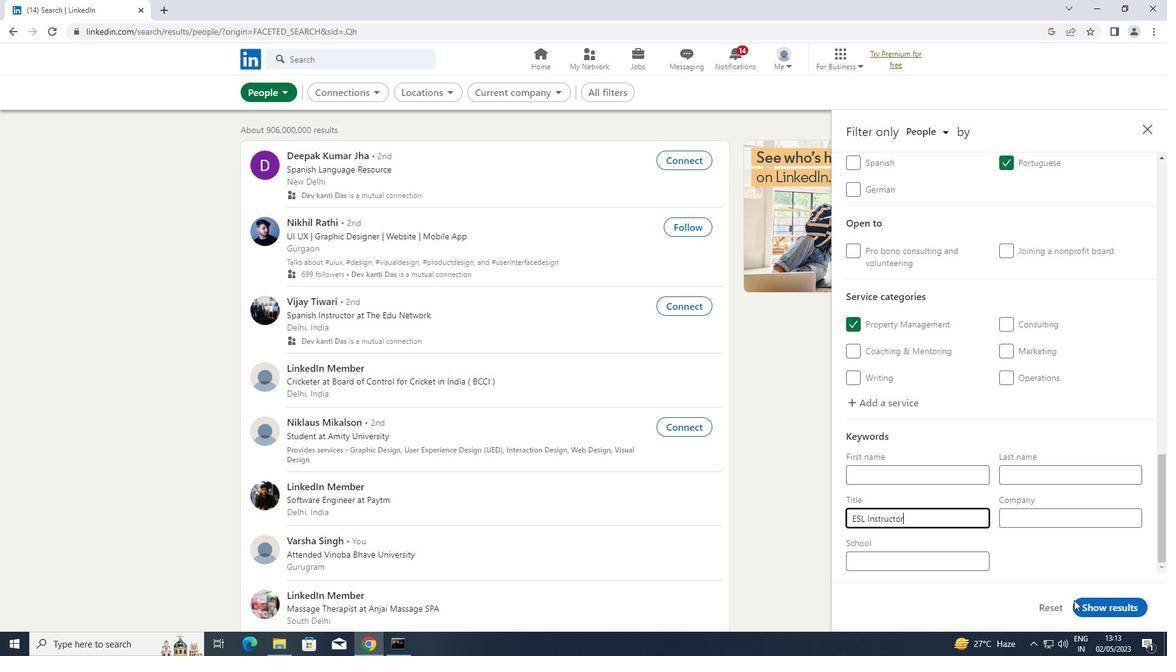 
Action: Mouse pressed left at (1092, 606)
Screenshot: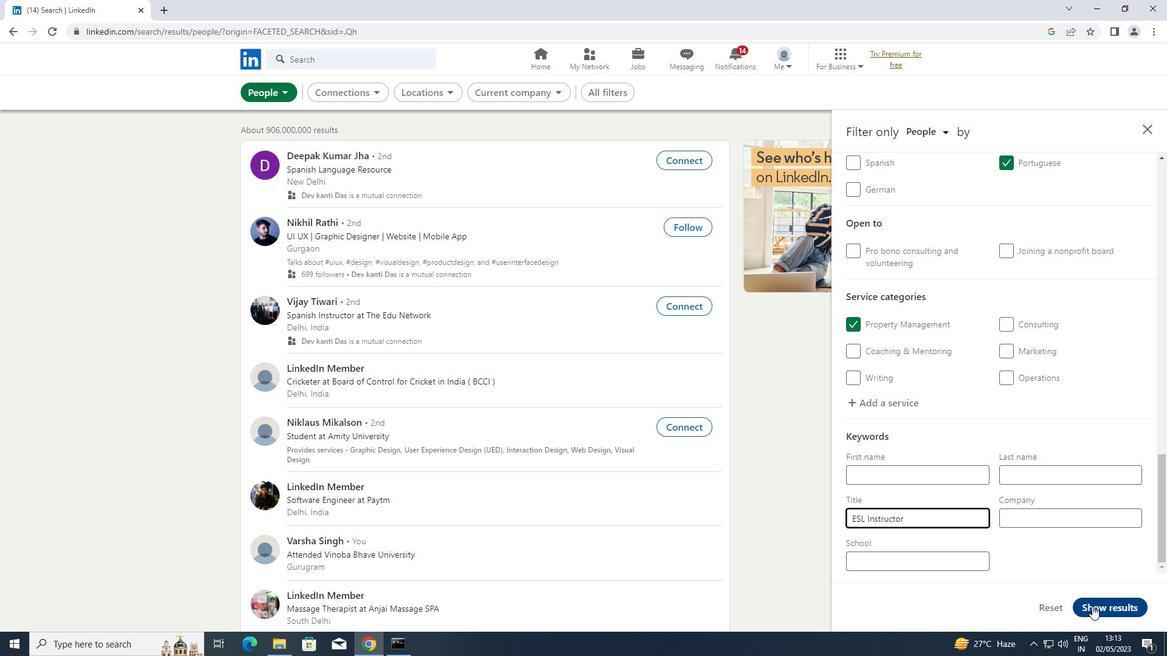 
